 Task: Slide 18 - Resources.
Action: Mouse moved to (38, 101)
Screenshot: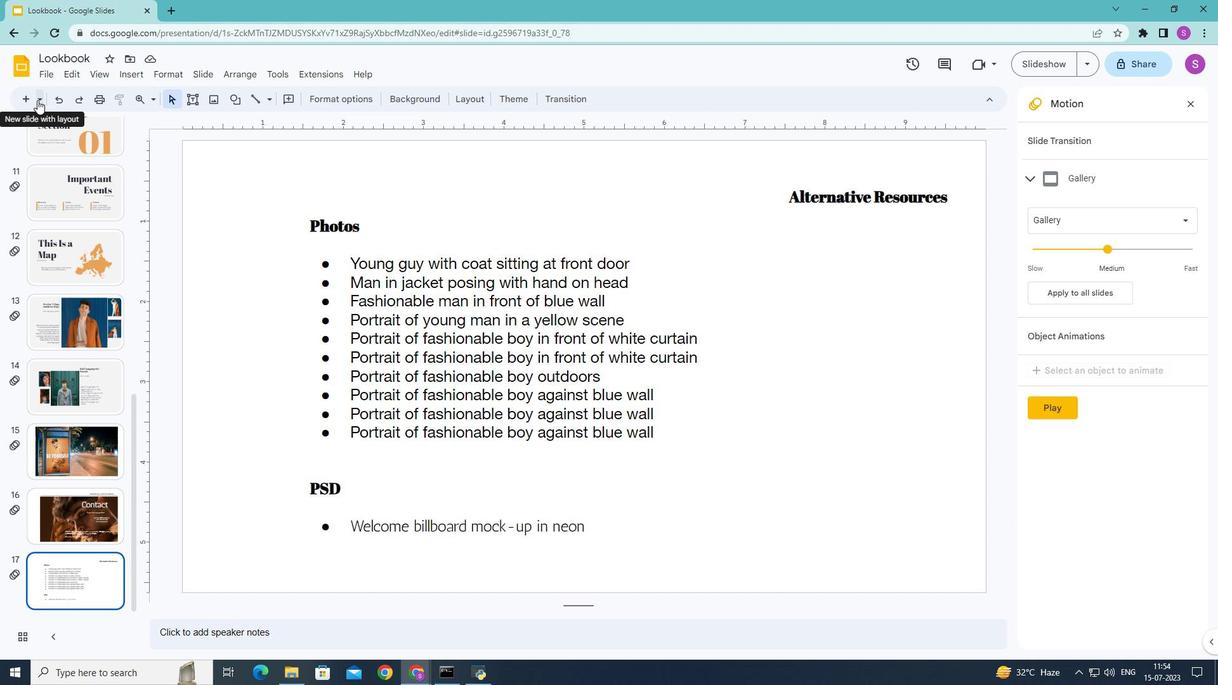 
Action: Mouse pressed left at (38, 101)
Screenshot: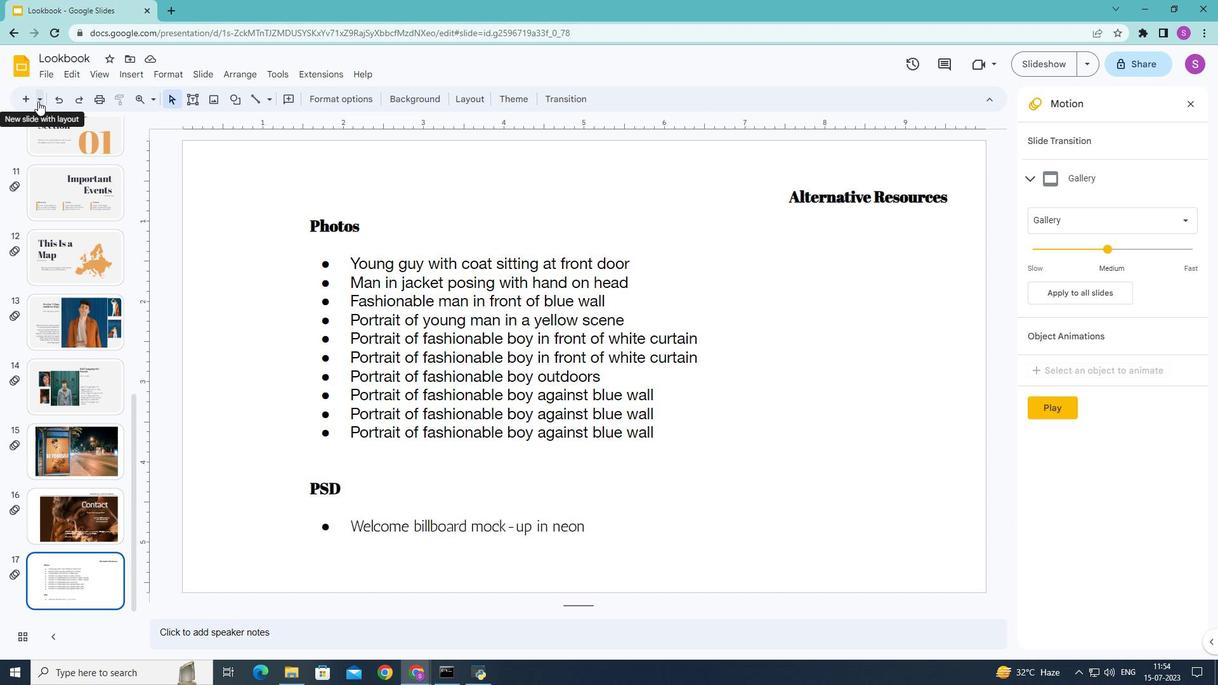 
Action: Mouse moved to (153, 330)
Screenshot: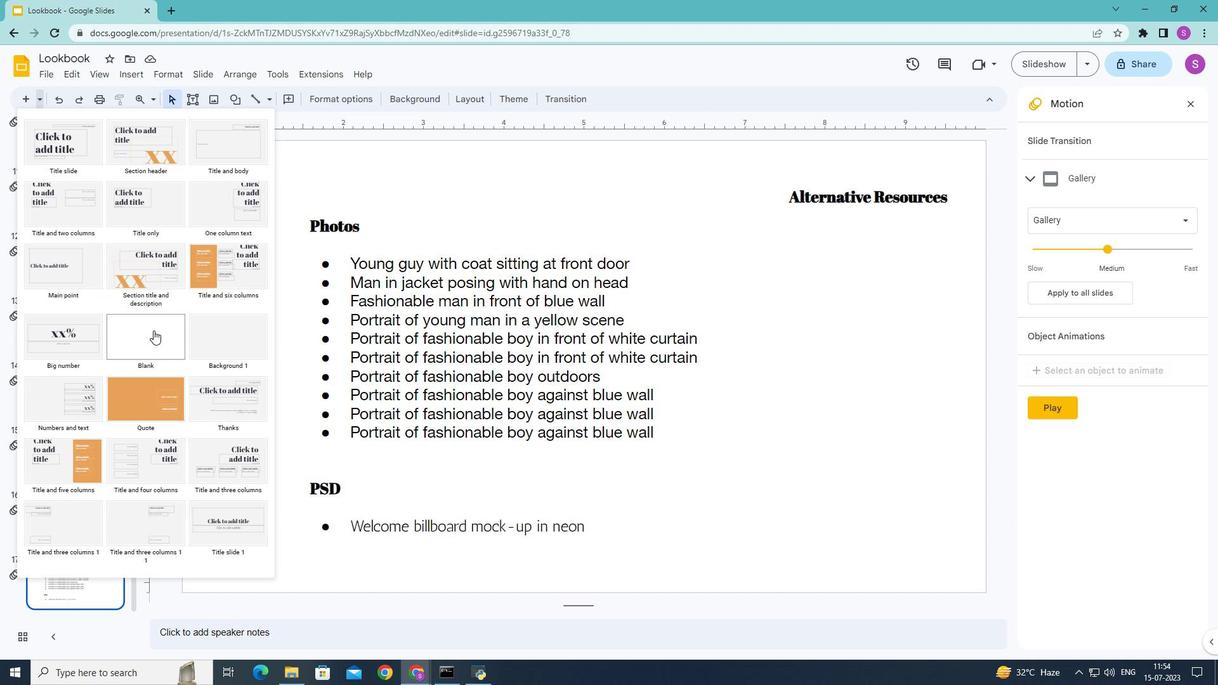 
Action: Mouse pressed left at (153, 330)
Screenshot: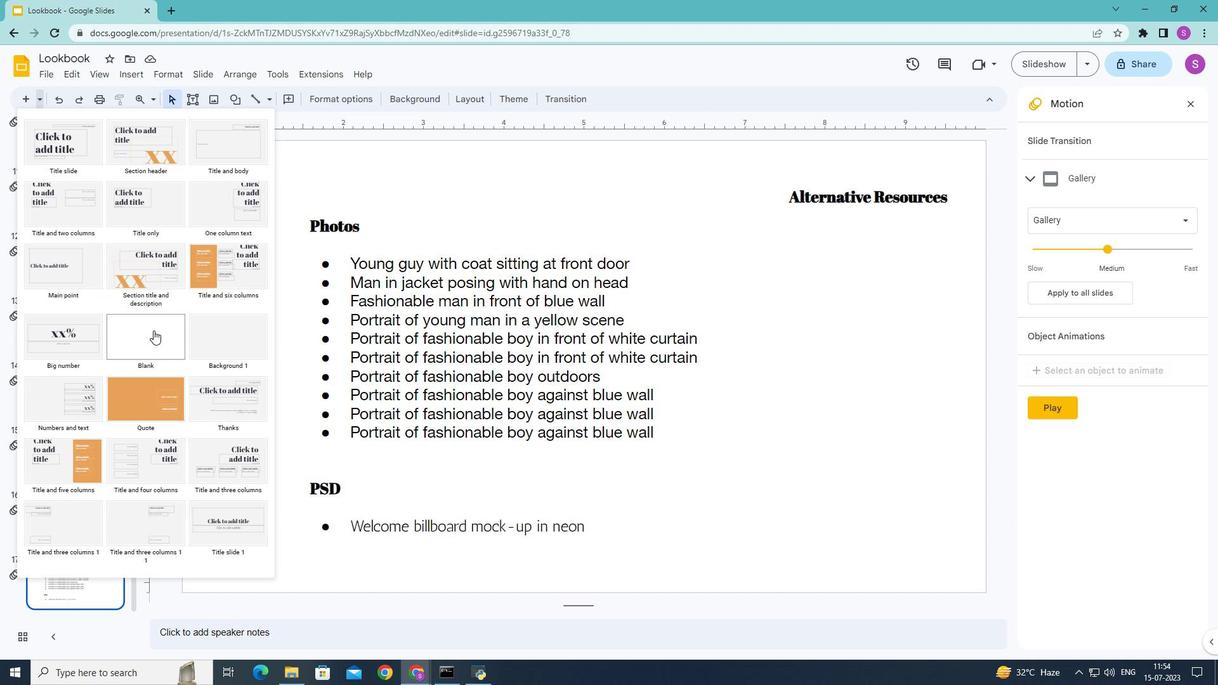 
Action: Mouse moved to (191, 102)
Screenshot: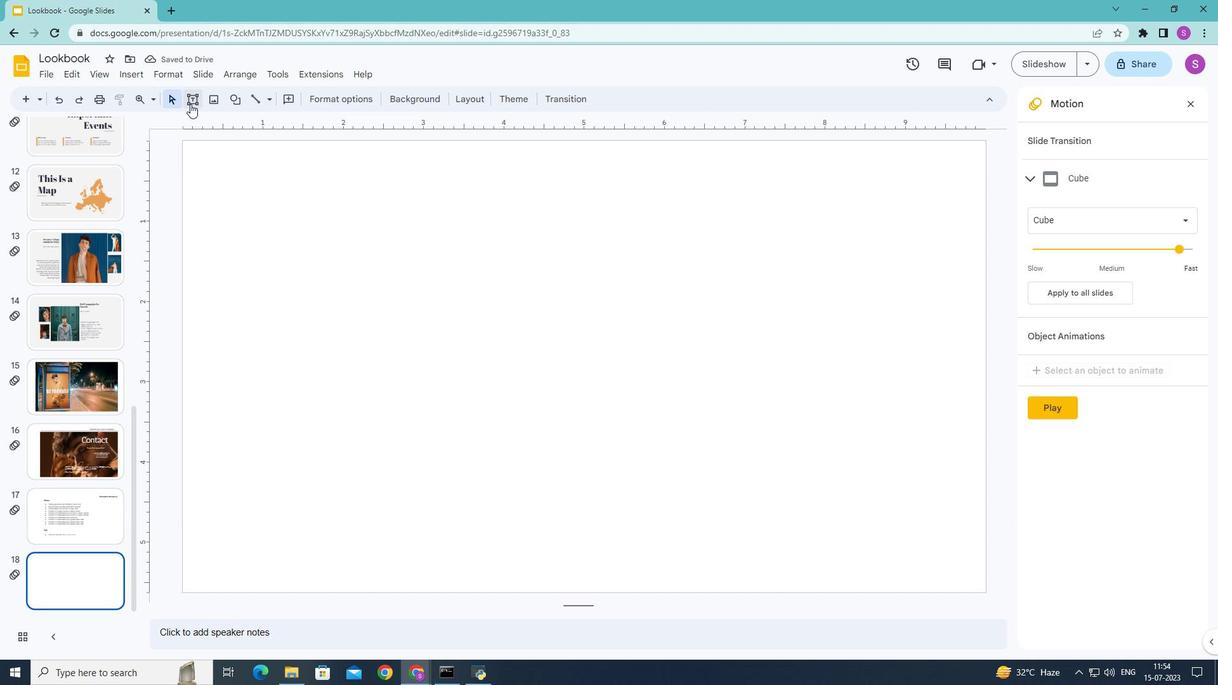 
Action: Mouse pressed left at (191, 102)
Screenshot: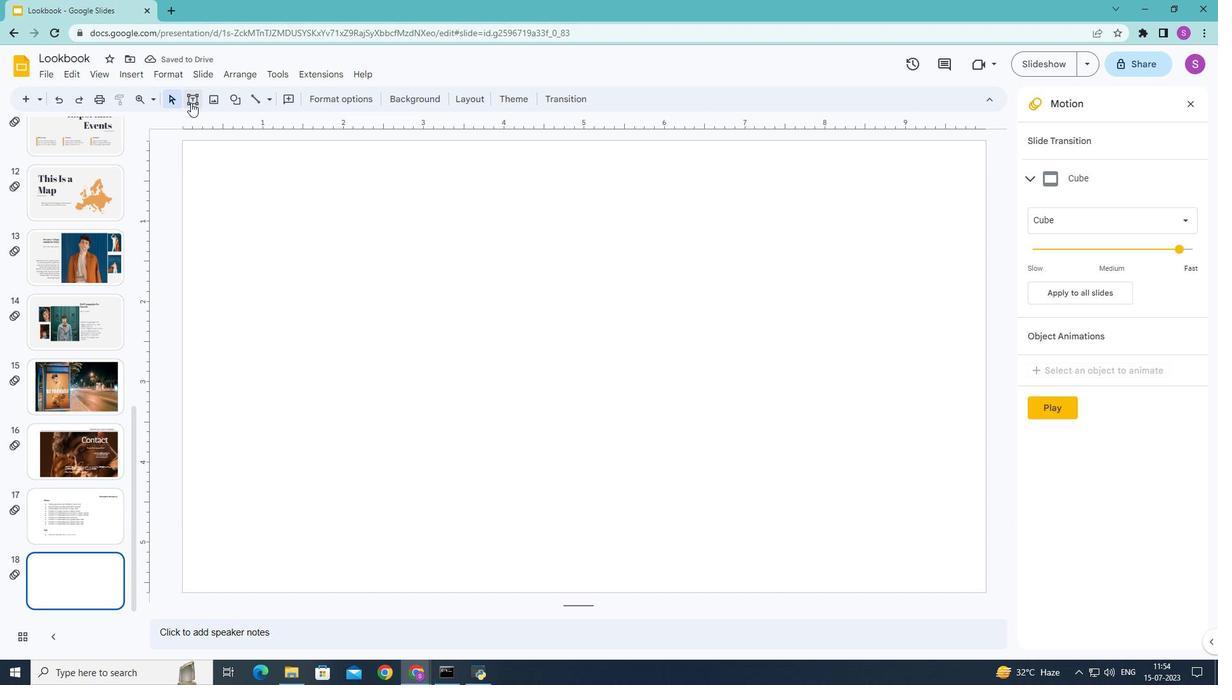 
Action: Mouse moved to (738, 180)
Screenshot: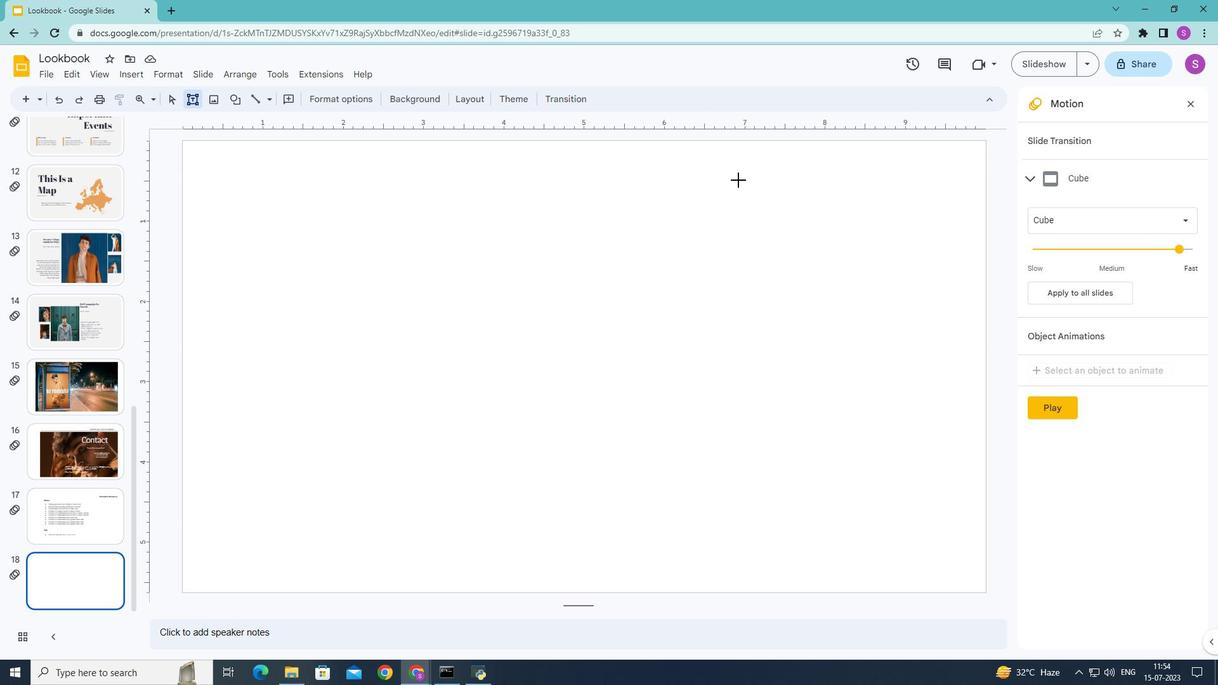 
Action: Mouse pressed left at (738, 180)
Screenshot: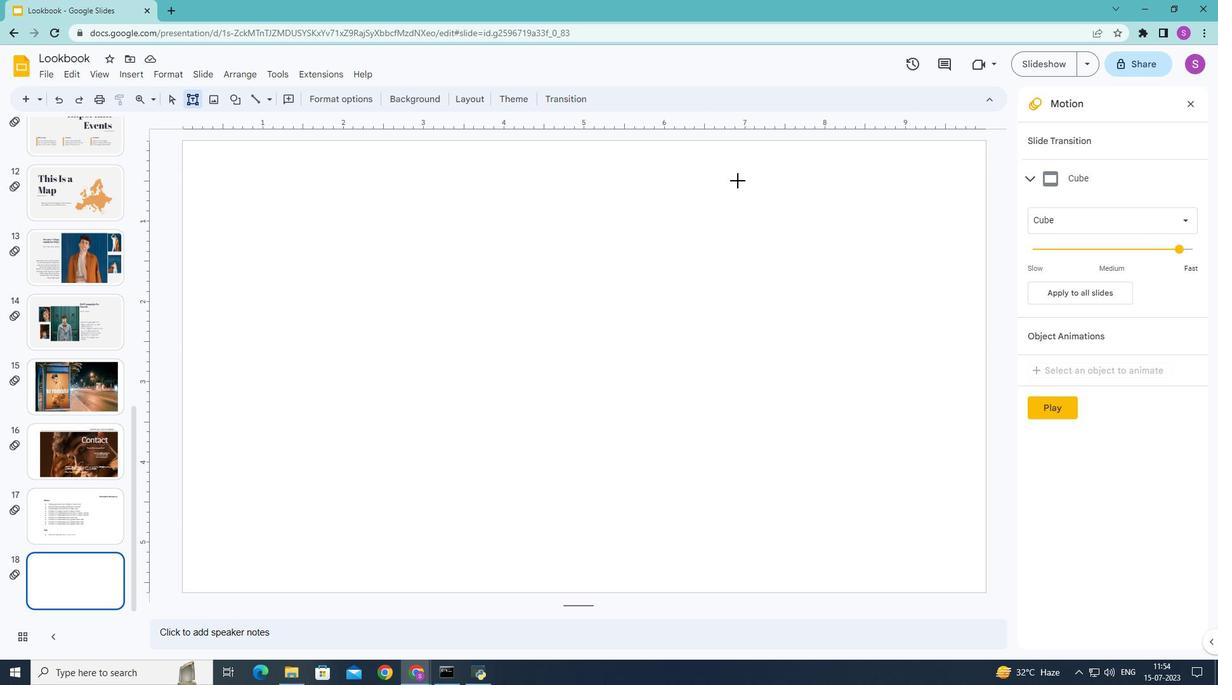 
Action: Mouse moved to (933, 249)
Screenshot: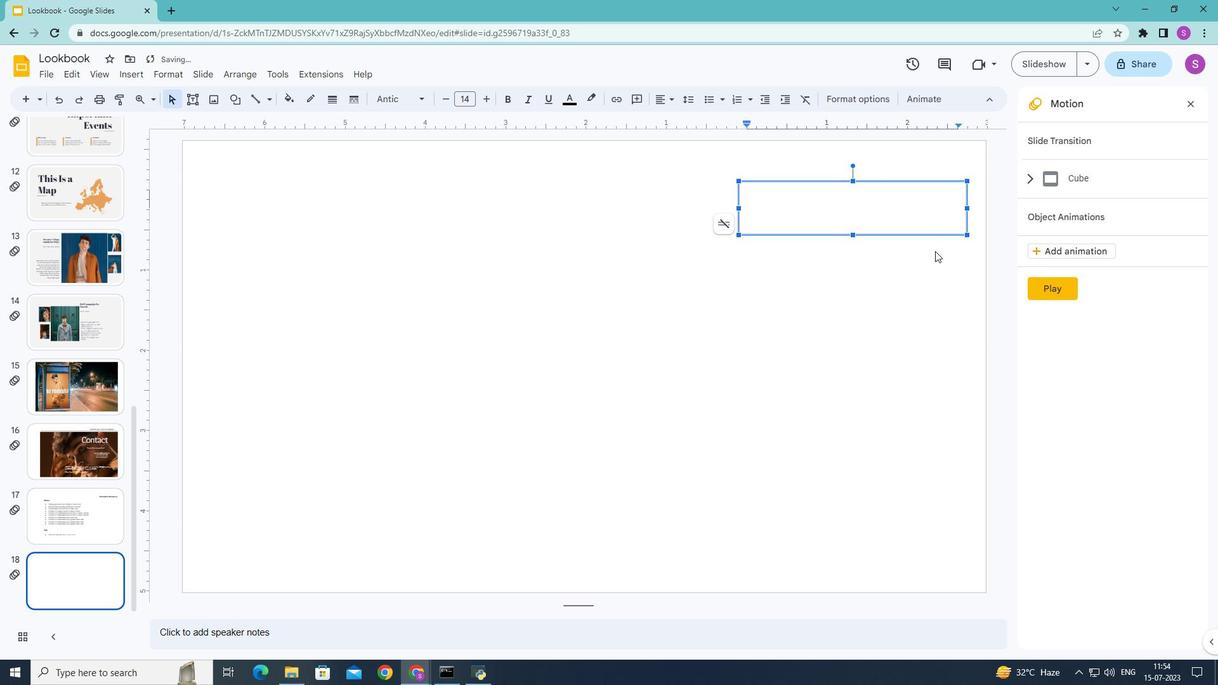 
Action: Key pressed <Key.shift>Resources
Screenshot: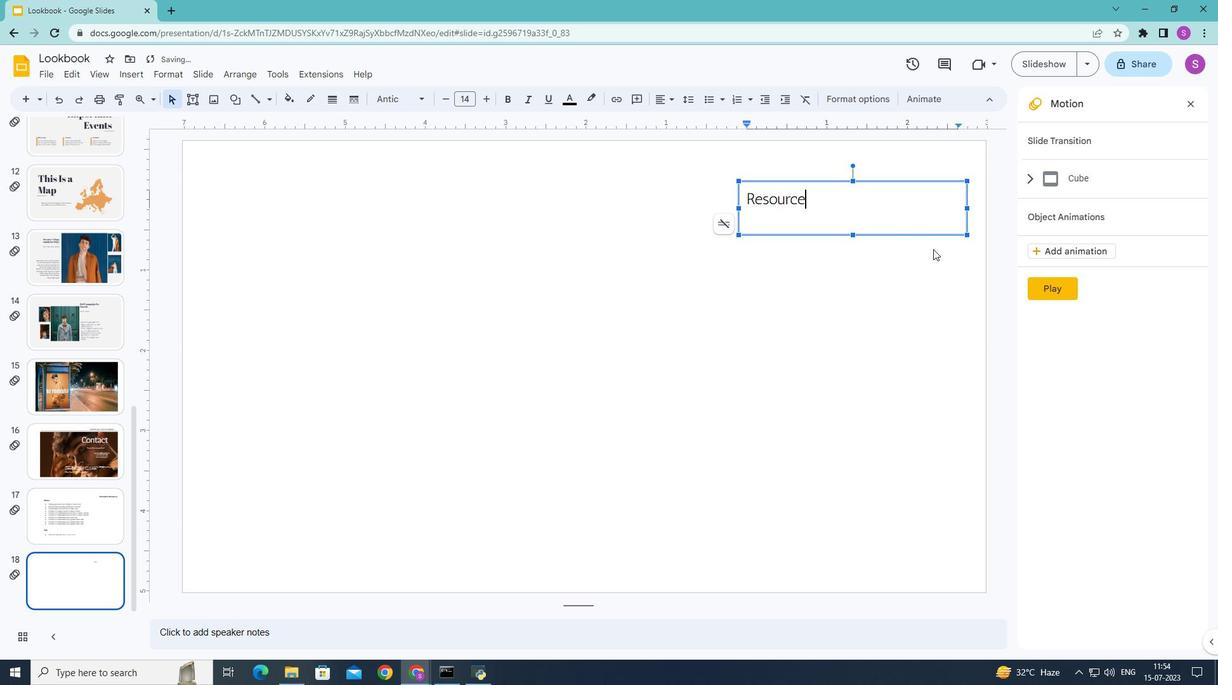 
Action: Mouse moved to (811, 198)
Screenshot: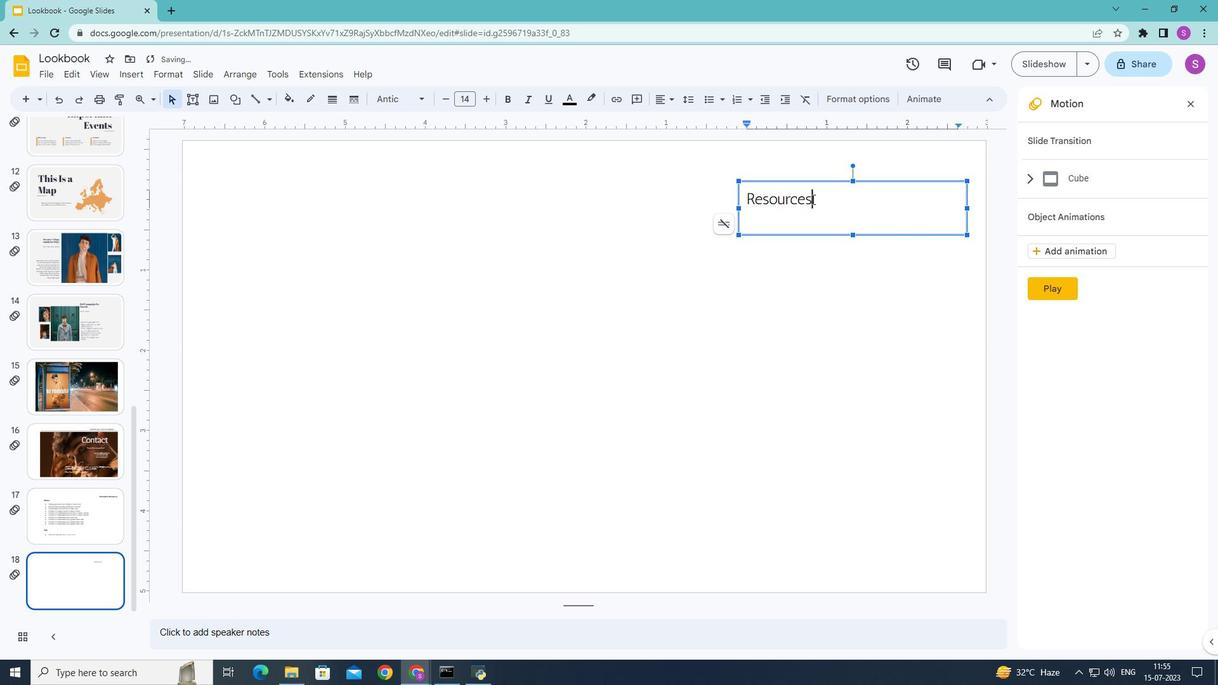 
Action: Mouse pressed left at (811, 198)
Screenshot: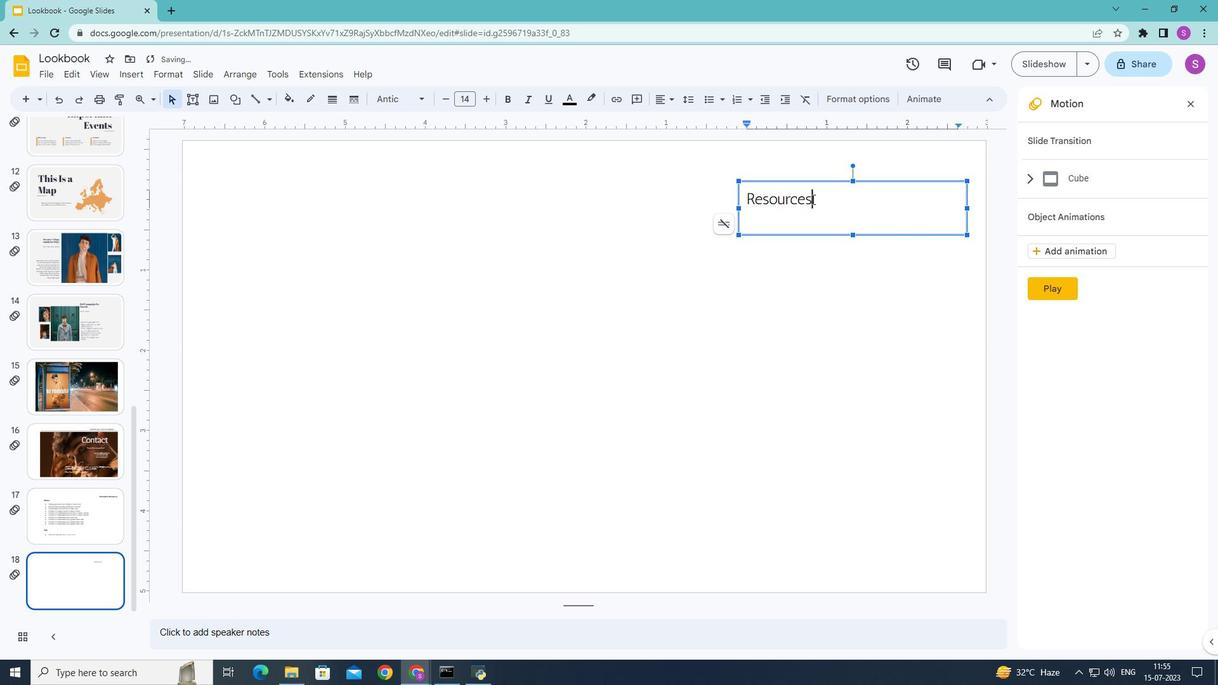 
Action: Mouse moved to (508, 100)
Screenshot: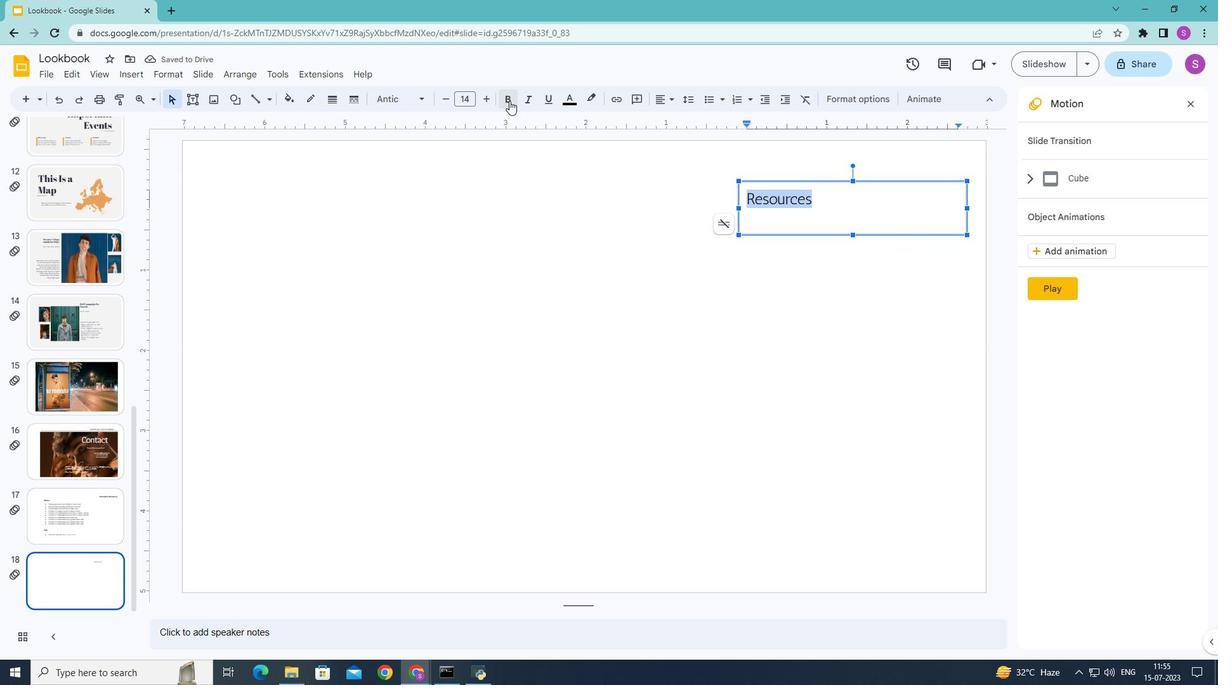 
Action: Mouse pressed left at (508, 100)
Screenshot: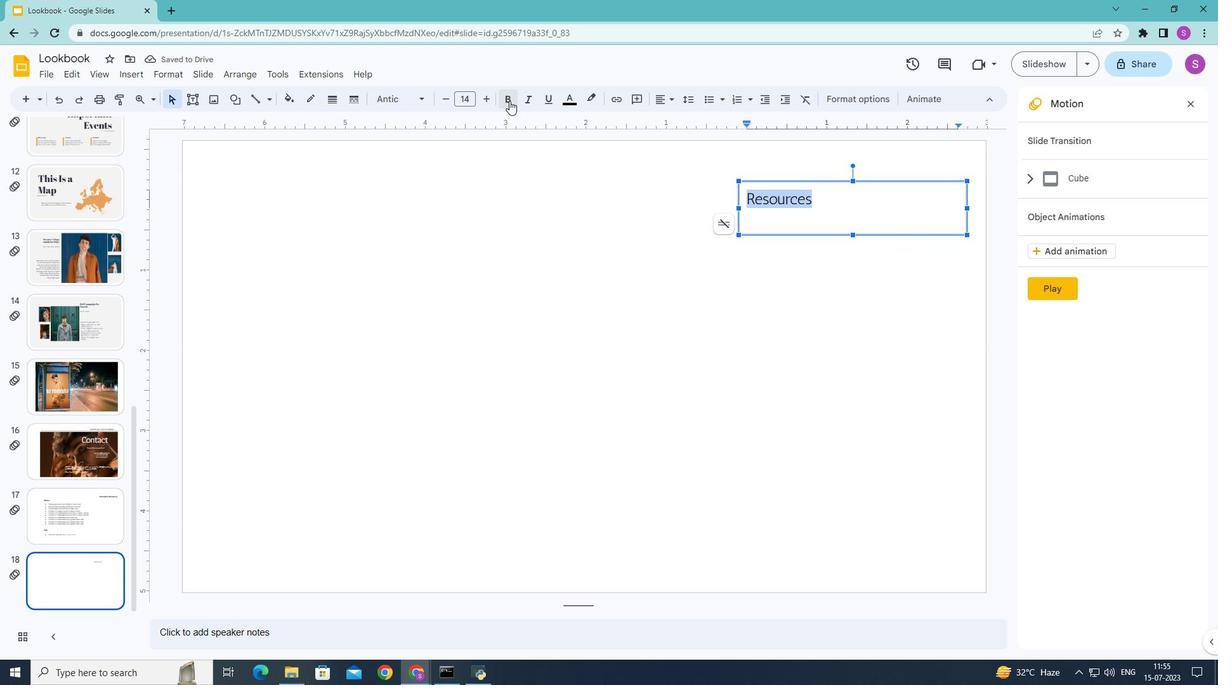 
Action: Mouse moved to (422, 98)
Screenshot: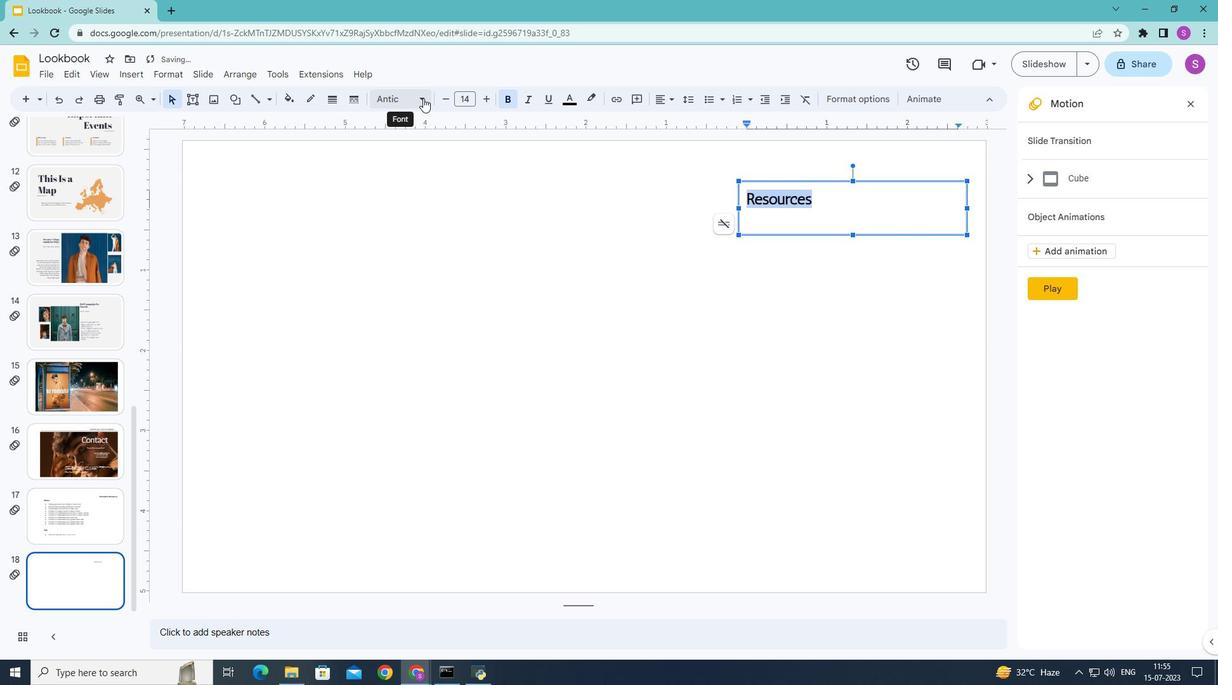 
Action: Mouse pressed left at (422, 98)
Screenshot: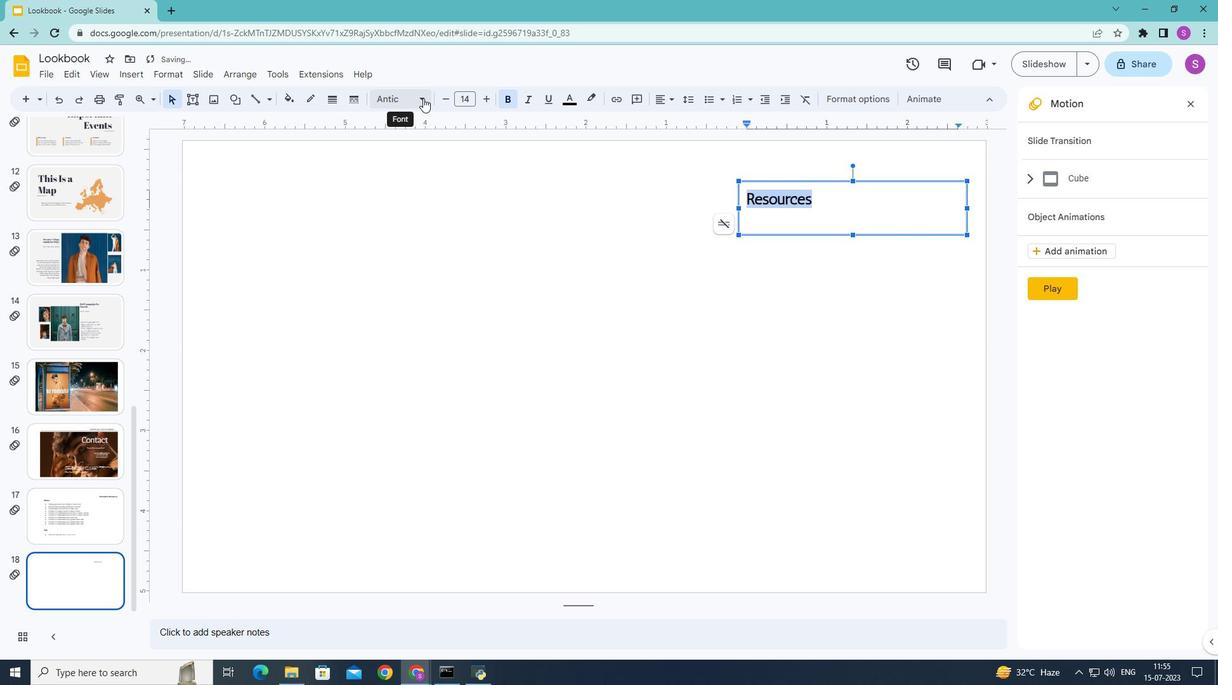 
Action: Mouse moved to (427, 282)
Screenshot: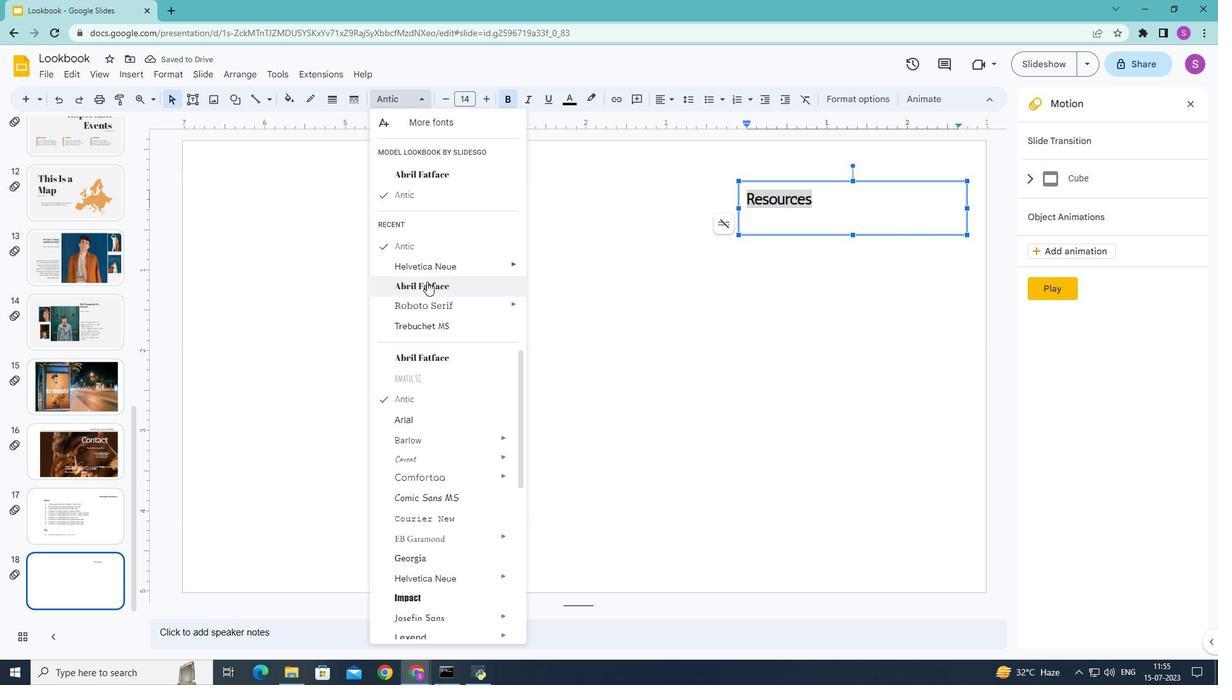 
Action: Mouse pressed left at (427, 282)
Screenshot: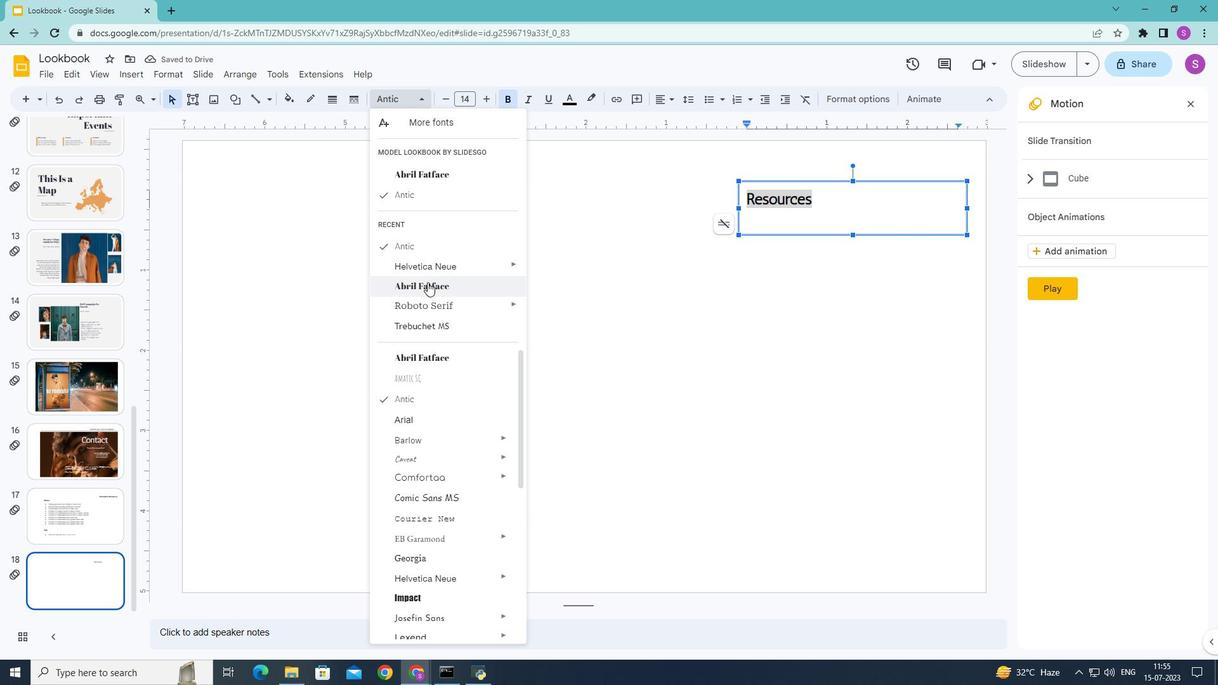 
Action: Mouse moved to (651, 312)
Screenshot: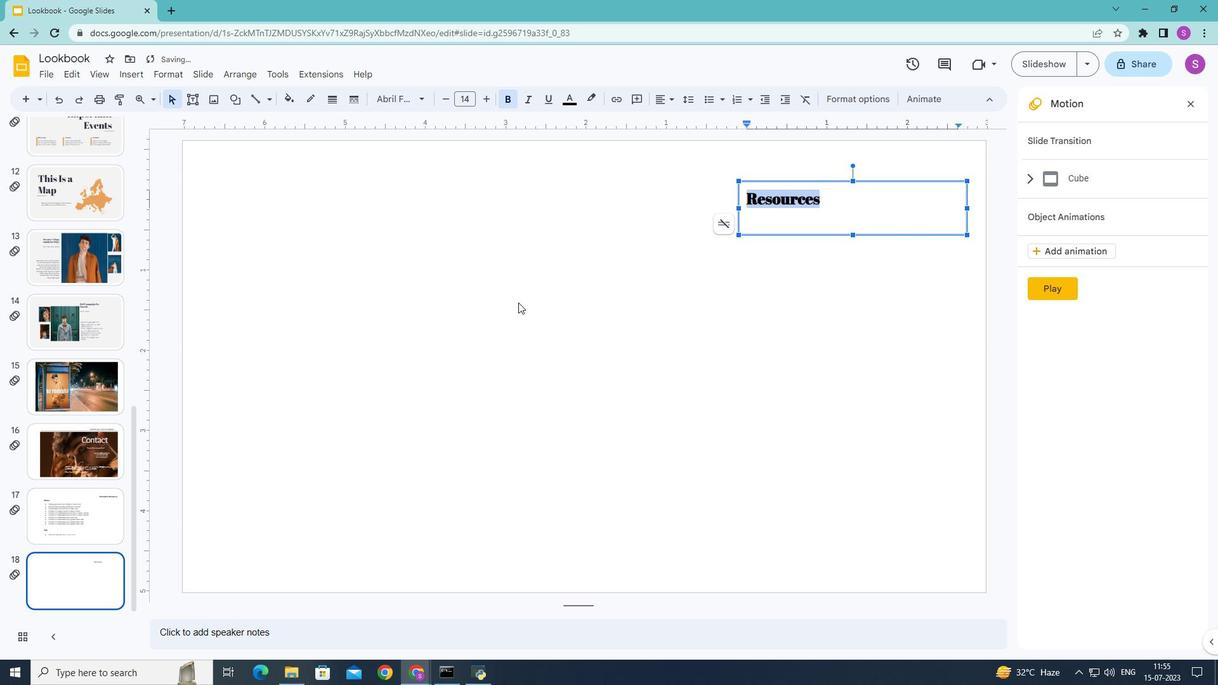 
Action: Mouse pressed left at (651, 312)
Screenshot: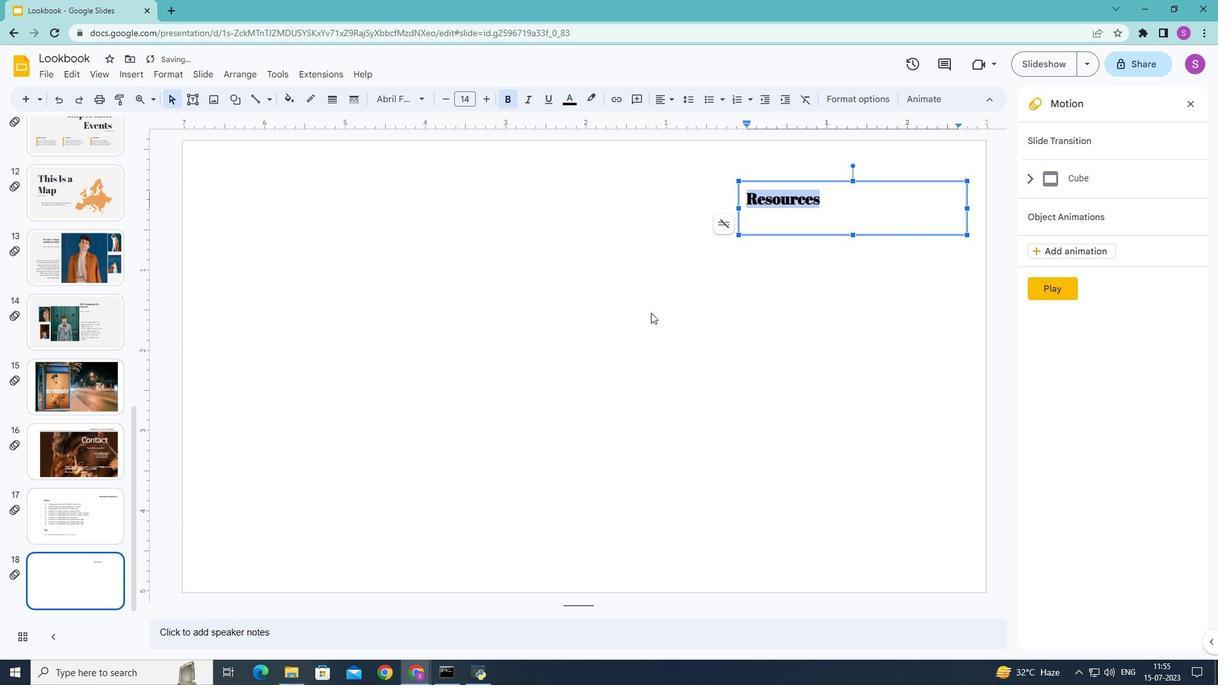 
Action: Mouse moved to (194, 102)
Screenshot: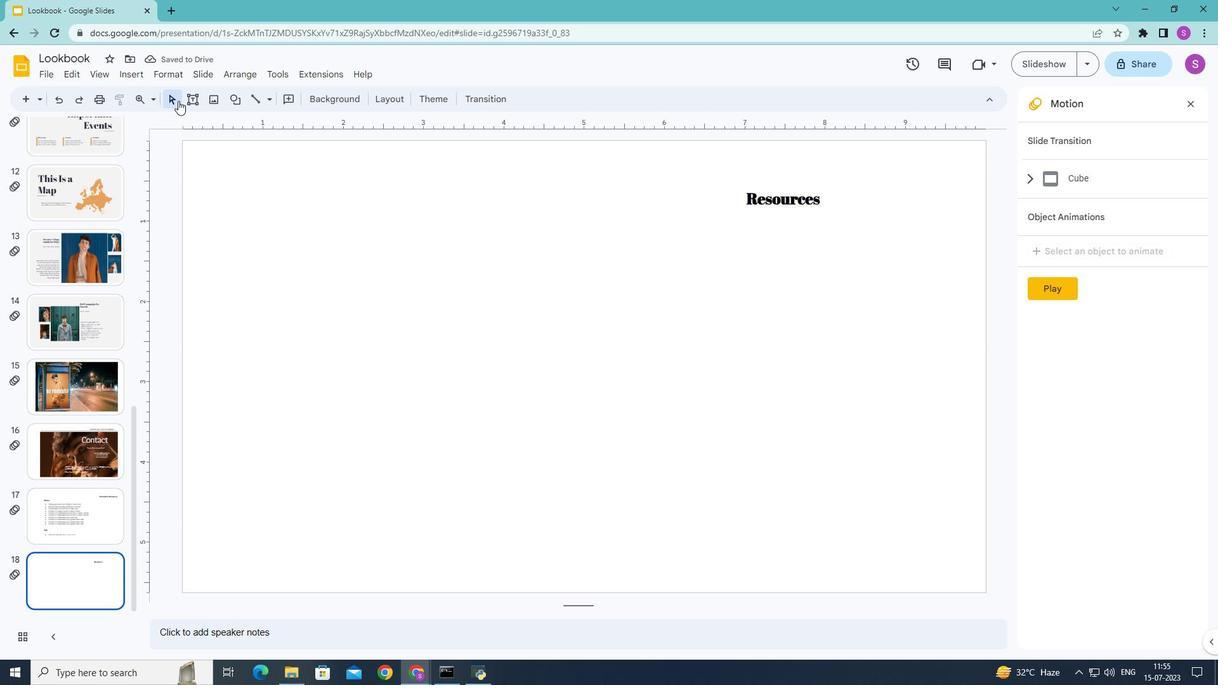 
Action: Mouse pressed left at (194, 102)
Screenshot: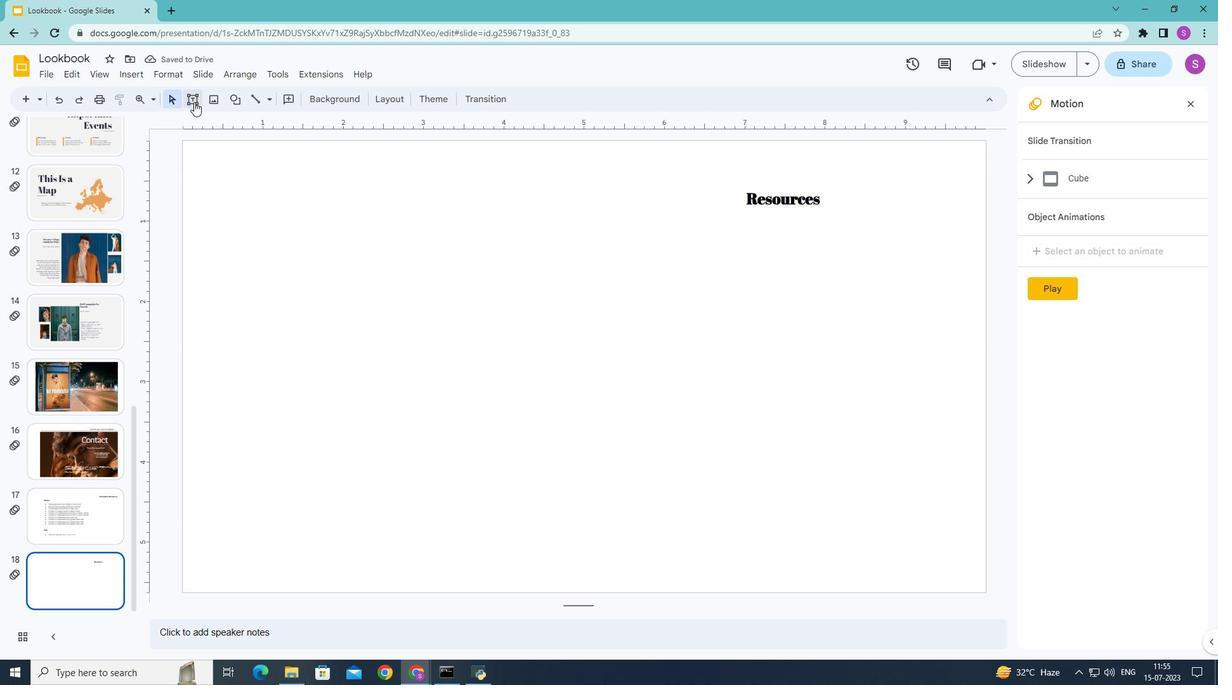 
Action: Mouse moved to (288, 222)
Screenshot: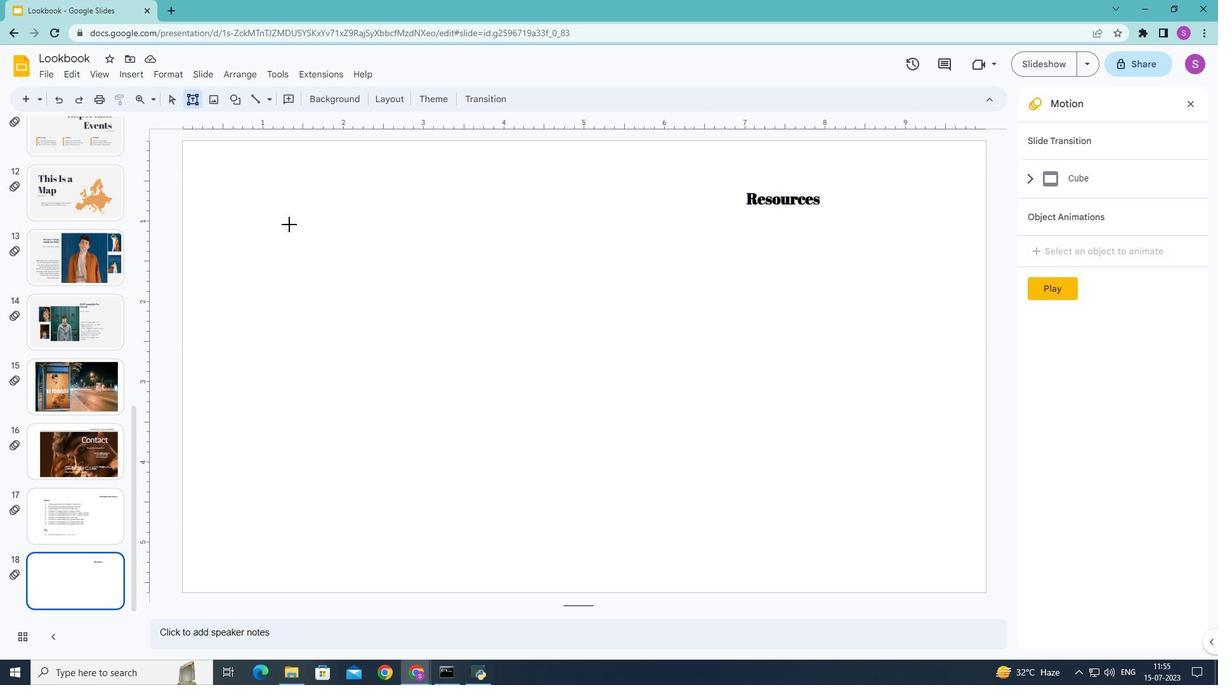
Action: Mouse pressed left at (288, 222)
Screenshot: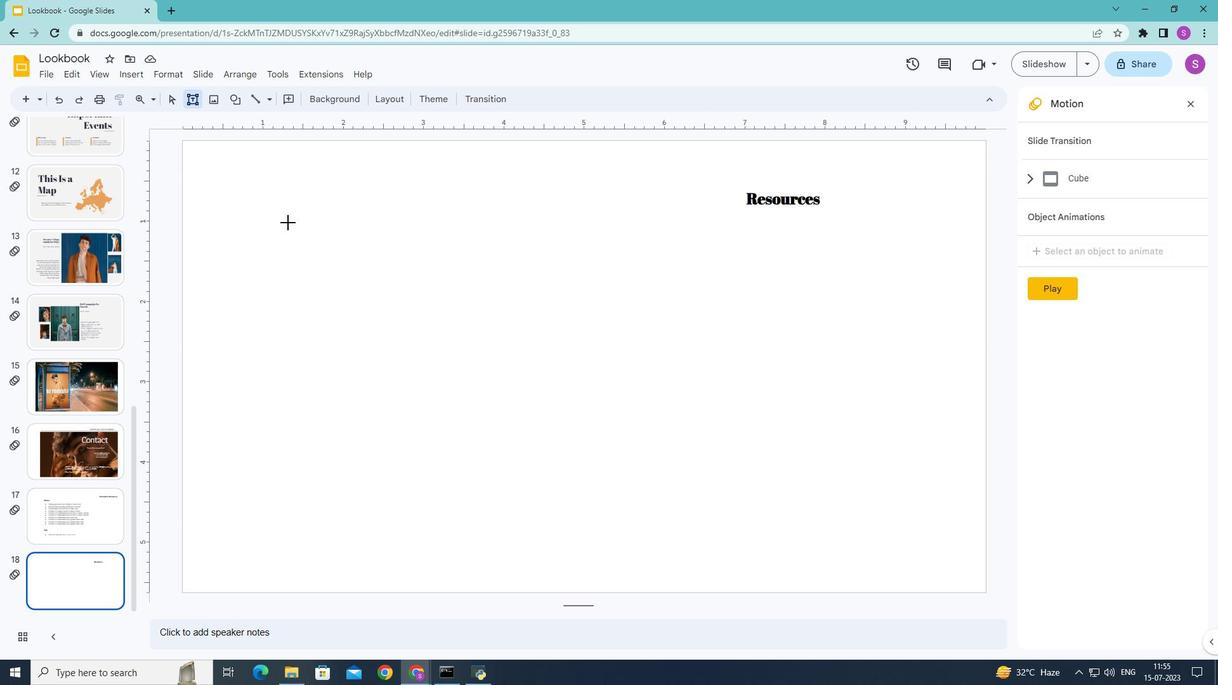 
Action: Mouse moved to (287, 244)
Screenshot: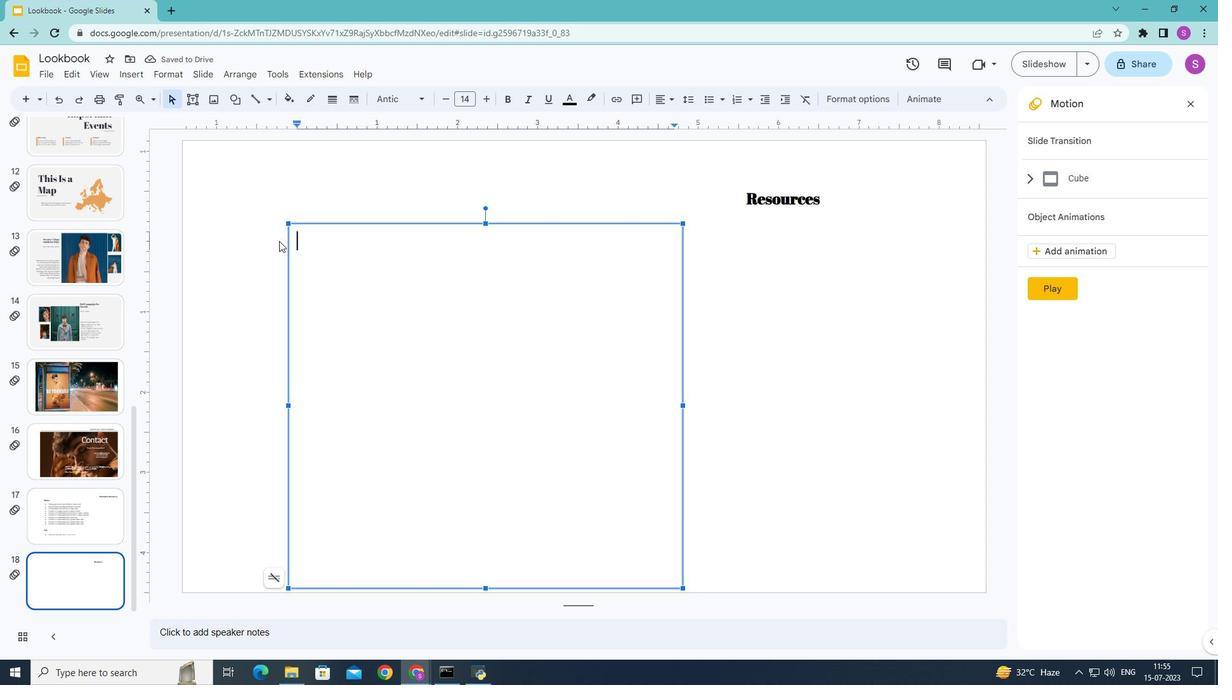 
Action: Key pressed <Key.shift>Photos<Key.enter><Key.enter>
Screenshot: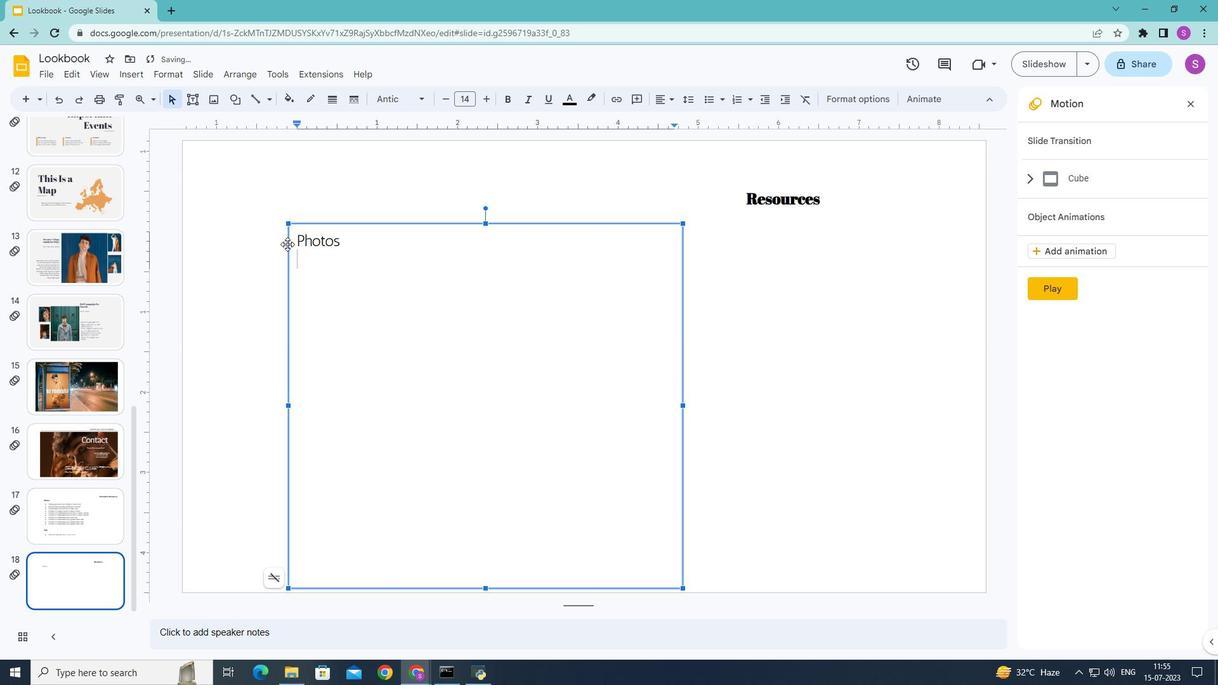 
Action: Mouse moved to (710, 101)
Screenshot: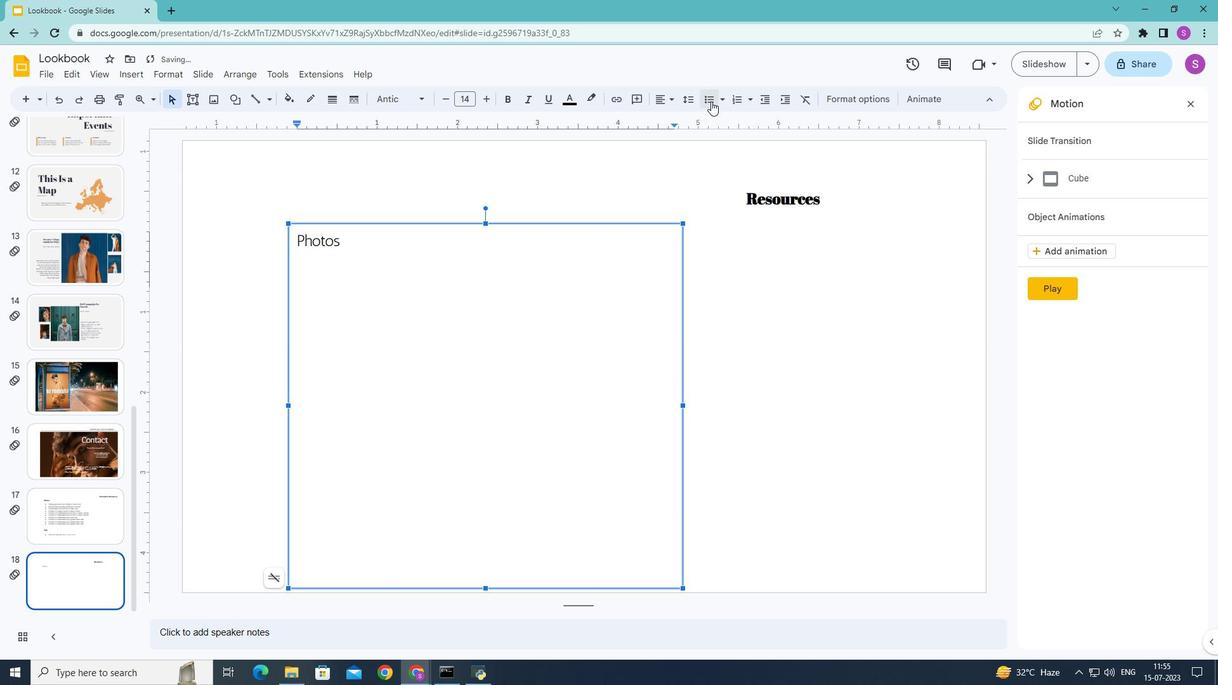 
Action: Mouse pressed left at (710, 101)
Screenshot: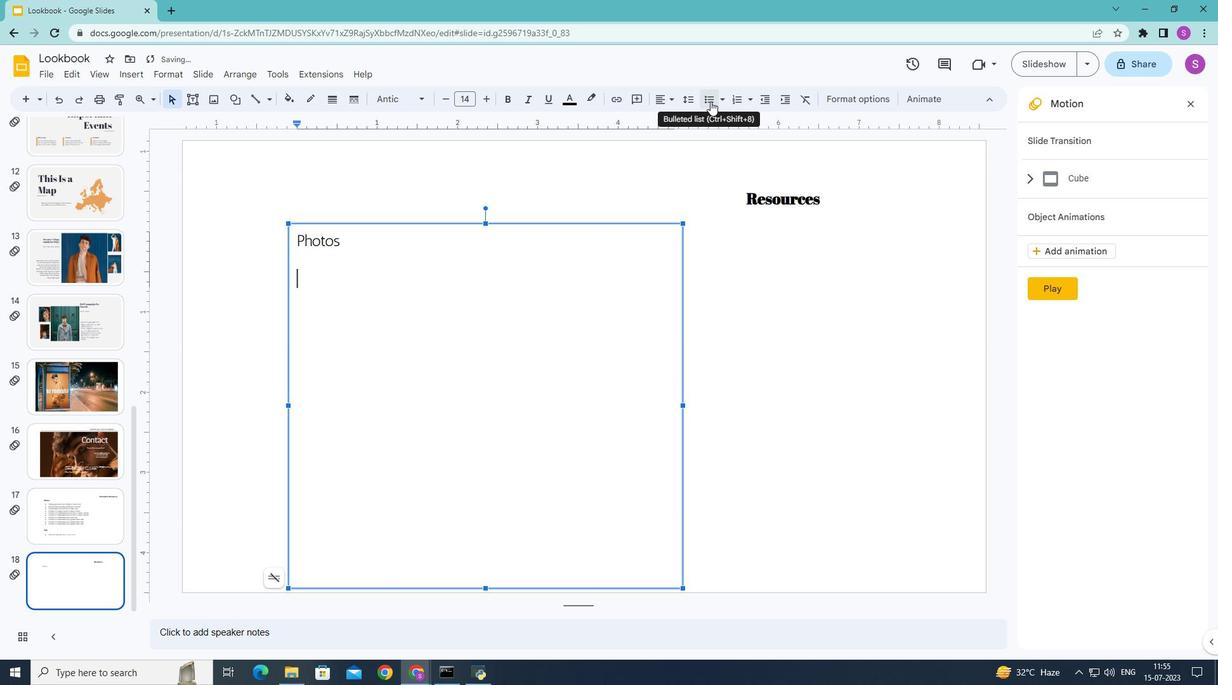 
Action: Mouse moved to (710, 100)
Screenshot: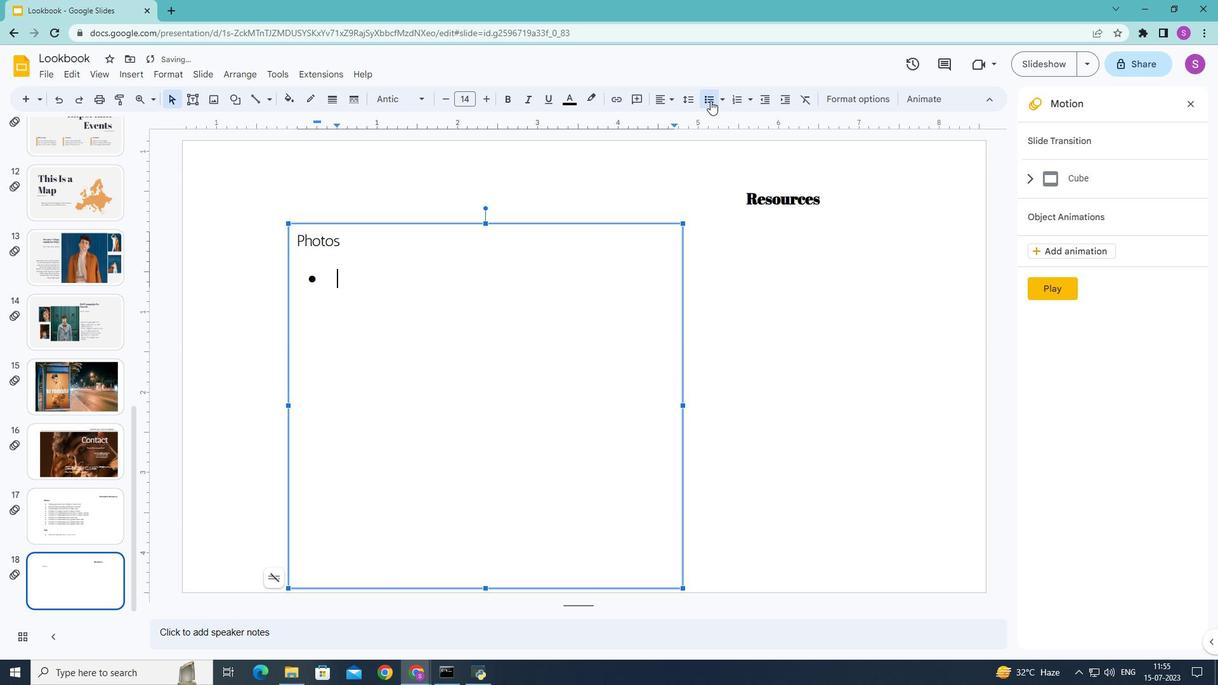 
Action: Key pressed <Key.shift>Portrait<Key.space>of<Key.space>young<Key.space>handsome<Key.space>man<Key.space>in<Key.space>a<Key.space>yellow<Key.space>scene<Key.enter><Key.shift>Young<Key.space>handsome<Key.space>man<Key.space>behind<Key.space>oal<Key.backspace><Key.backspace><Key.backspace>palm<Key.space>leaf<Key.space>in<Key.space>a<Key.space>yellow<Key.space>scene<Key.enter><Key.shift>Man<Key.space>with<Key.space>a<Key.space>retro<Key.space>camera<Key.space>in<Key.space>a<Key.space>yellow<Key.space>scene<Key.enter><Key.shift>Portrait<Key.space>of<Key.space>young<Key.space>man<Key.space>in<Key.space>a<Key.space>yellow<Key.space>scene<Key.enter><Key.shift>Poetrait<Key.space>of<Key.space>fashionable<Key.space>
Screenshot: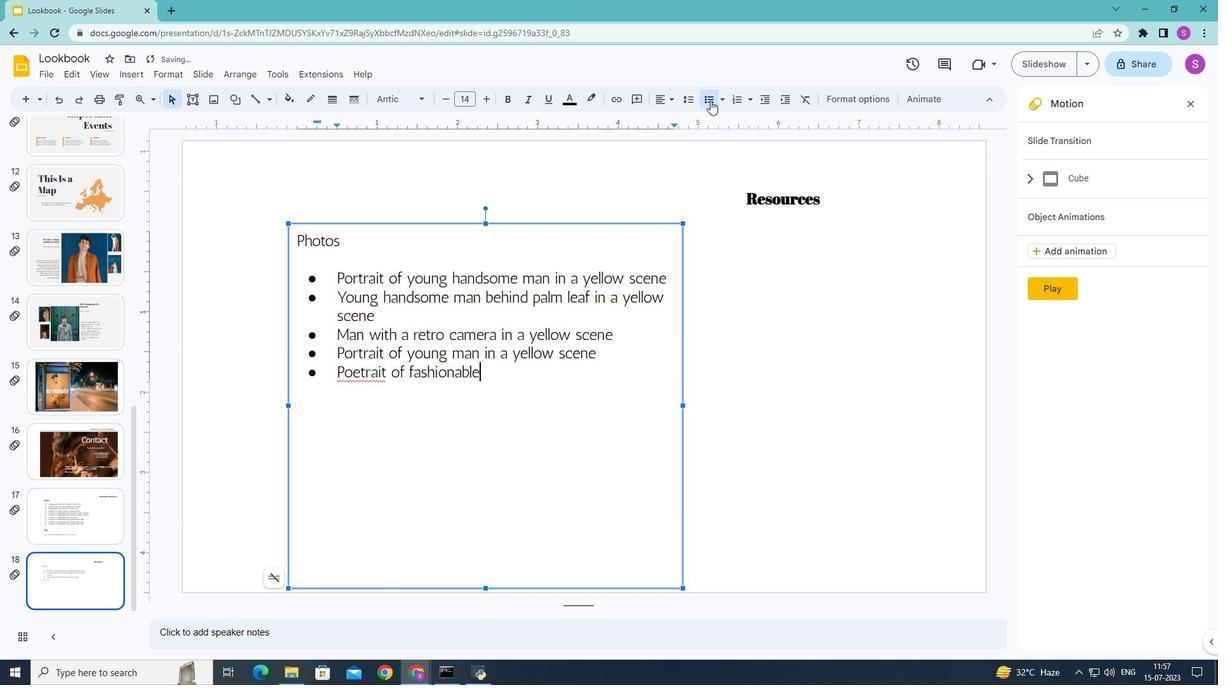 
Action: Mouse moved to (360, 372)
Screenshot: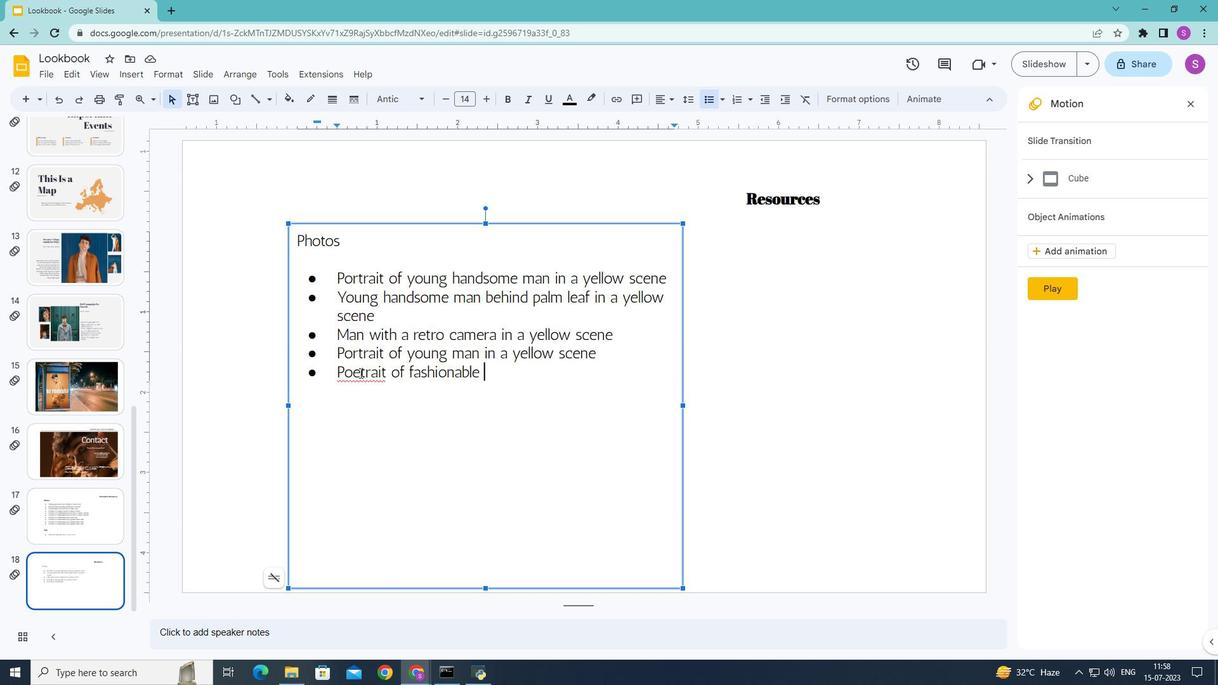 
Action: Mouse pressed left at (360, 372)
Screenshot: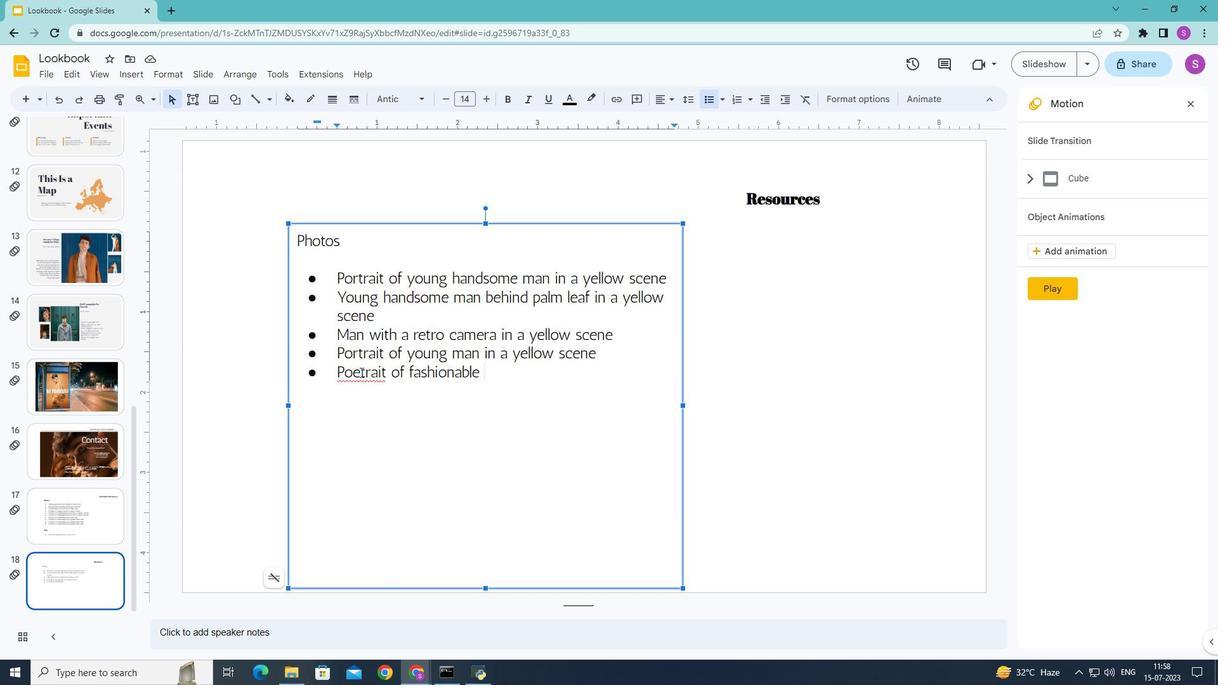 
Action: Mouse moved to (360, 372)
Screenshot: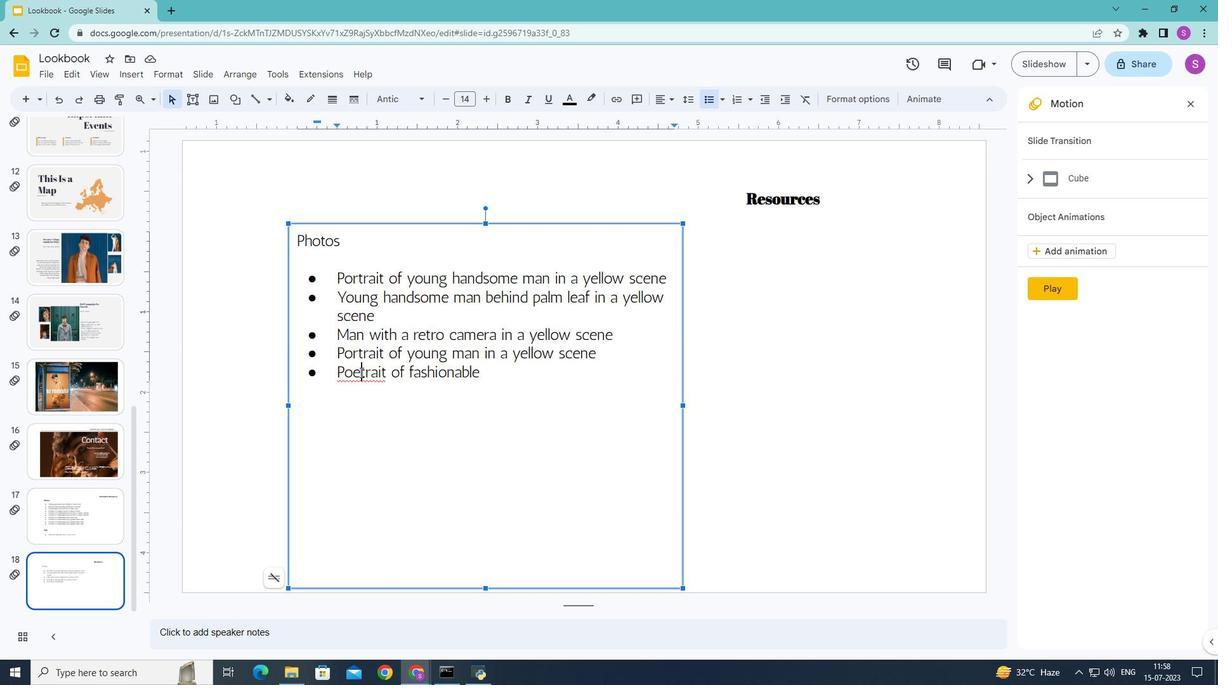 
Action: Key pressed <Key.backspace>r
Screenshot: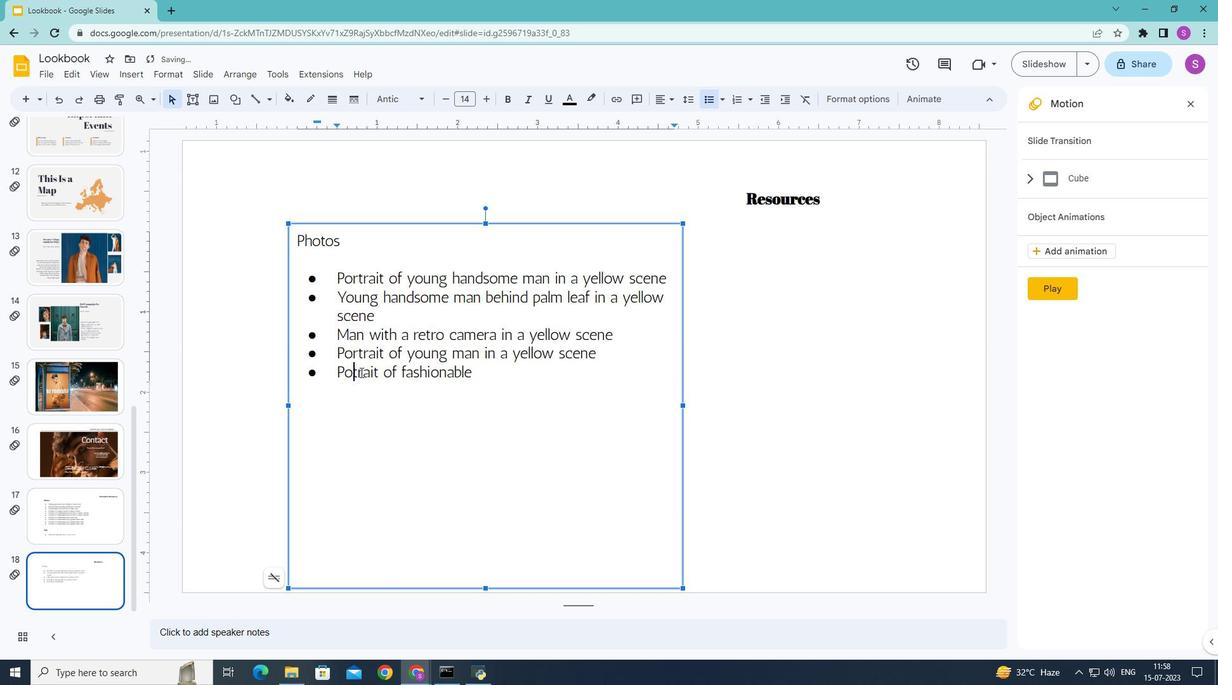 
Action: Mouse moved to (481, 371)
Screenshot: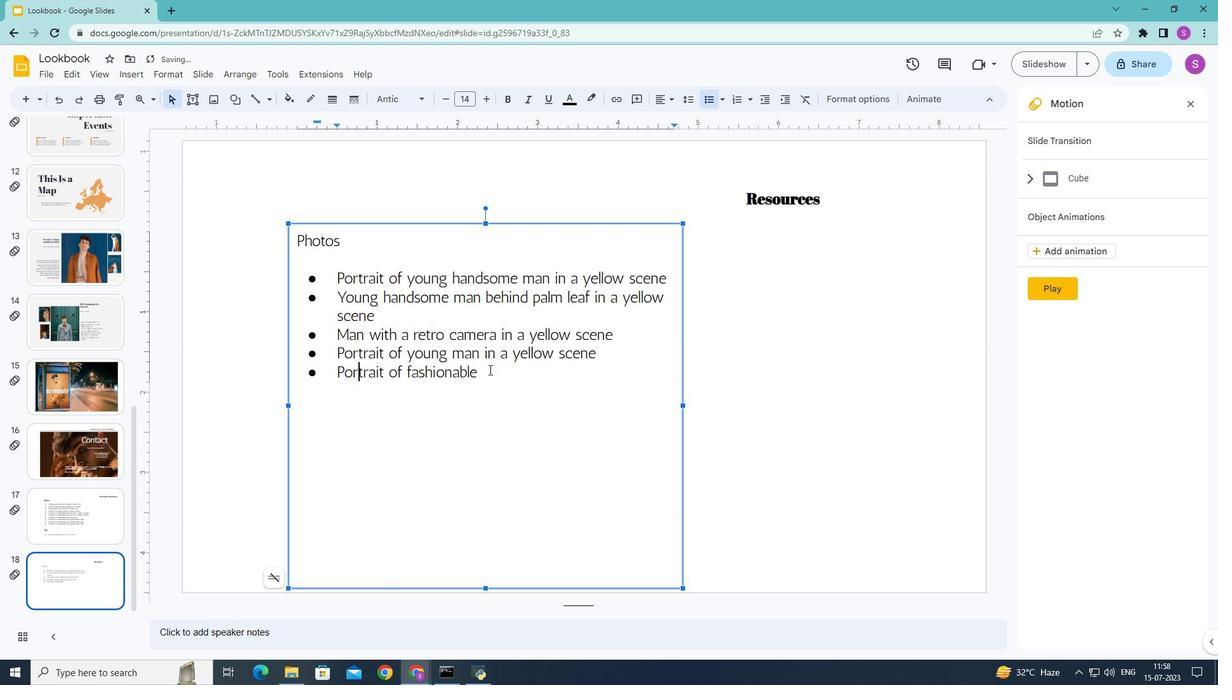 
Action: Mouse pressed left at (481, 371)
Screenshot: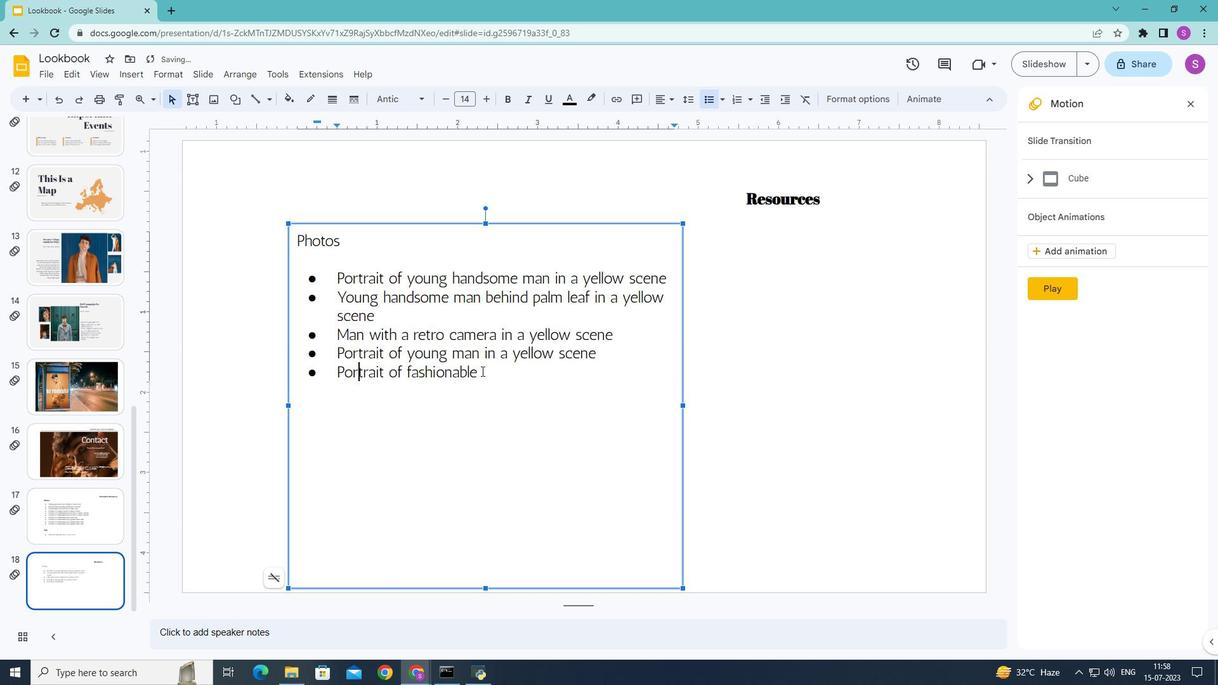 
Action: Key pressed boy<Key.space>against<Key.space>blue<Key.space>wall<Key.enter><Key.shift>Portrait<Key.space>of<Key.space>fashionable<Key.space>boy<Key.space>against<Key.space>blue<Key.space>wall<Key.enter><Key.shift>Portrait<Key.space>of<Key.space>fashionable<Key.space>boy<Key.space>against<Key.space>blue<Key.space>wall<Key.enter><Key.shift>Young<Key.space>male<Key.space>model<Key.space>posing<Key.space>serious<Key.space><Key.enter><Key.shift>Younge<Key.space>male<Key.space>mo
Screenshot: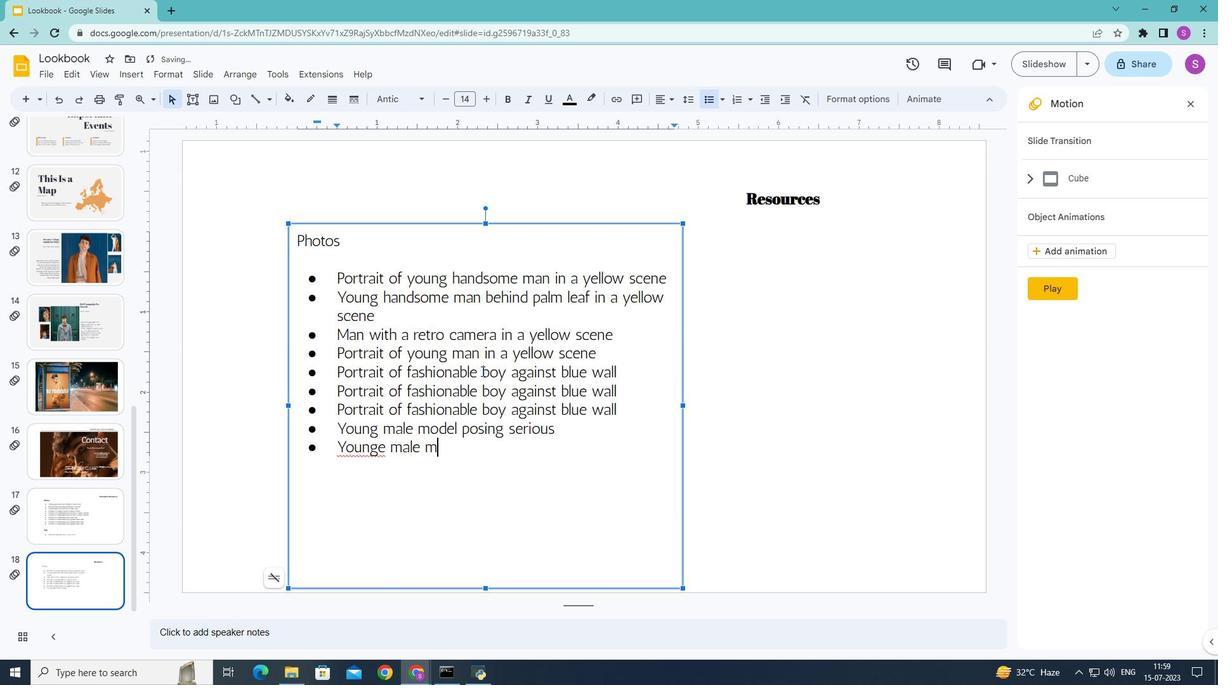 
Action: Mouse moved to (385, 446)
Screenshot: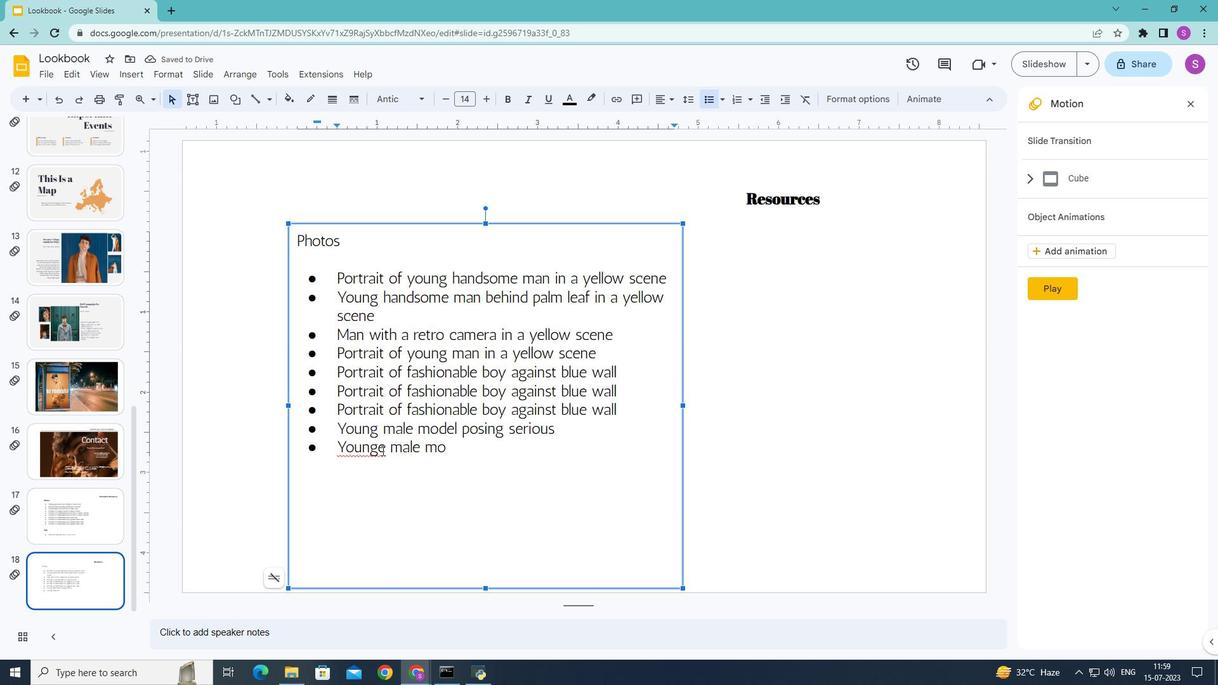 
Action: Mouse pressed left at (385, 446)
Screenshot: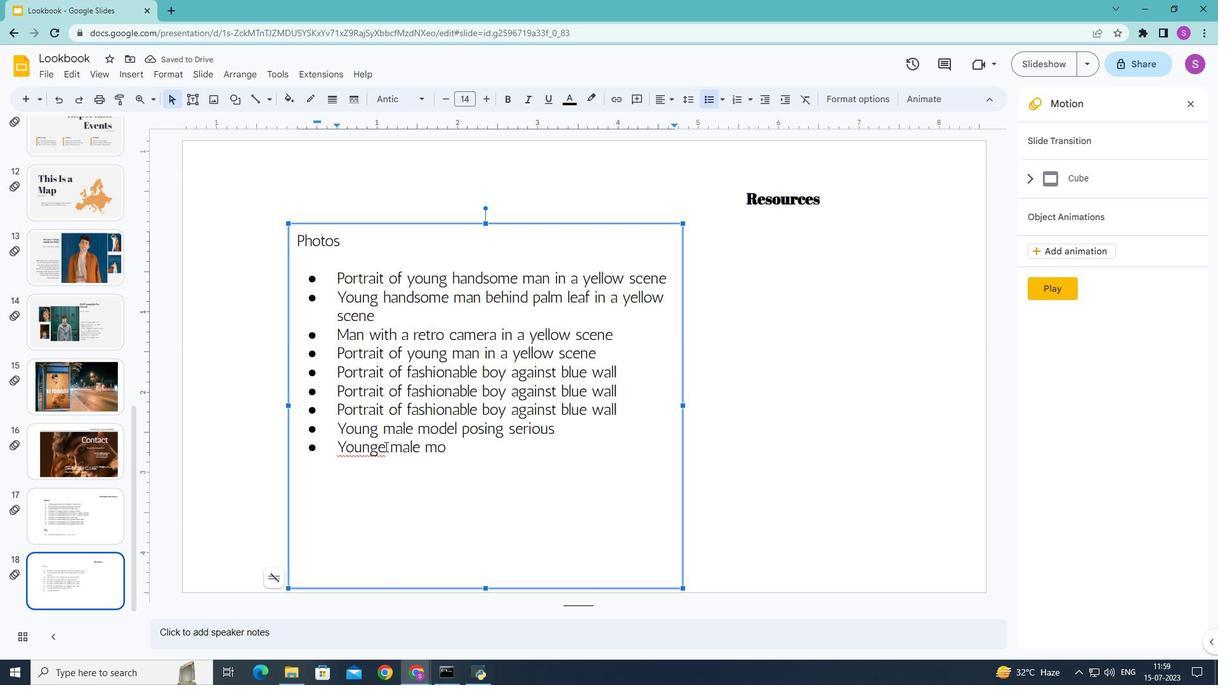
Action: Mouse moved to (387, 446)
Screenshot: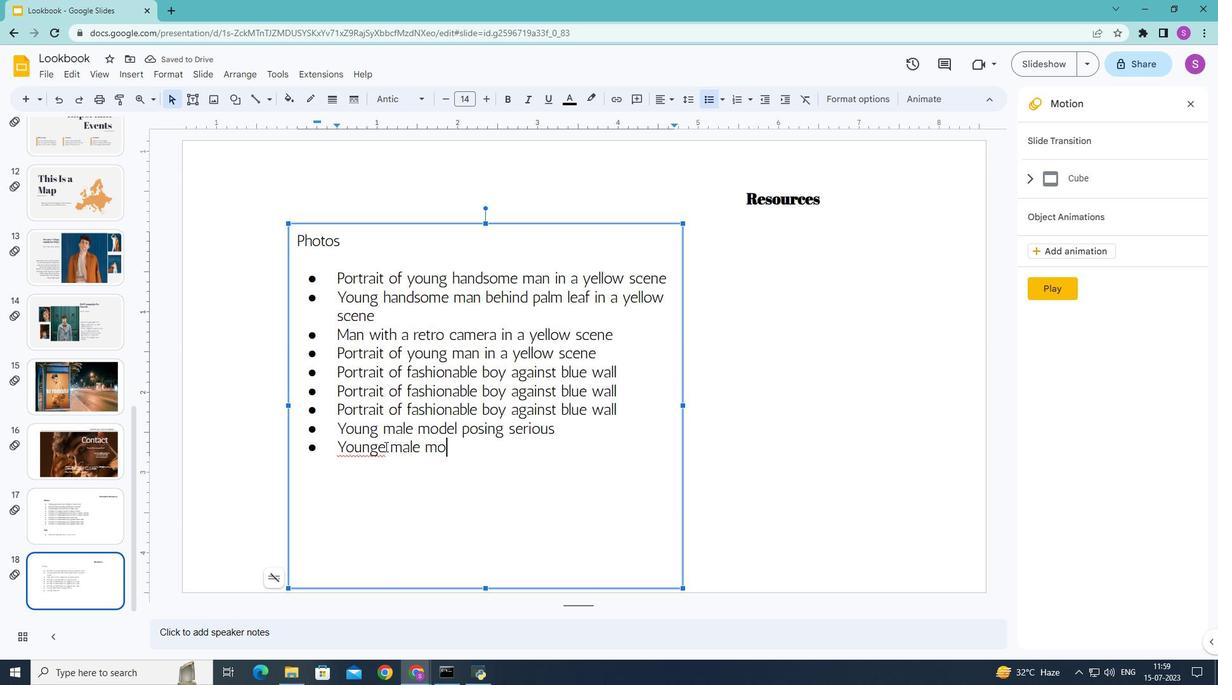 
Action: Key pressed <Key.backspace>
Screenshot: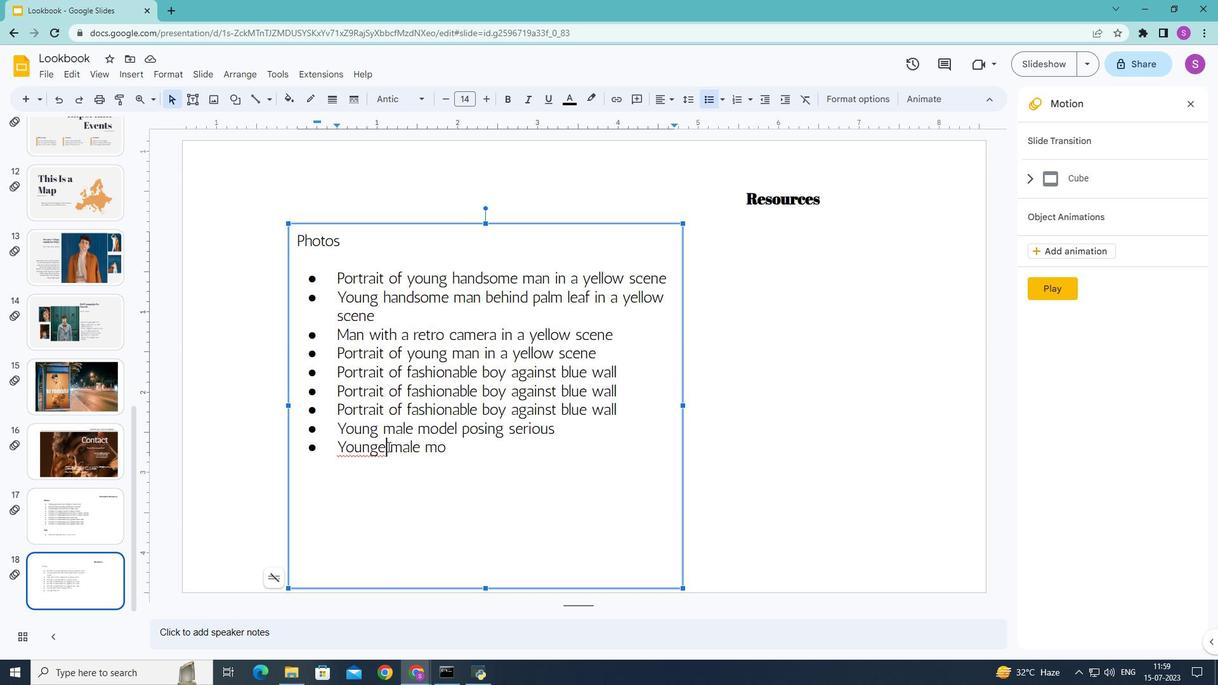 
Action: Mouse moved to (441, 451)
Screenshot: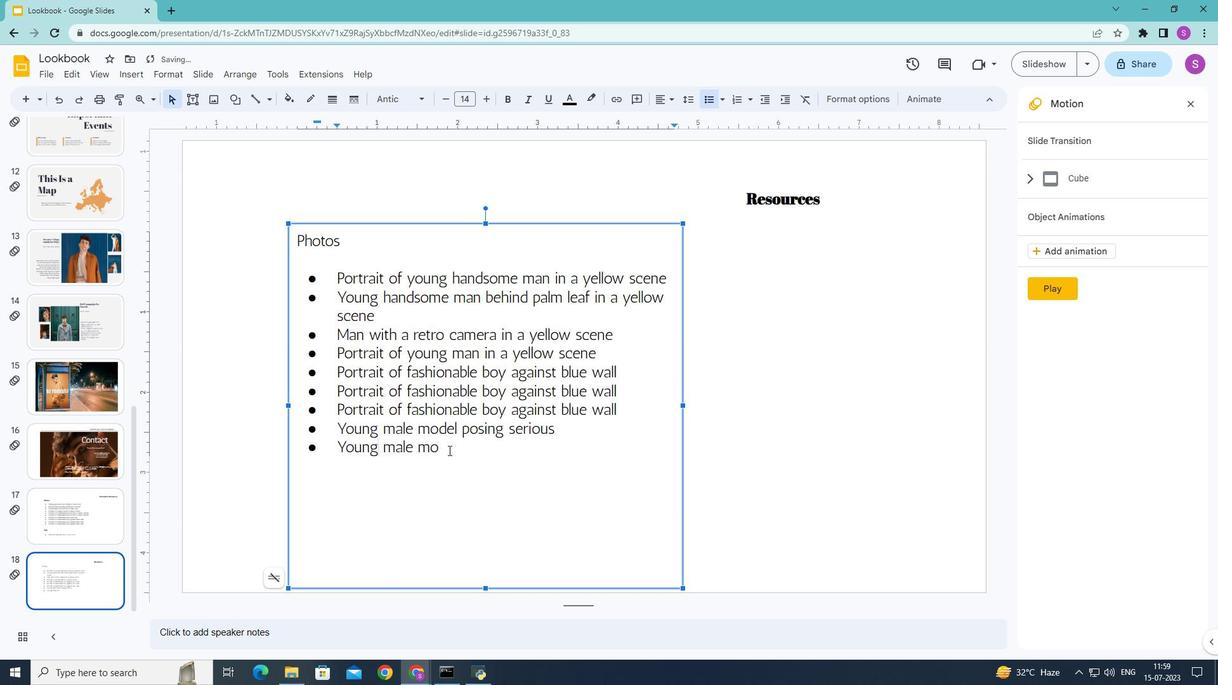 
Action: Mouse pressed left at (441, 451)
Screenshot: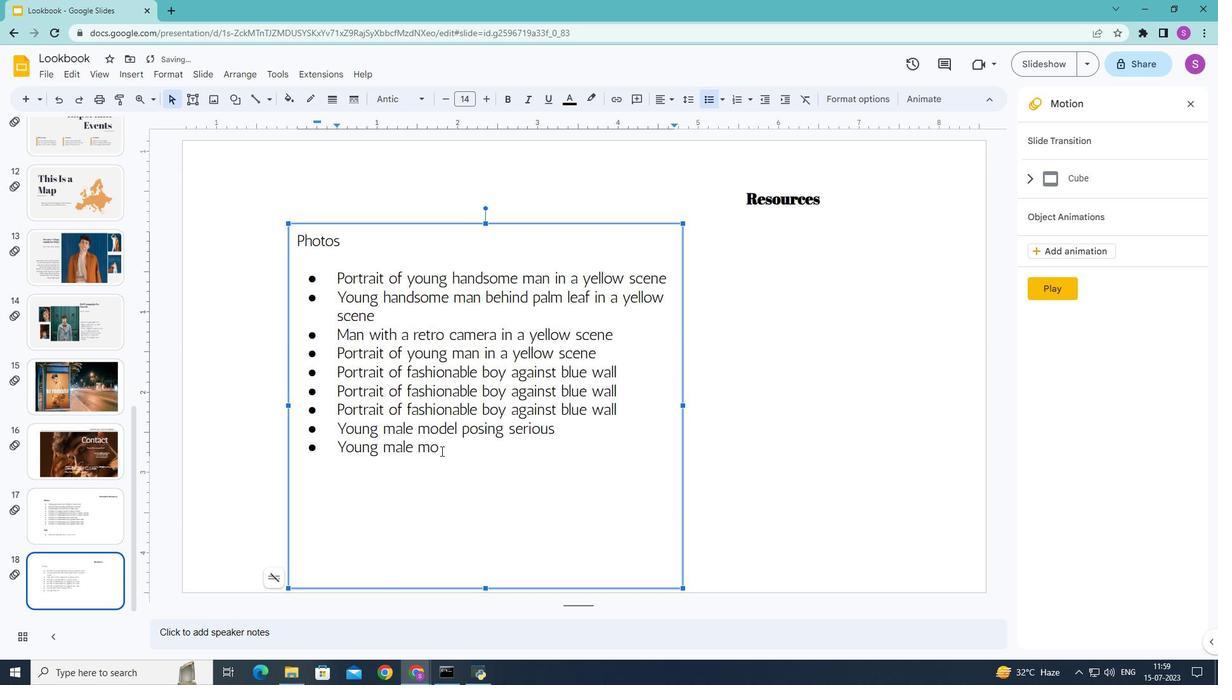 
Action: Key pressed del<Key.space>beside<Key.space>flowers<Key.enter><Key.shift>y<Key.backspace><Key.shift>Young<Key.space>man<Key.space>with<Key.space>long<Key.space>coat<Key.enter><Key.enter><Key.down><Key.enter><Key.enter><Key.shift>PSD<Key.enter><Key.enter>
Screenshot: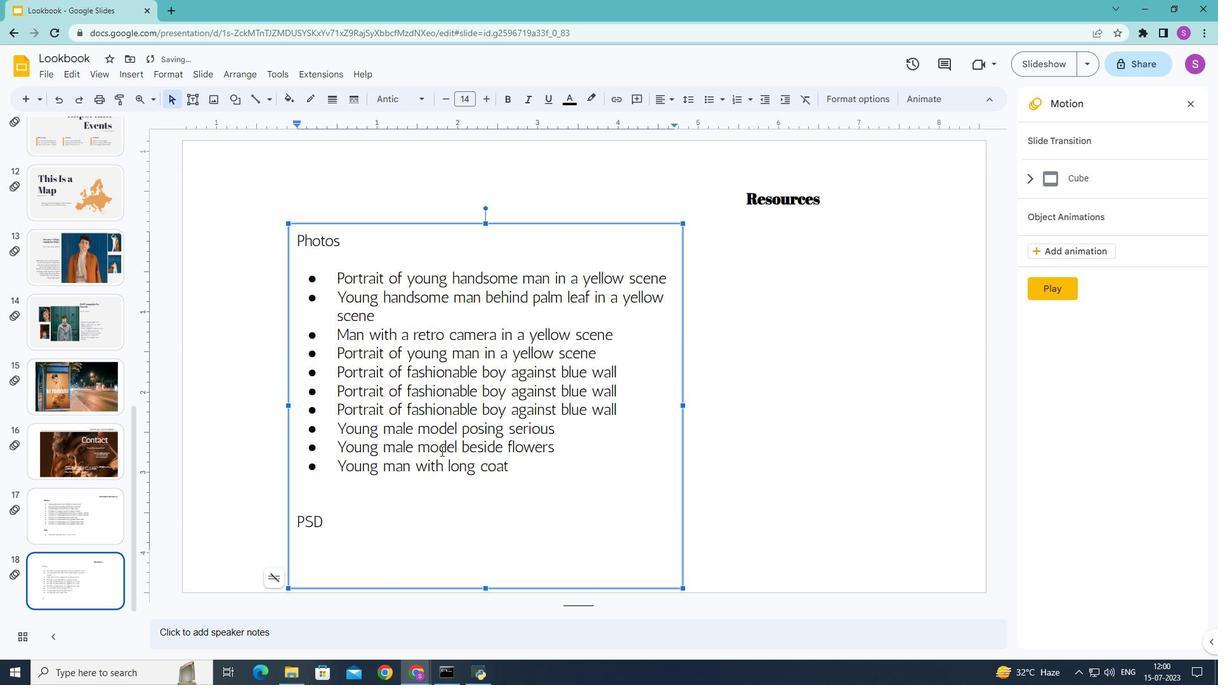 
Action: Mouse moved to (710, 97)
Screenshot: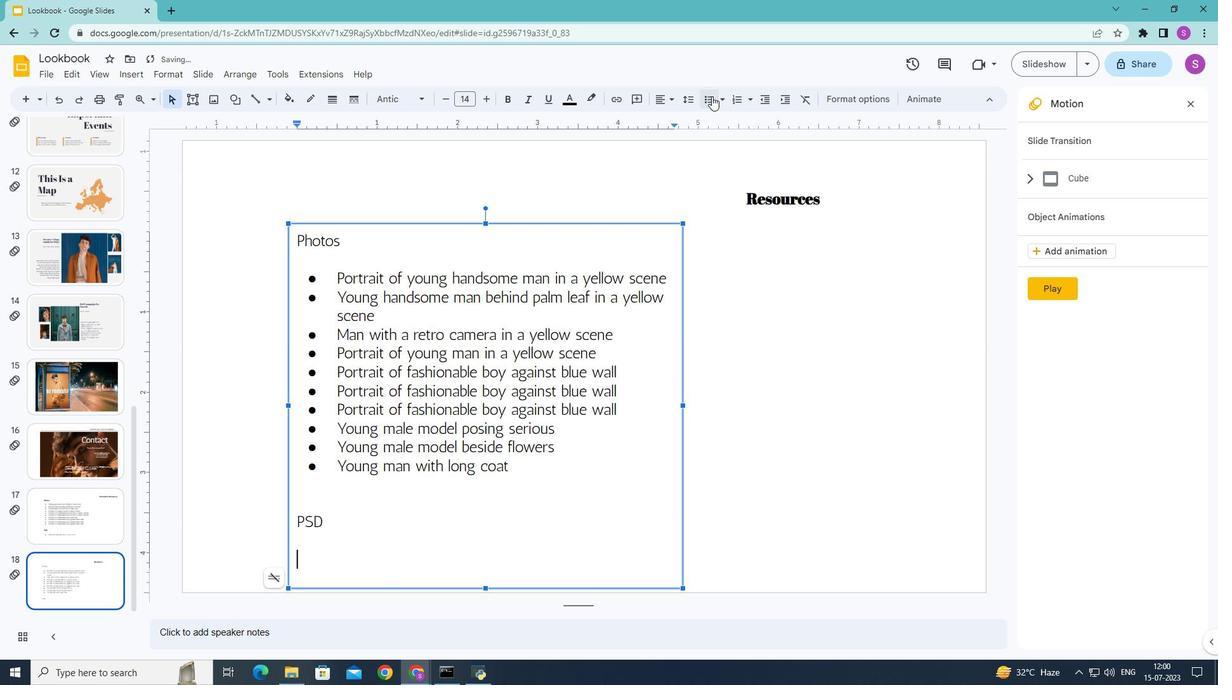 
Action: Mouse pressed left at (710, 97)
Screenshot: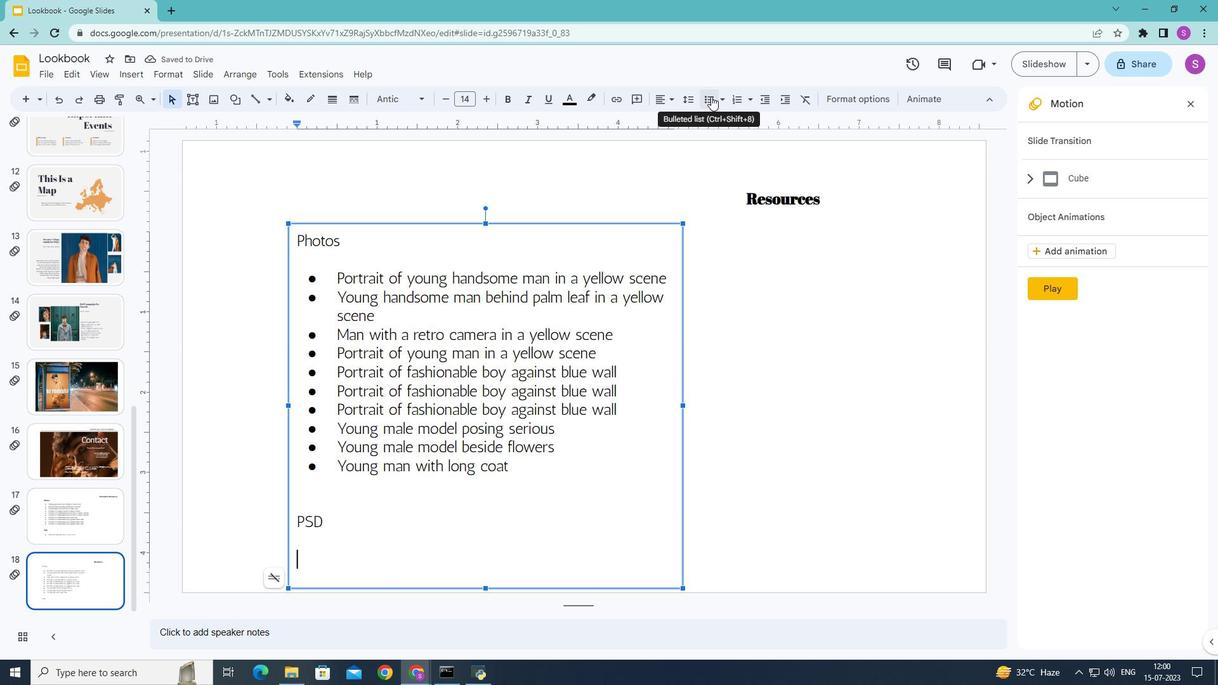 
Action: Mouse moved to (739, 373)
Screenshot: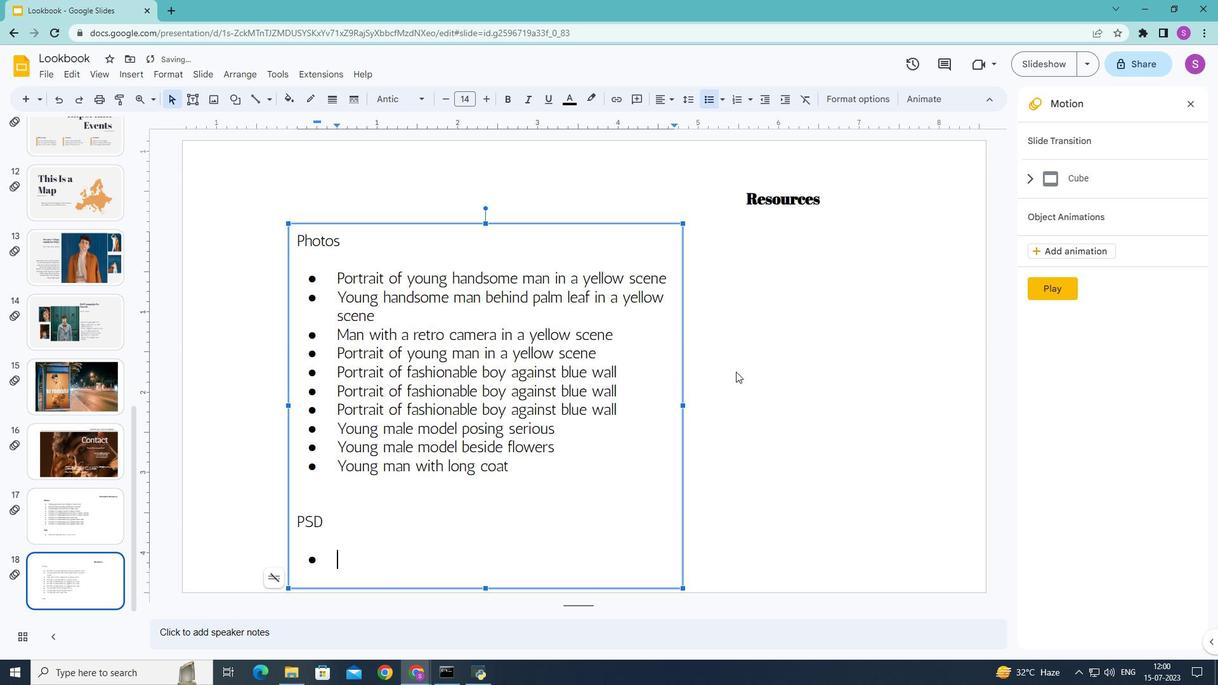 
Action: Key pressed <Key.shift>Billboard<Key.space>mockup<Key.space>at<Key.space>bus<Key.space>stop<Key.space>at<Key.space>night
Screenshot: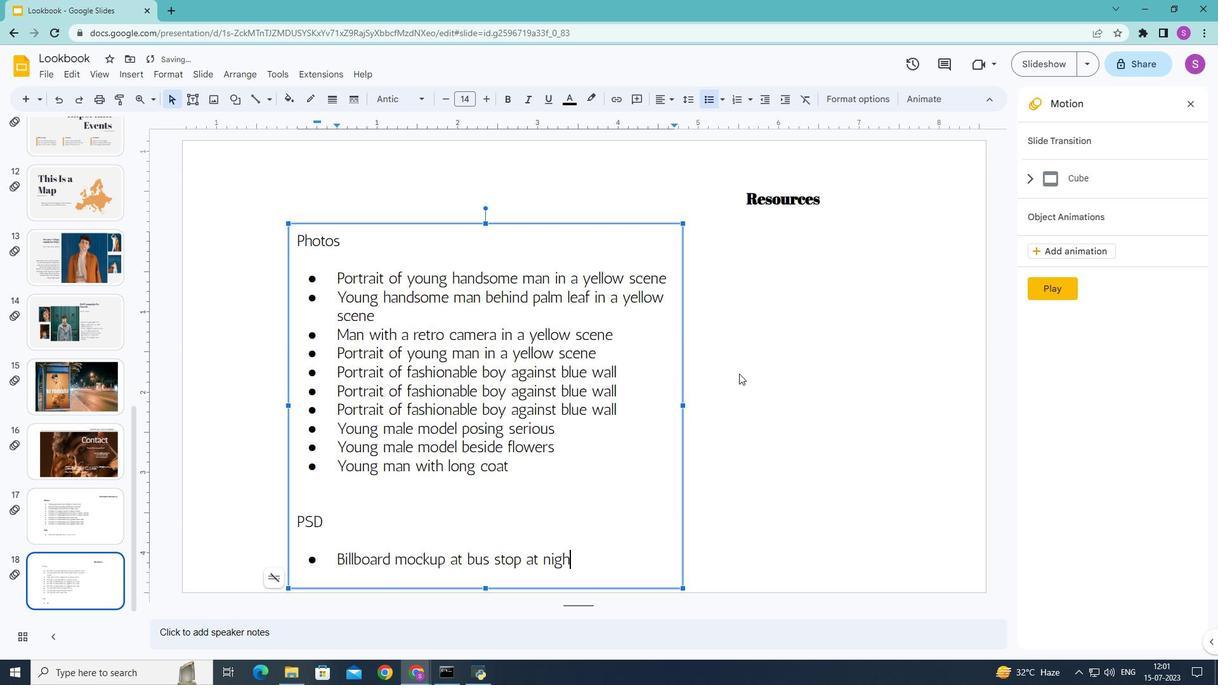 
Action: Mouse moved to (338, 241)
Screenshot: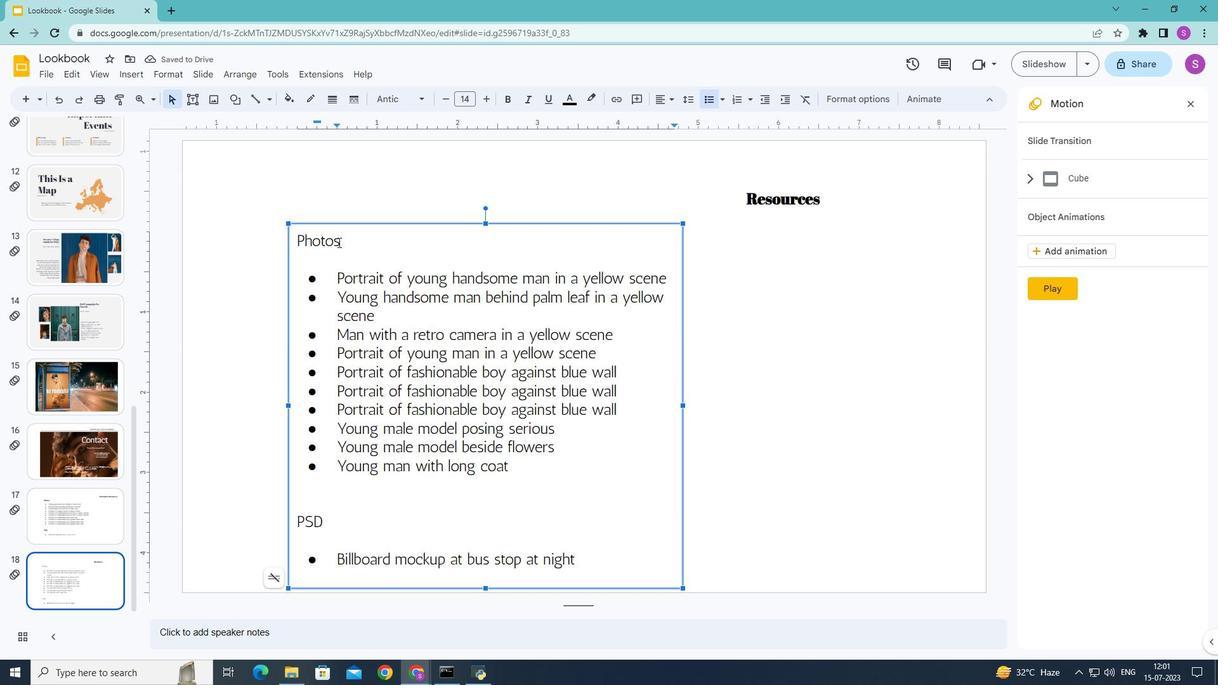 
Action: Mouse pressed left at (338, 241)
Screenshot: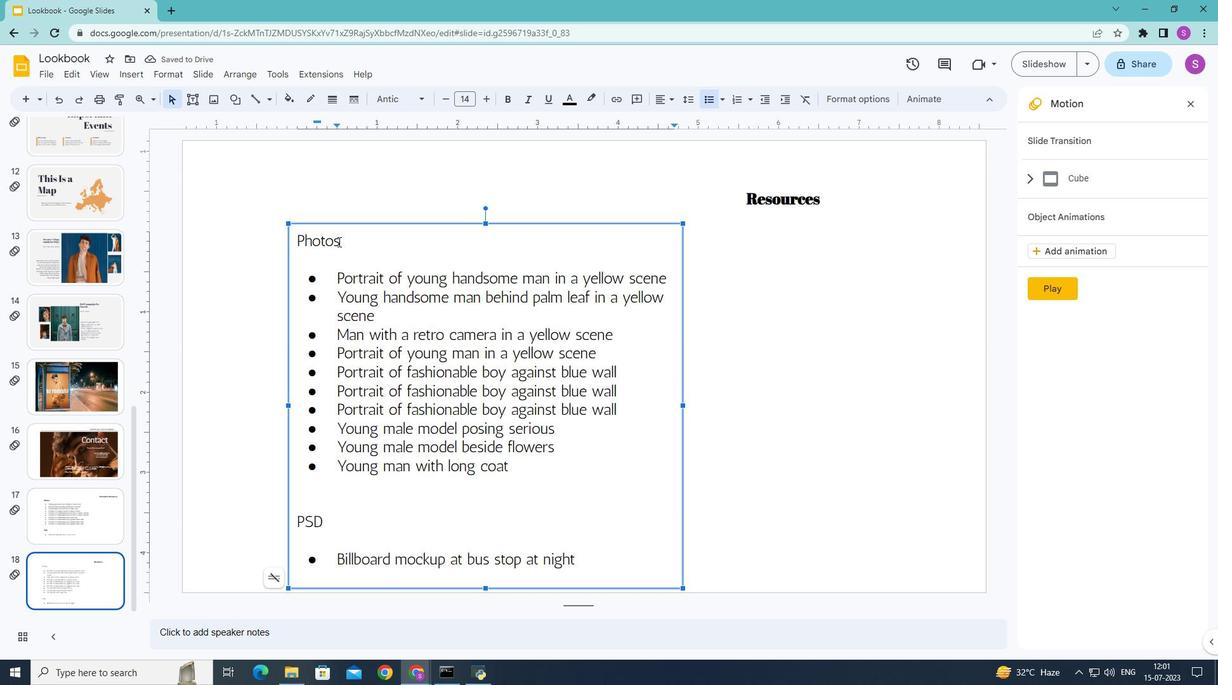 
Action: Mouse moved to (507, 100)
Screenshot: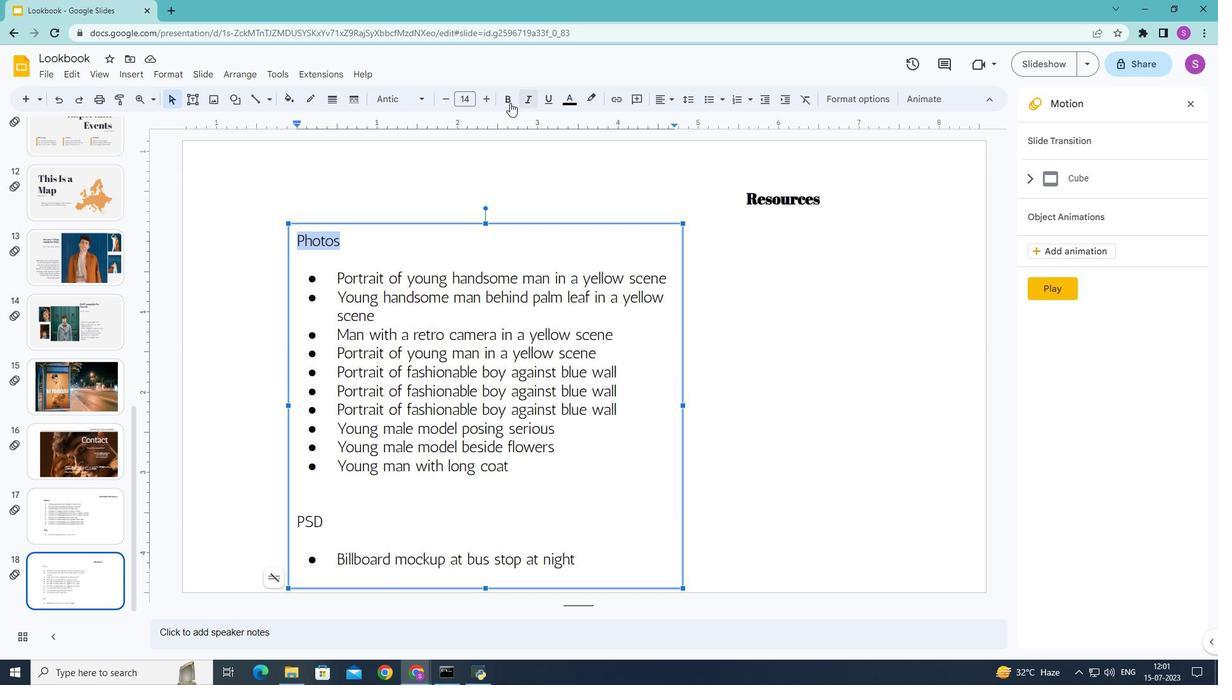 
Action: Mouse pressed left at (507, 100)
Screenshot: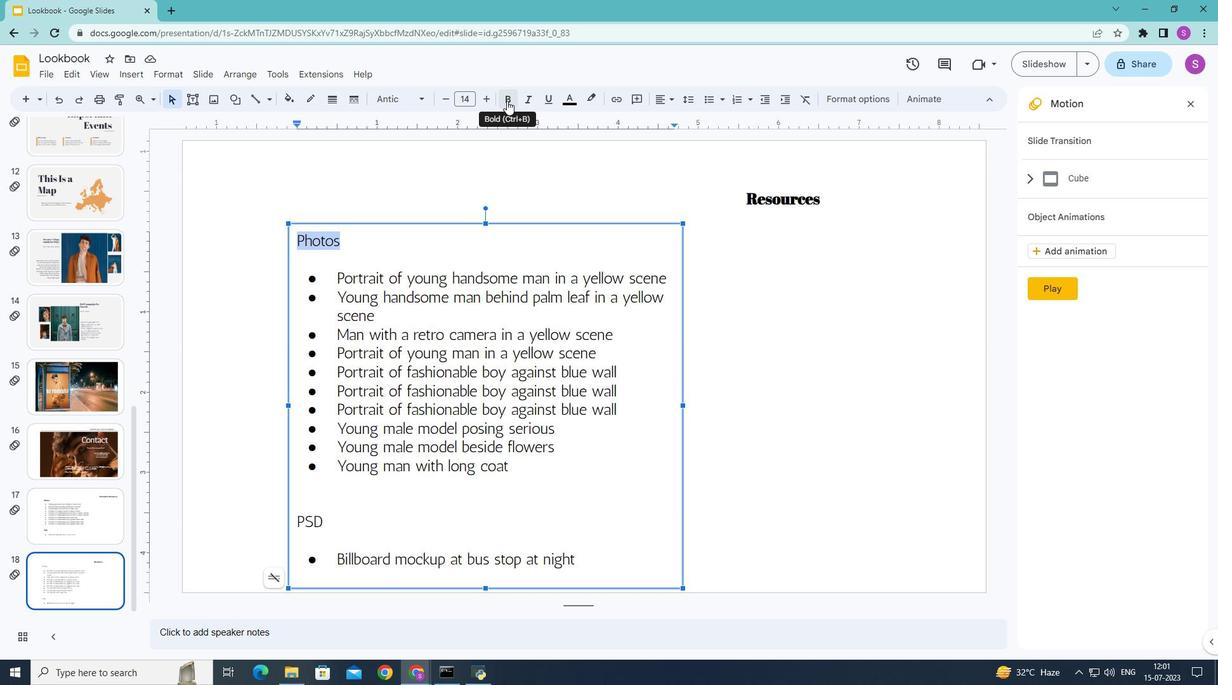 
Action: Mouse moved to (412, 97)
Screenshot: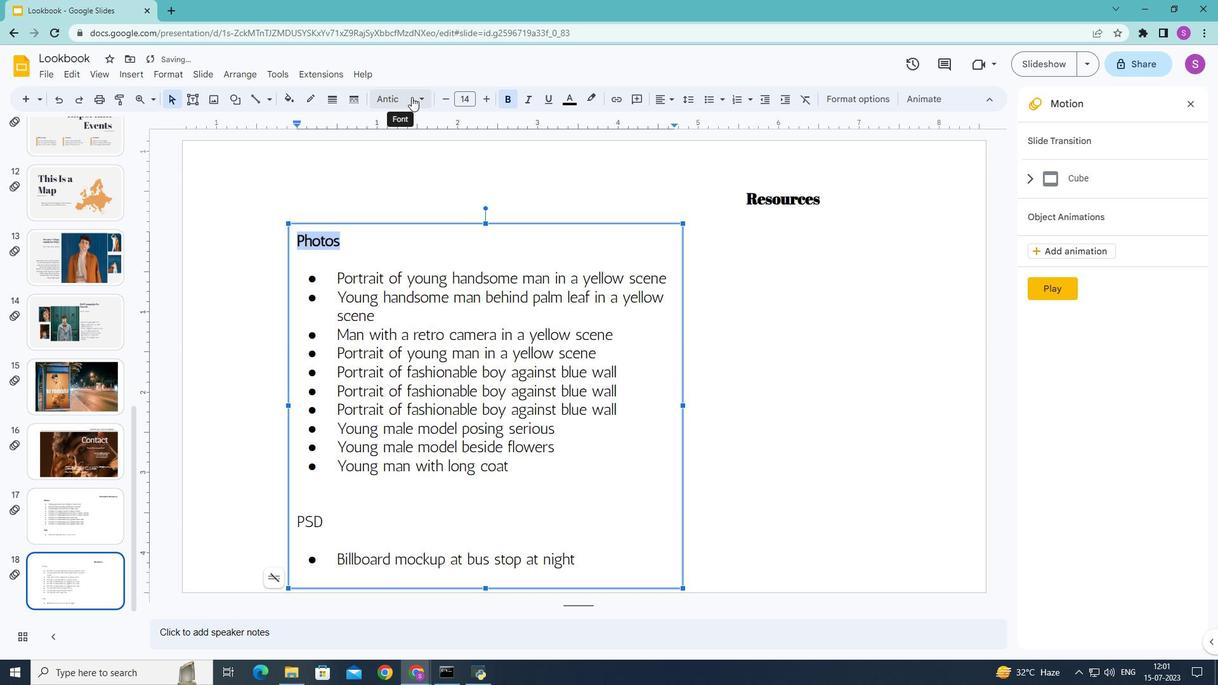 
Action: Mouse pressed left at (412, 97)
Screenshot: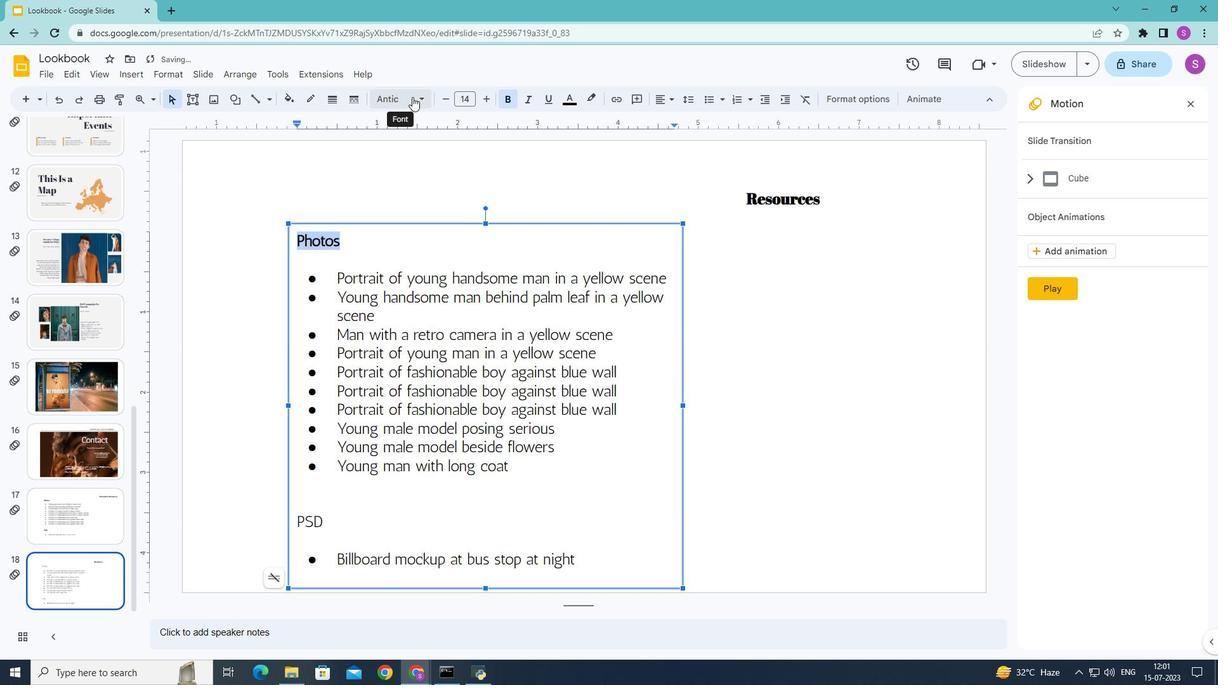 
Action: Mouse moved to (432, 241)
Screenshot: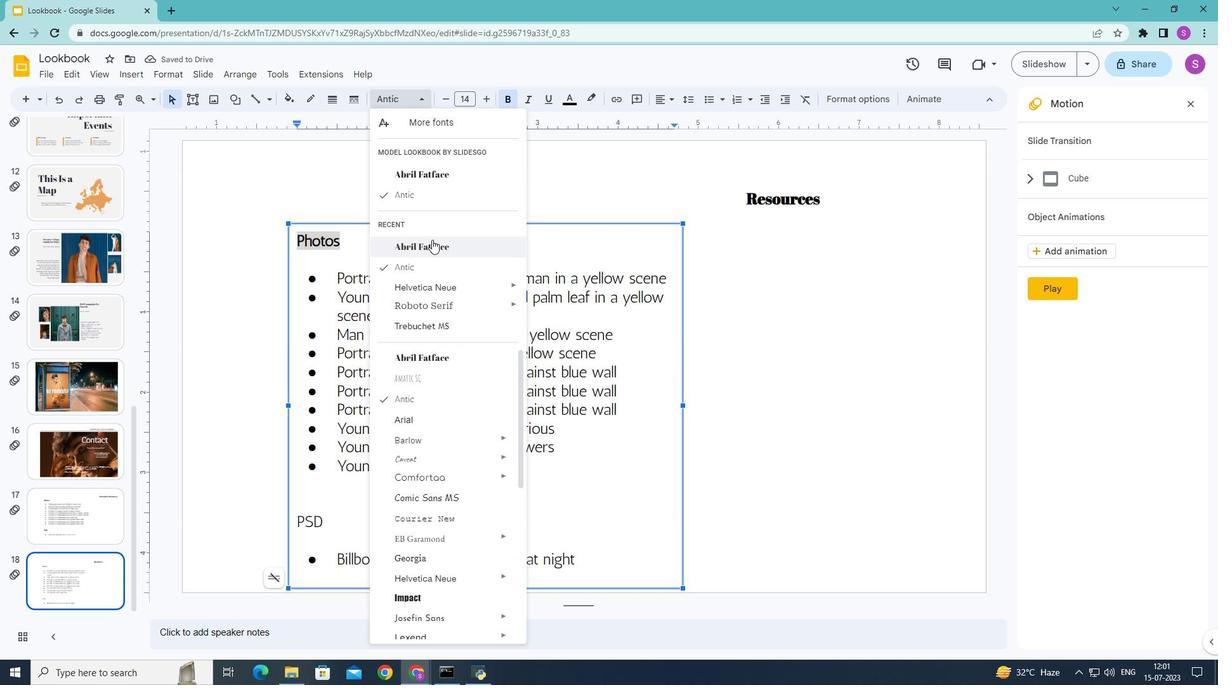 
Action: Mouse pressed left at (432, 241)
Screenshot: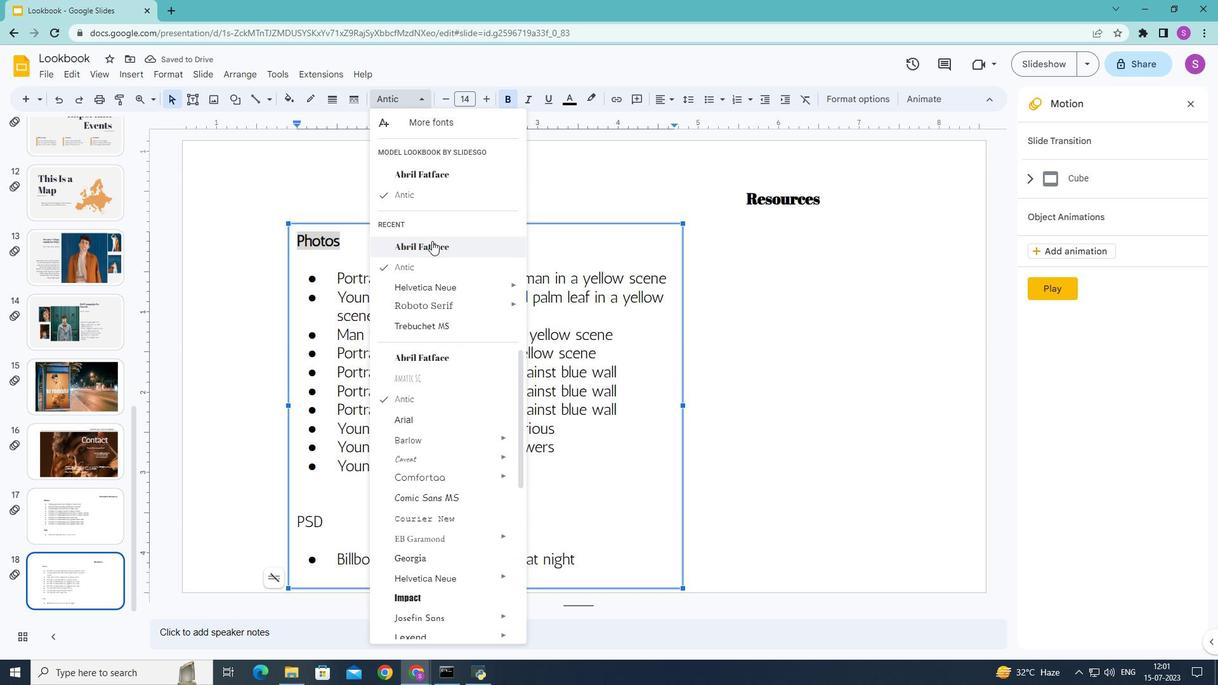 
Action: Mouse moved to (430, 190)
Screenshot: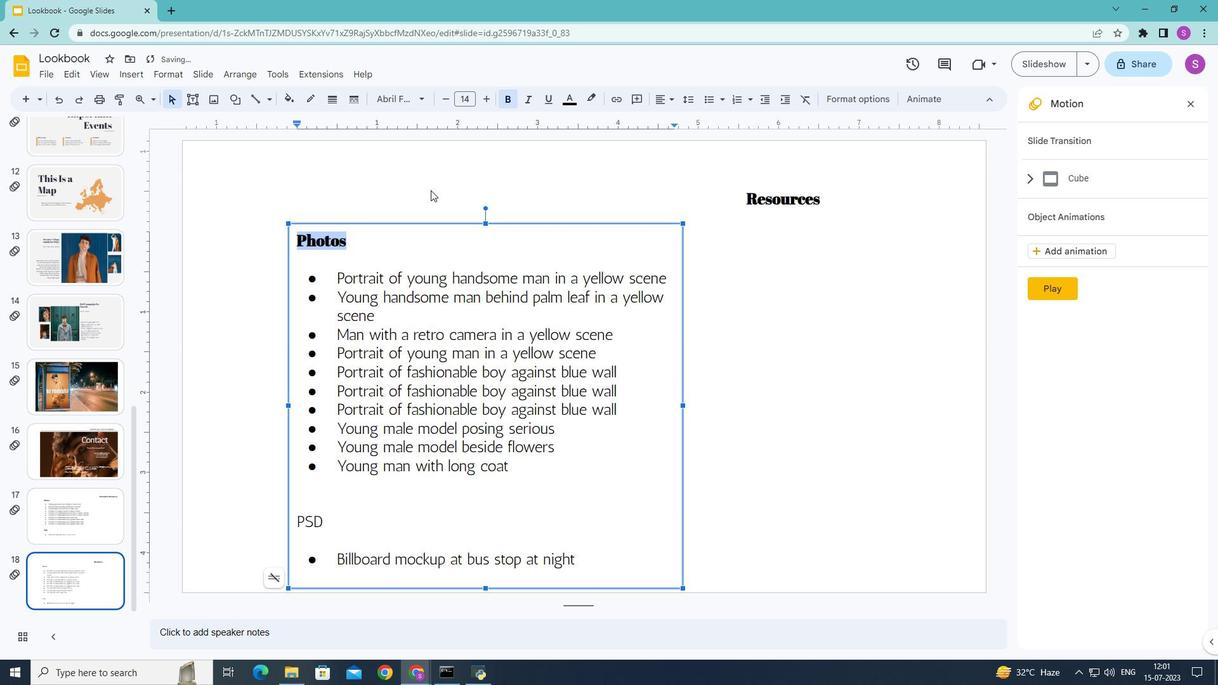 
Action: Mouse pressed left at (430, 190)
Screenshot: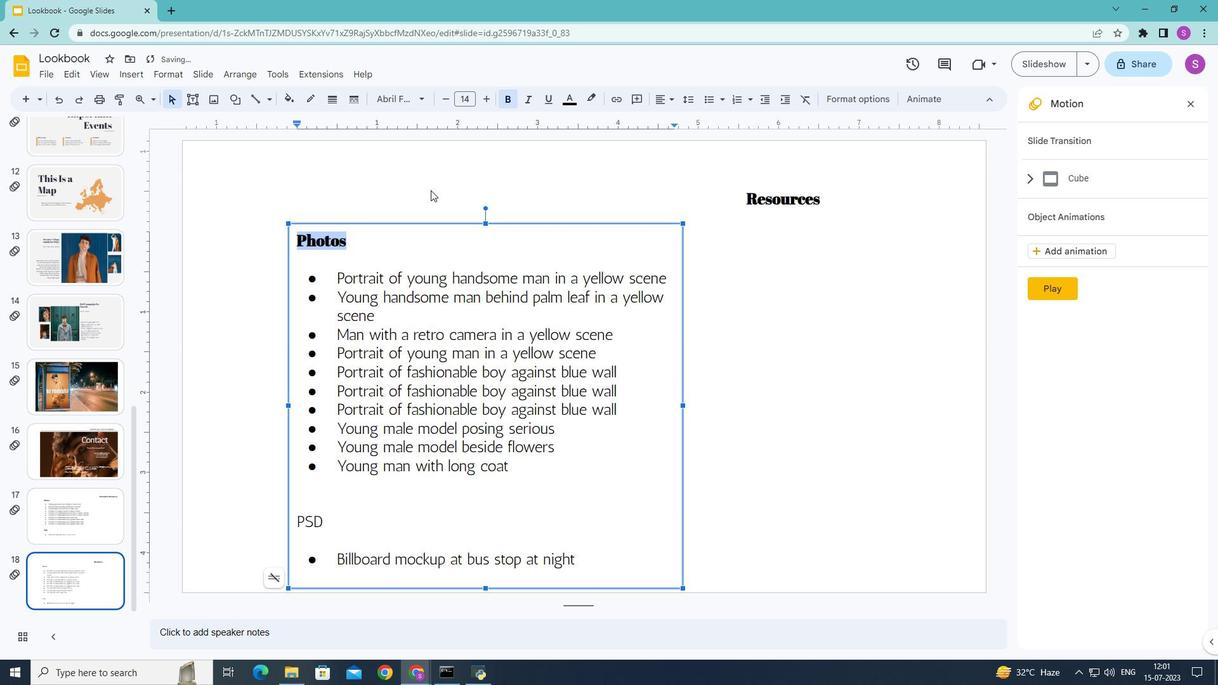 
Action: Mouse moved to (323, 520)
Screenshot: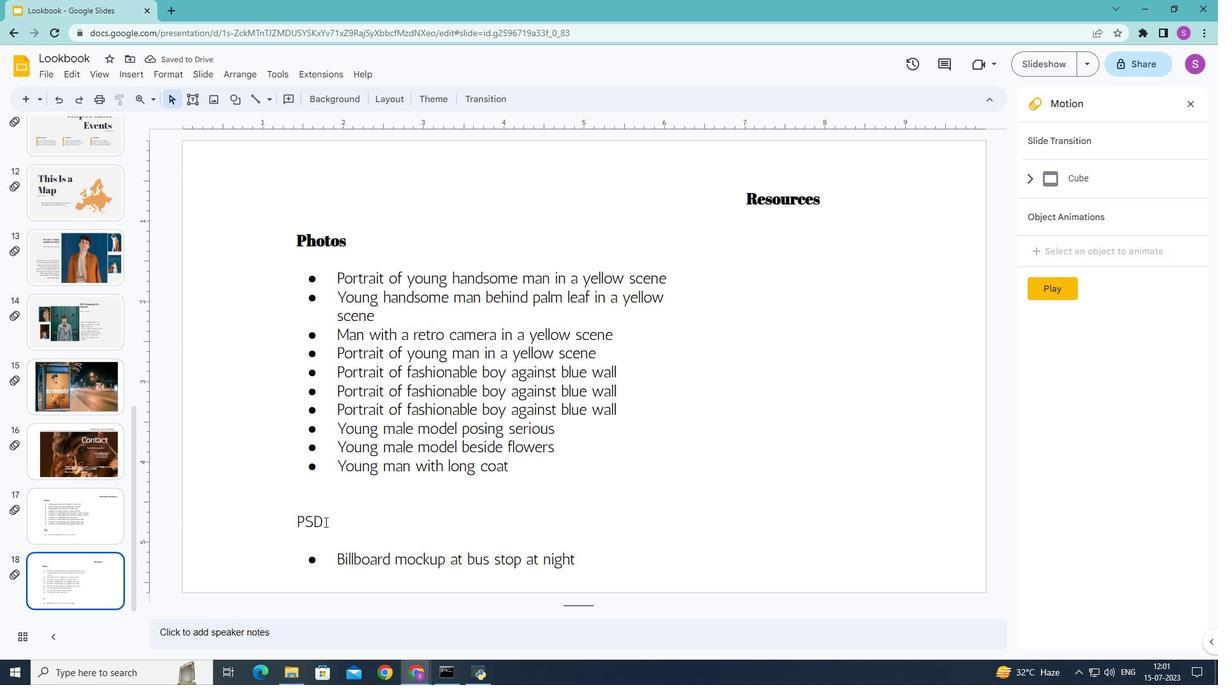 
Action: Mouse pressed left at (323, 520)
Screenshot: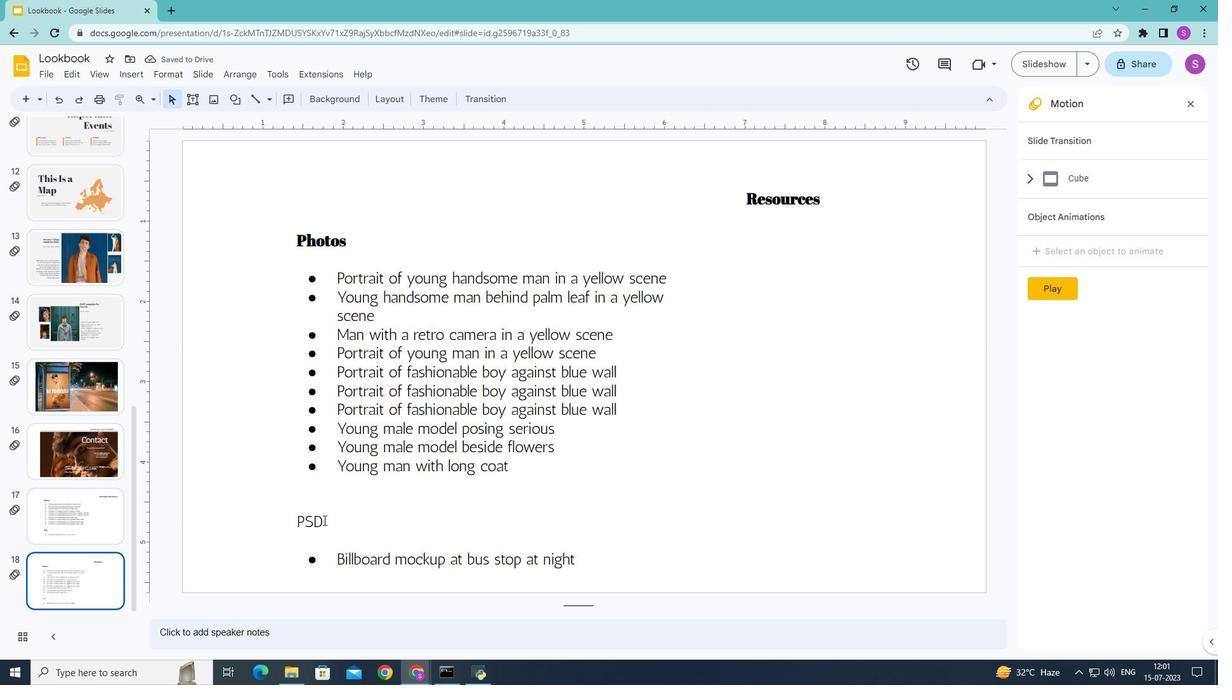 
Action: Mouse moved to (423, 96)
Screenshot: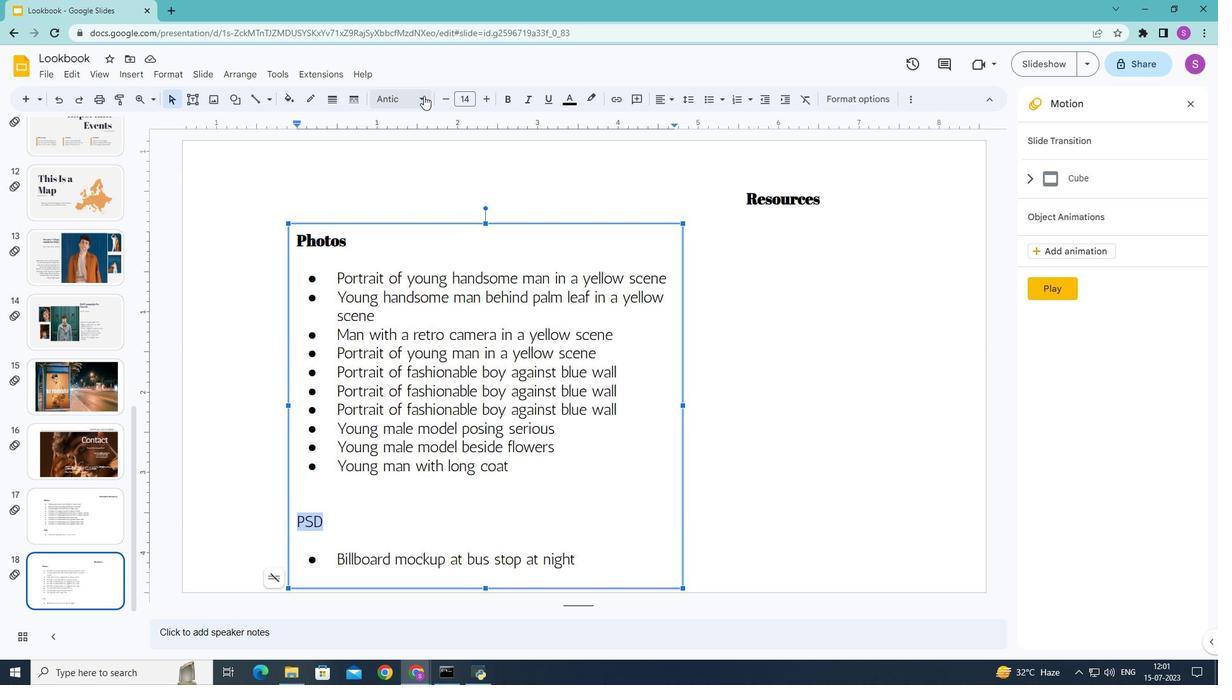 
Action: Mouse pressed left at (423, 96)
Screenshot: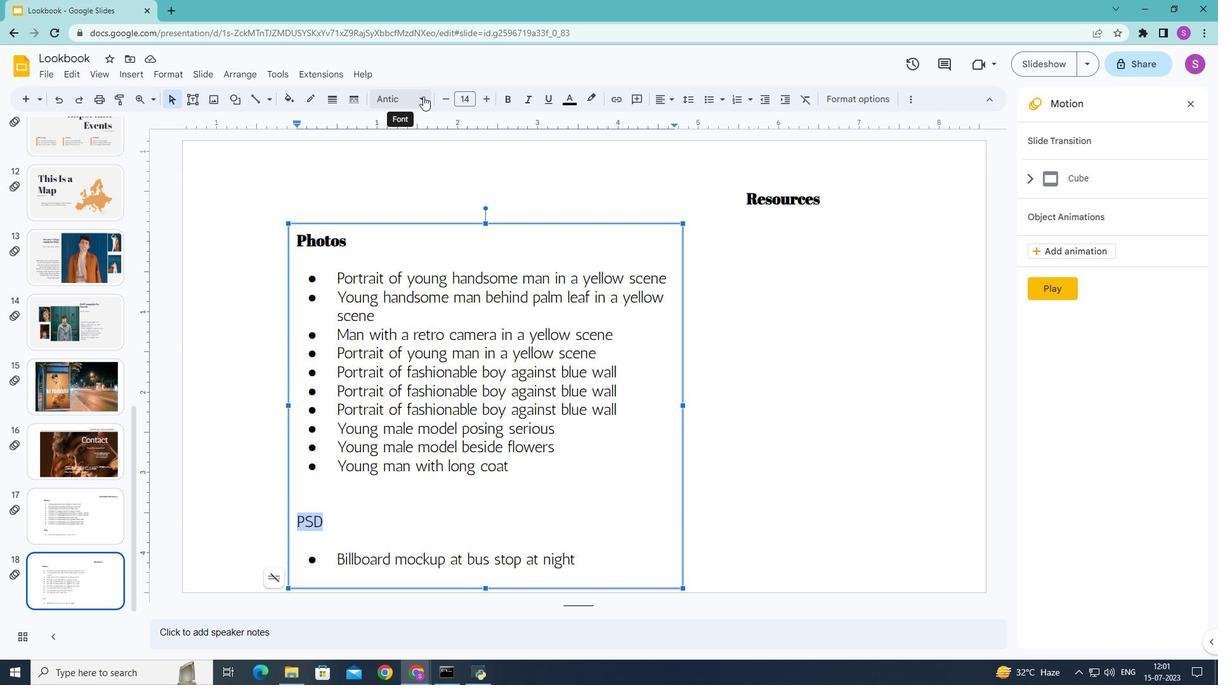 
Action: Mouse moved to (425, 248)
Screenshot: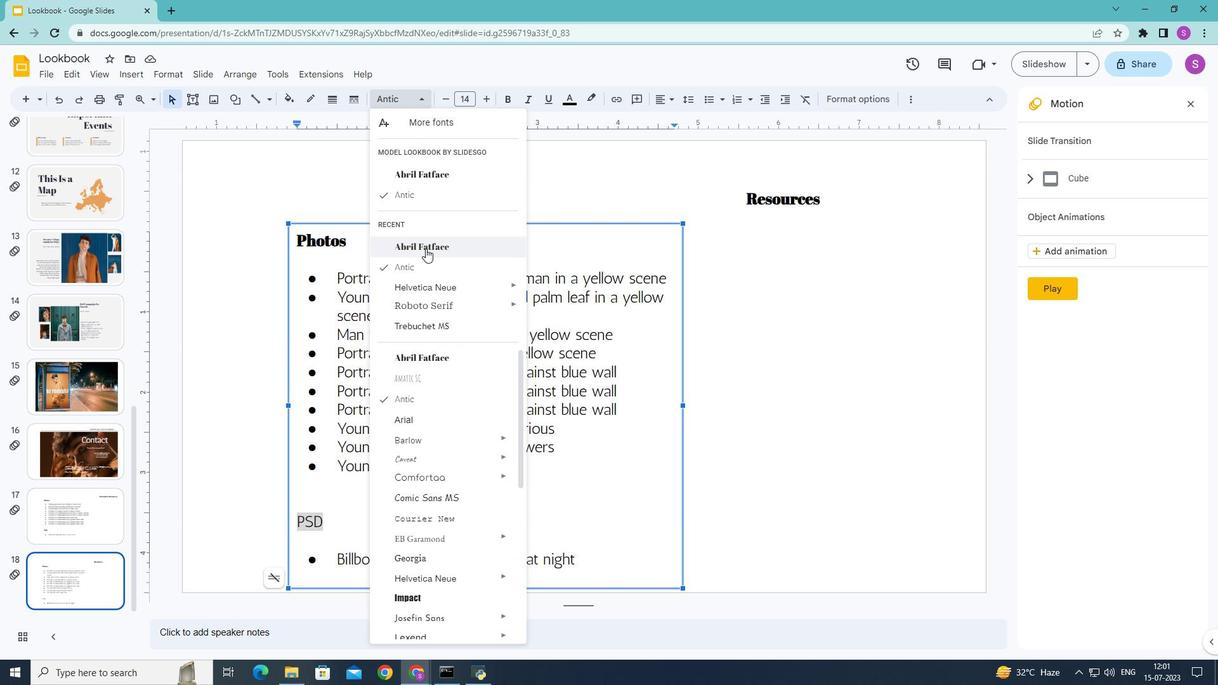 
Action: Mouse pressed left at (425, 248)
Screenshot: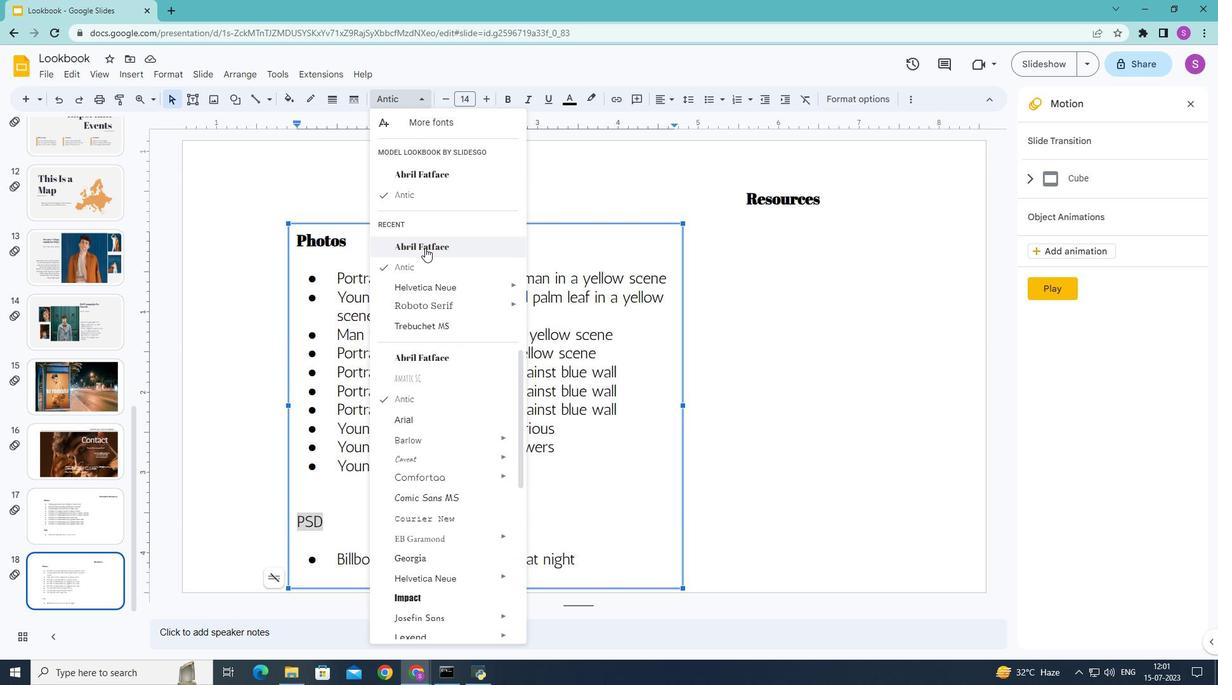 
Action: Mouse moved to (683, 405)
Screenshot: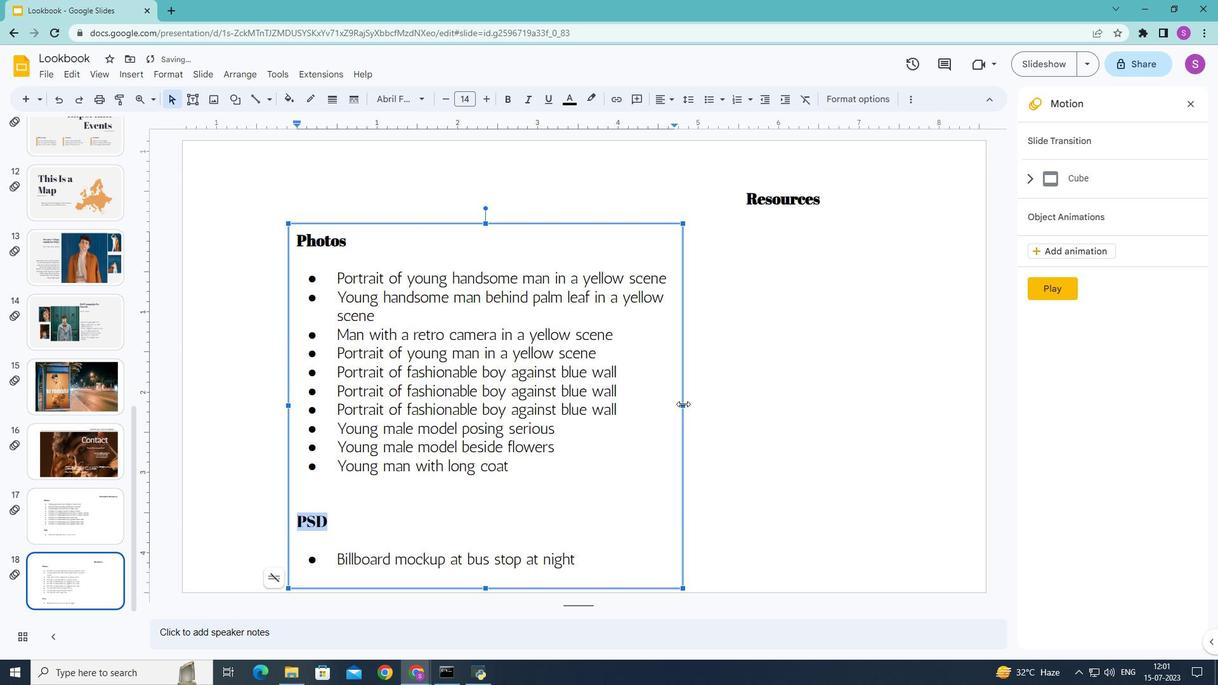 
Action: Mouse pressed left at (683, 405)
Screenshot: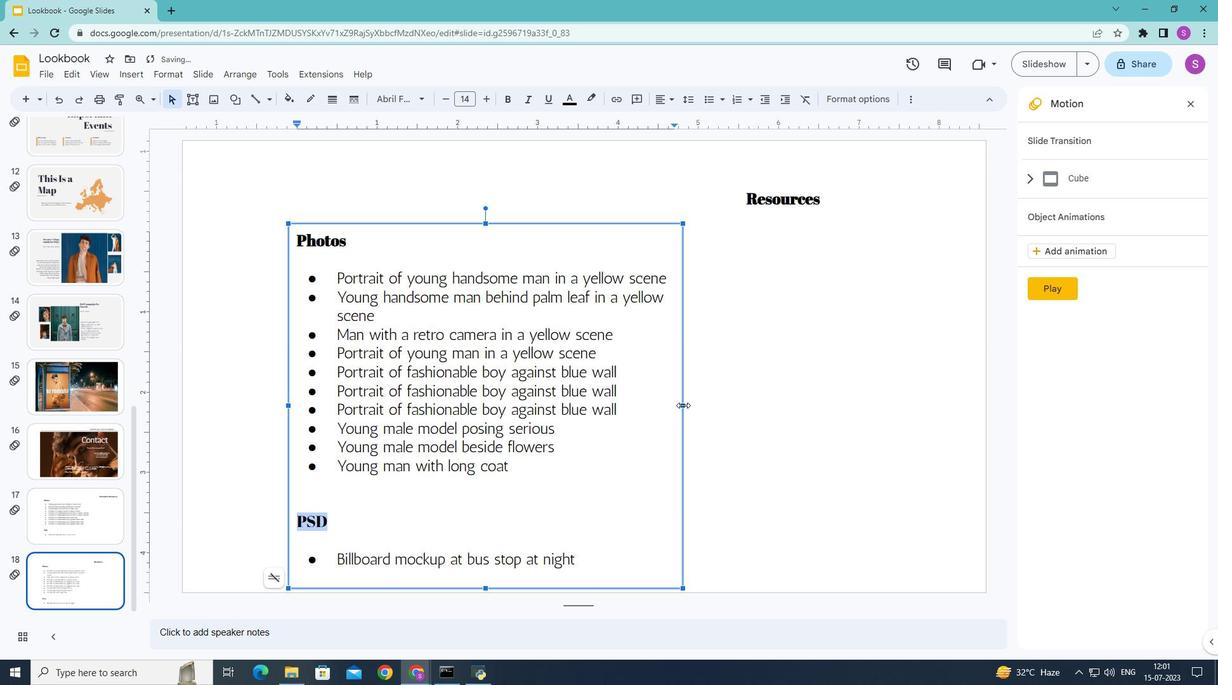
Action: Mouse moved to (544, 177)
Screenshot: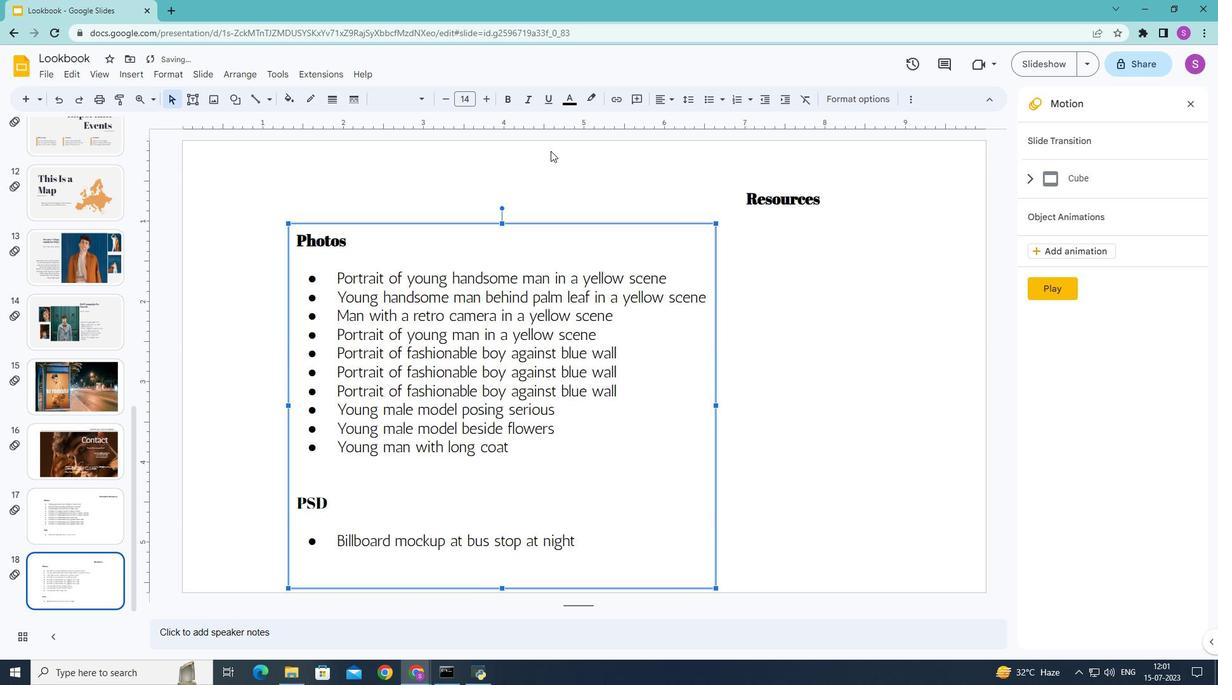 
Action: Mouse pressed left at (544, 177)
Screenshot: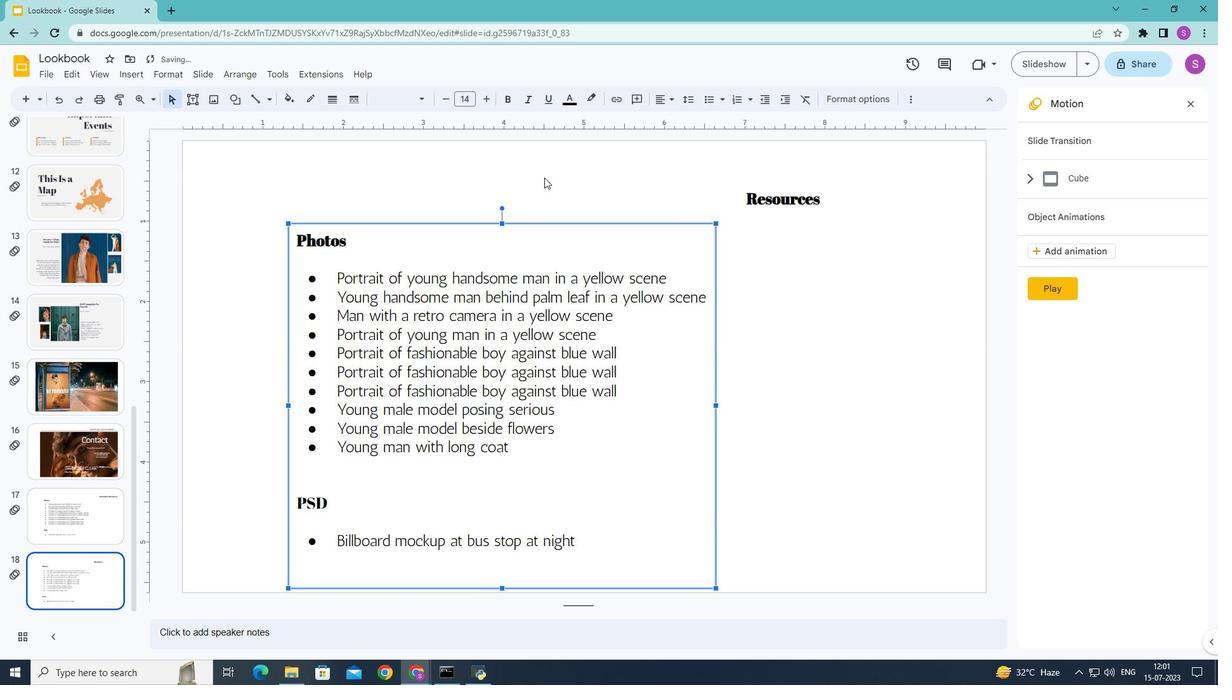 
Action: Mouse moved to (508, 444)
Screenshot: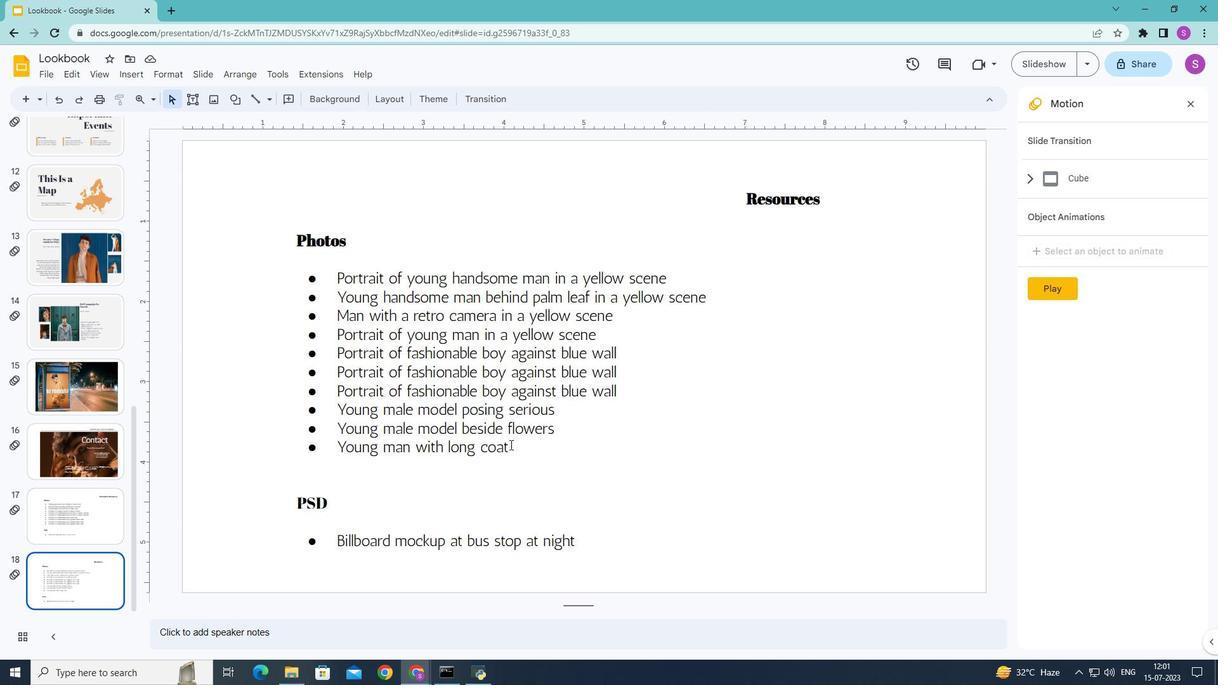 
Action: Mouse pressed left at (508, 444)
Screenshot: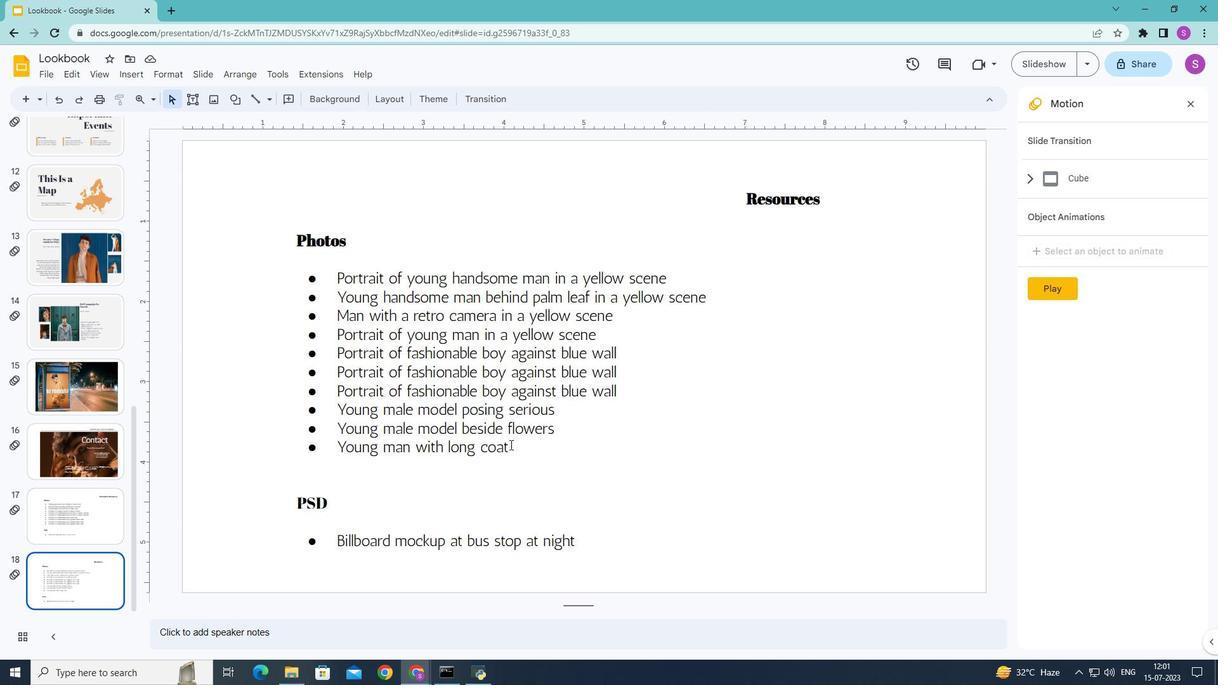 
Action: Mouse moved to (420, 100)
Screenshot: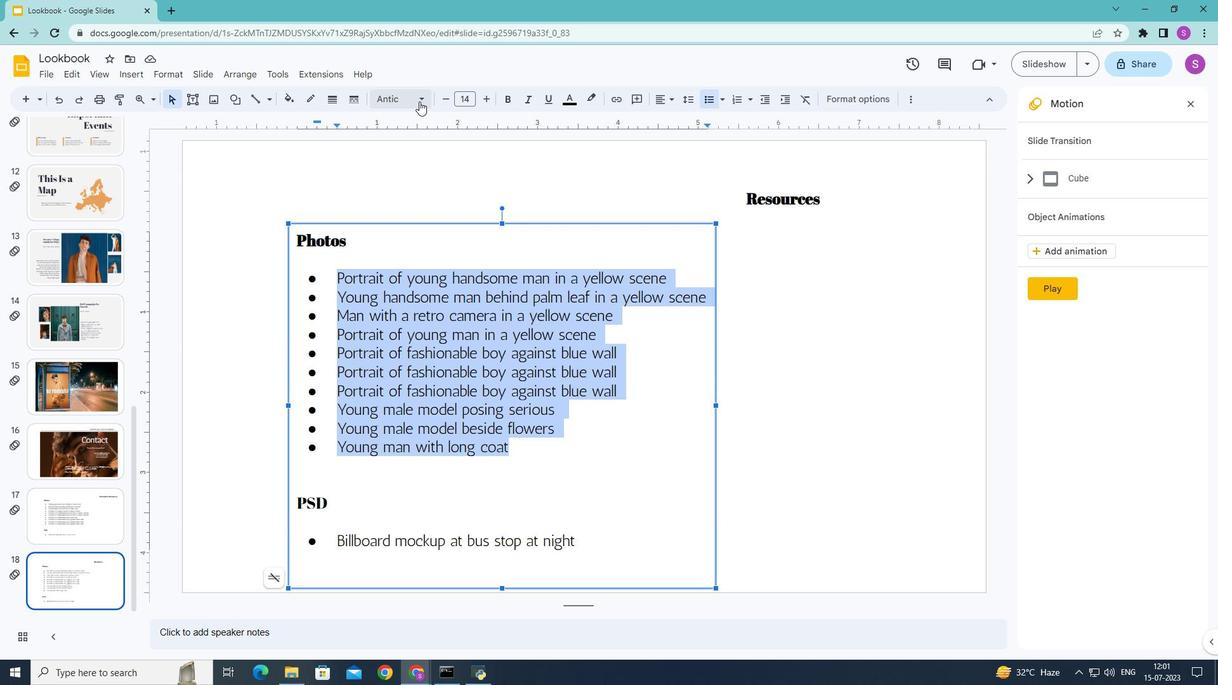 
Action: Mouse pressed left at (420, 100)
Screenshot: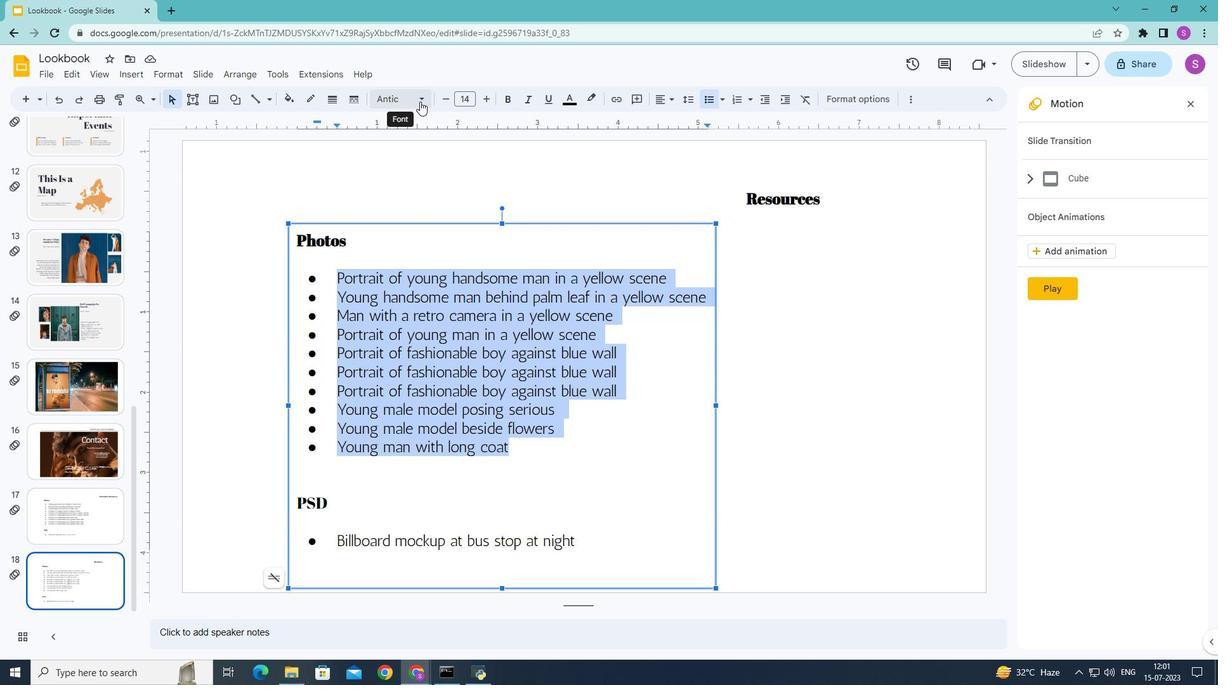 
Action: Mouse moved to (437, 289)
Screenshot: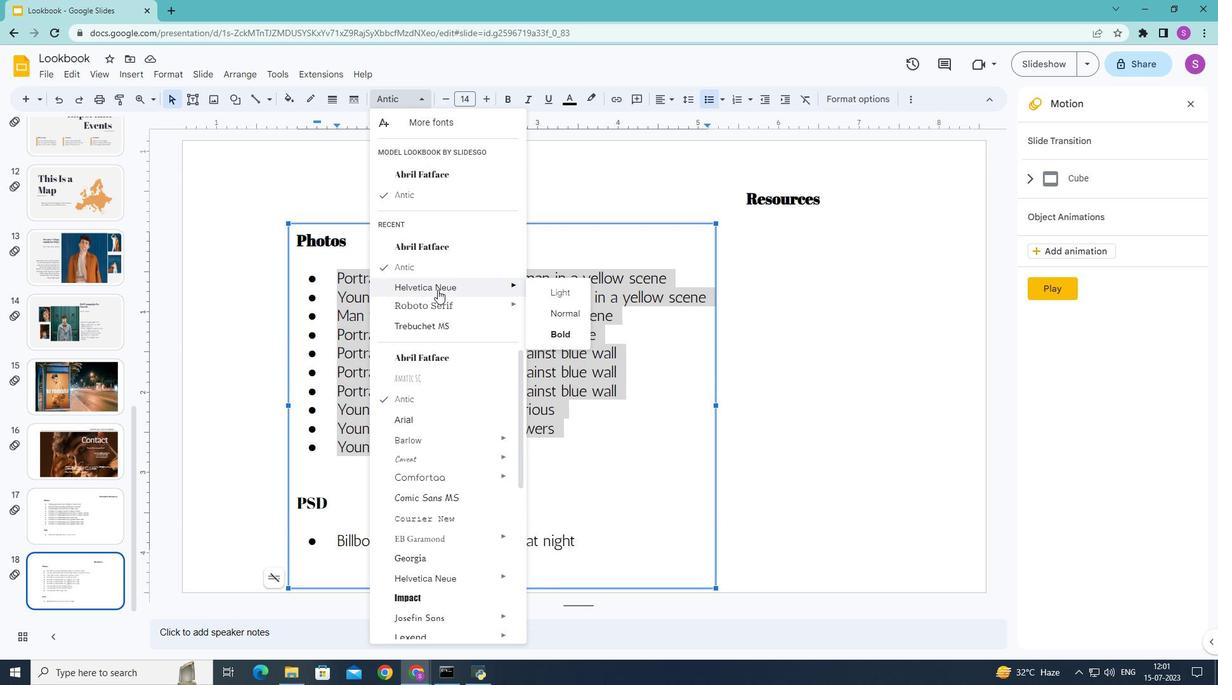 
Action: Mouse pressed left at (437, 289)
Screenshot: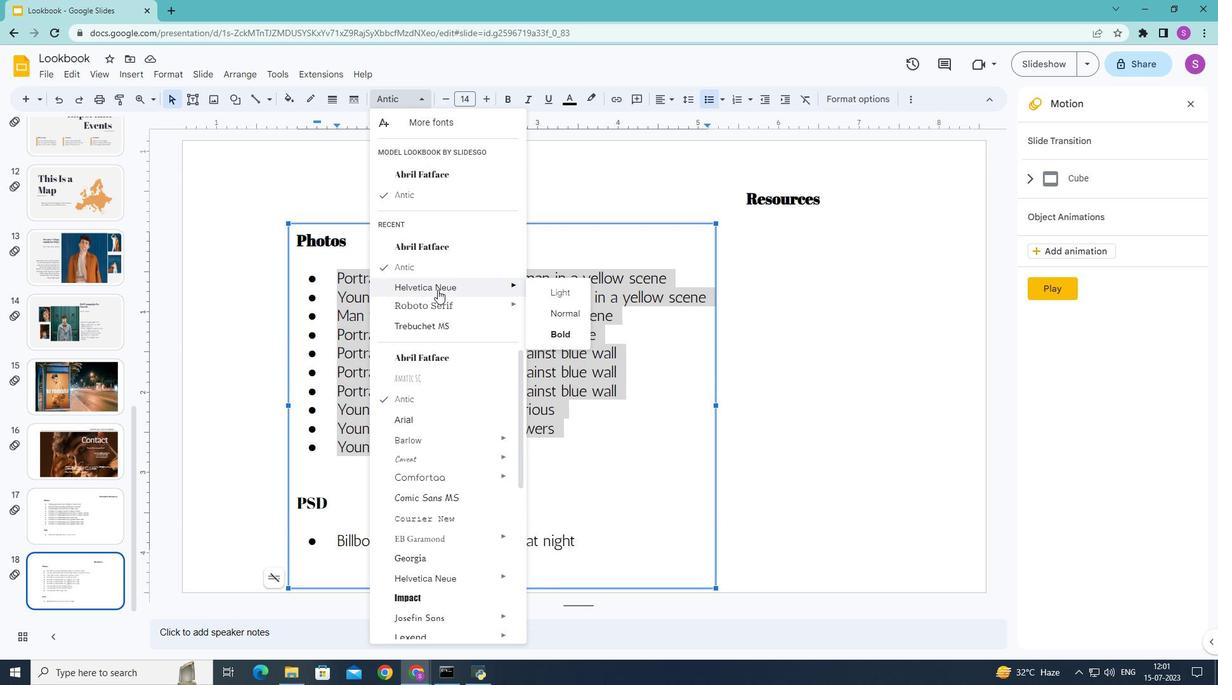 
Action: Mouse moved to (472, 148)
Screenshot: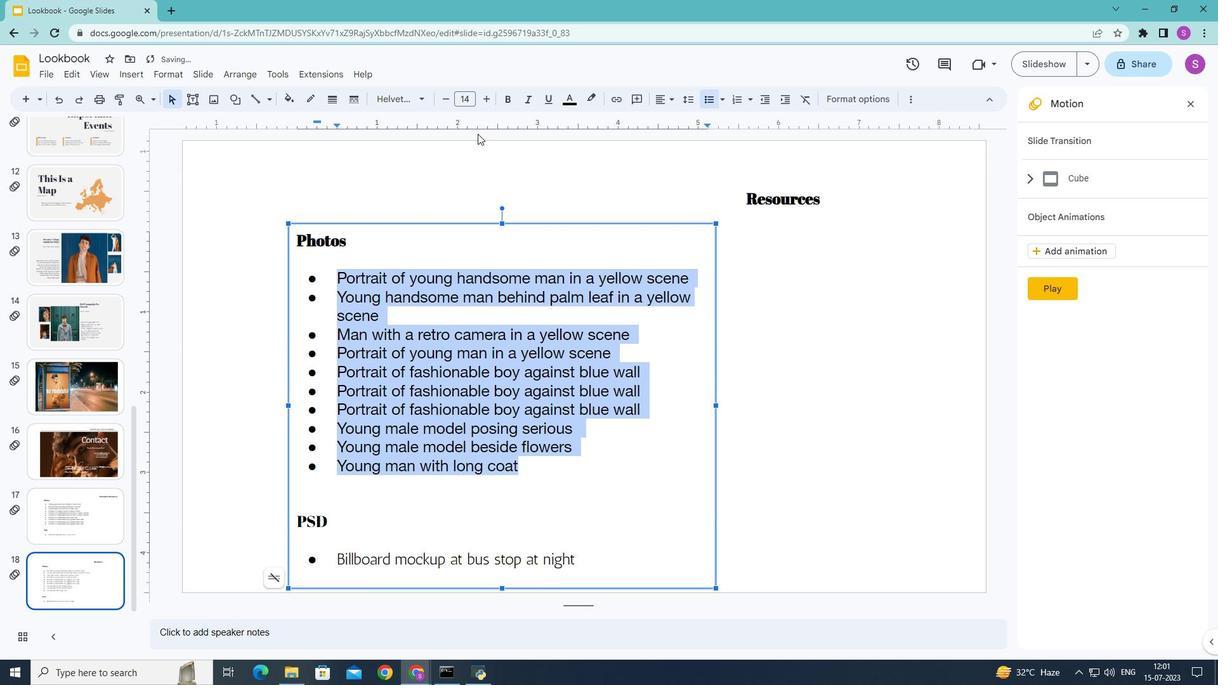 
Action: Mouse pressed left at (472, 148)
Screenshot: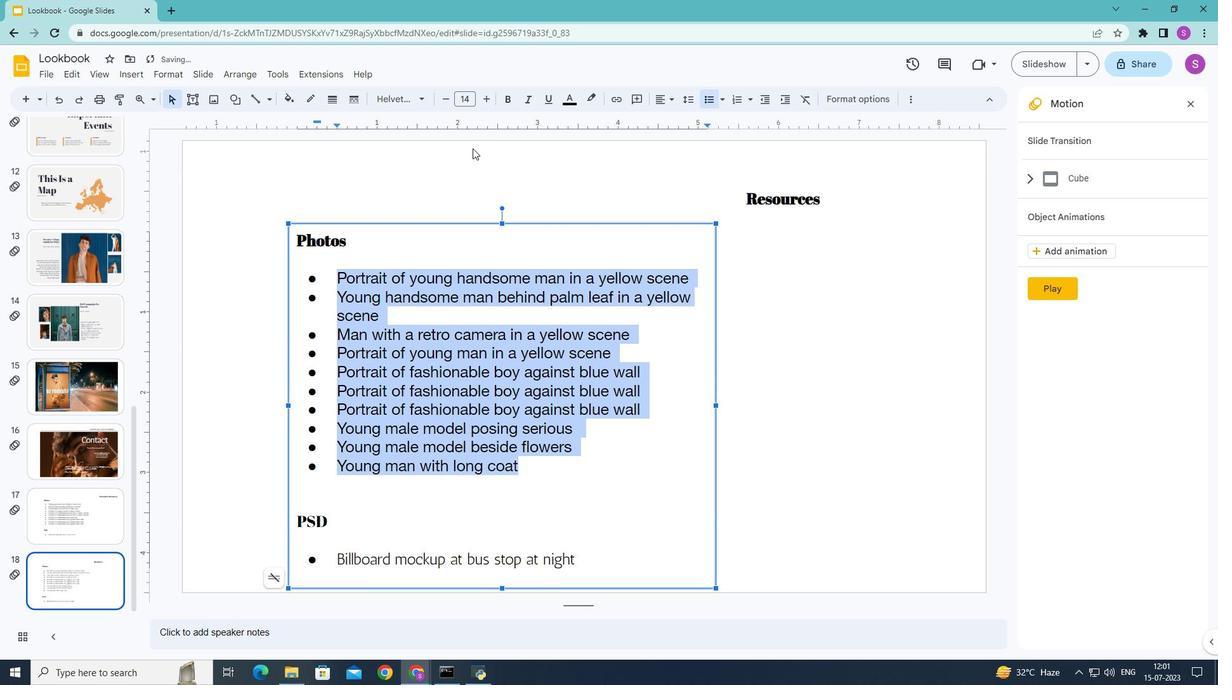 
Action: Mouse moved to (519, 458)
Screenshot: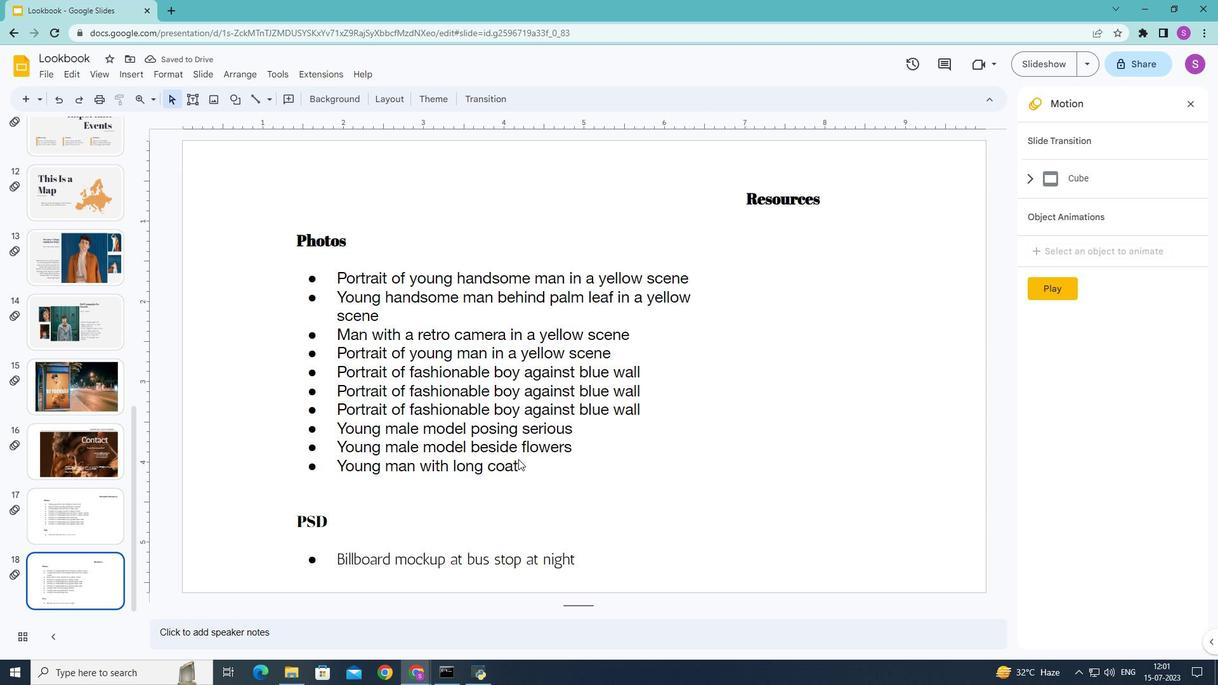 
Action: Mouse pressed left at (519, 458)
Screenshot: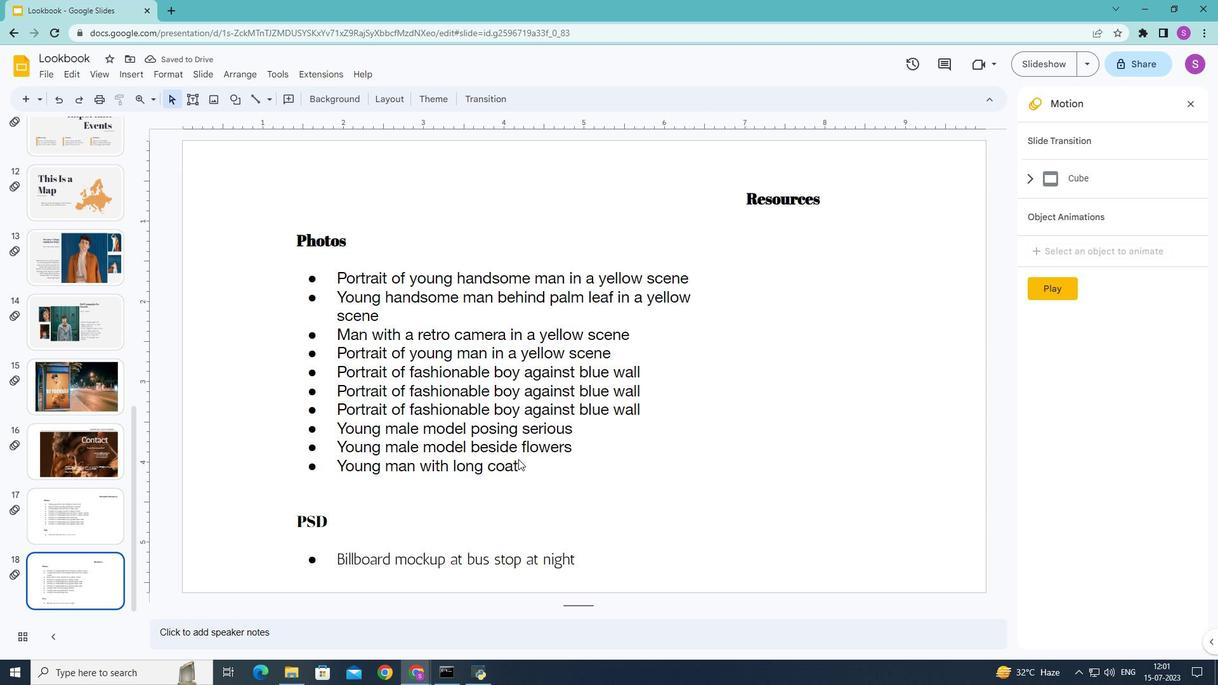 
Action: Mouse moved to (519, 465)
Screenshot: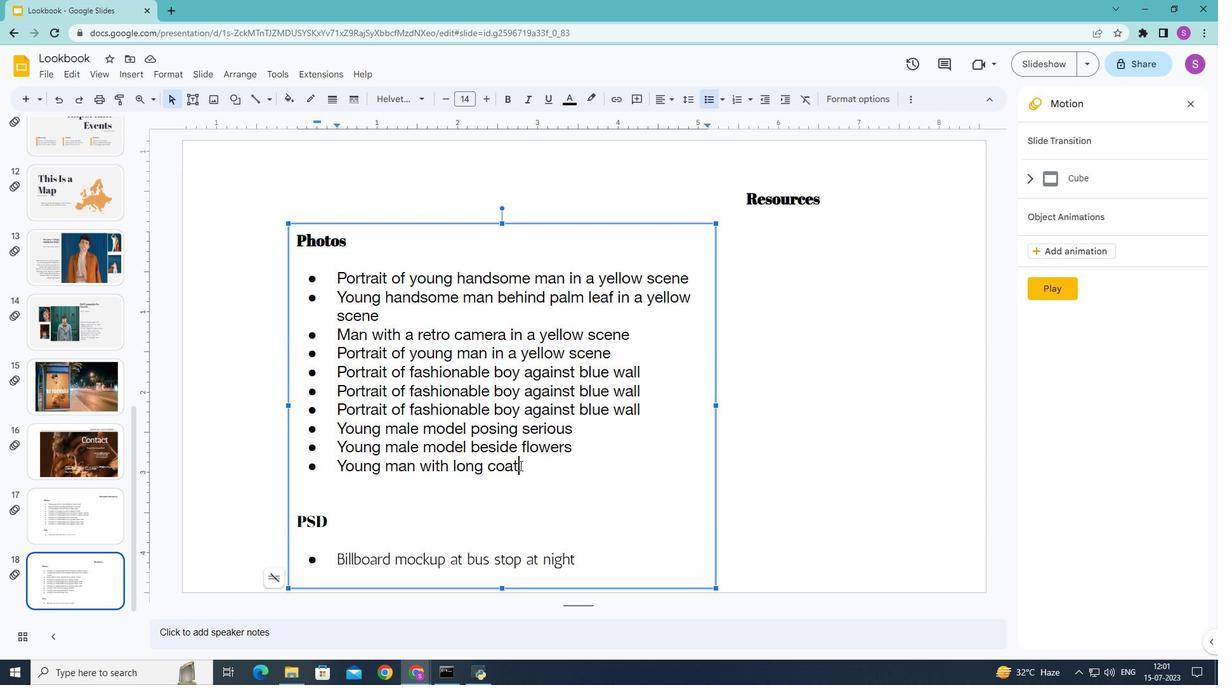 
Action: Mouse pressed left at (519, 465)
Screenshot: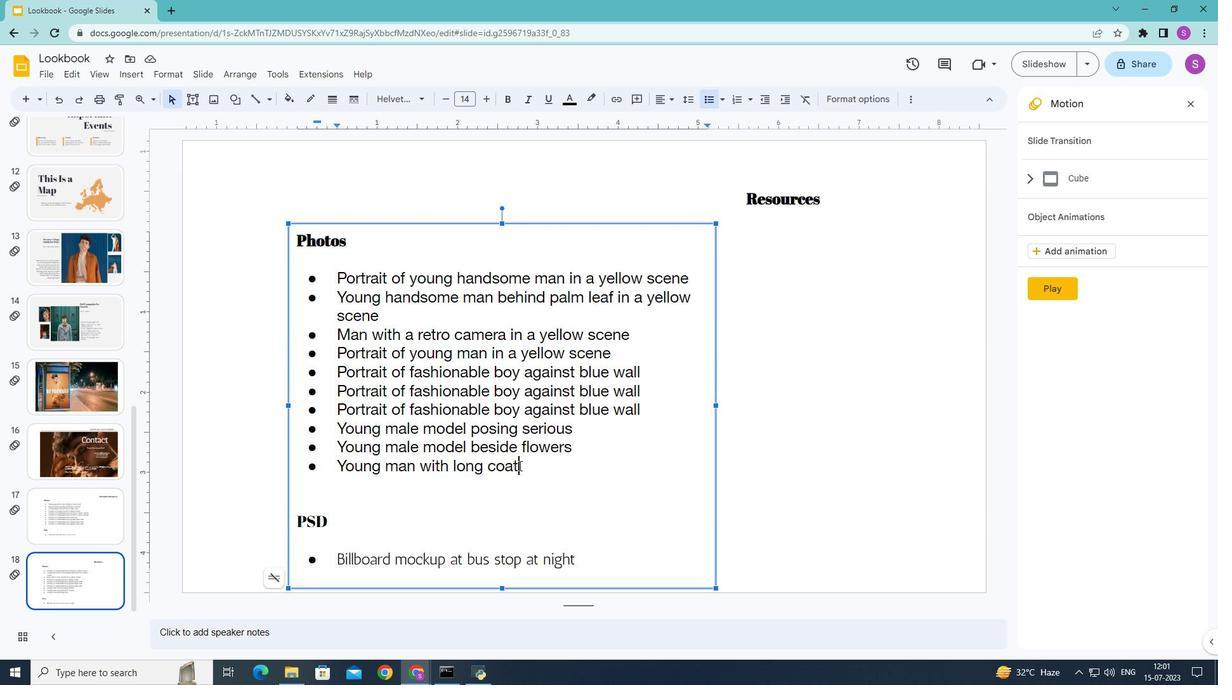 
Action: Mouse moved to (443, 99)
Screenshot: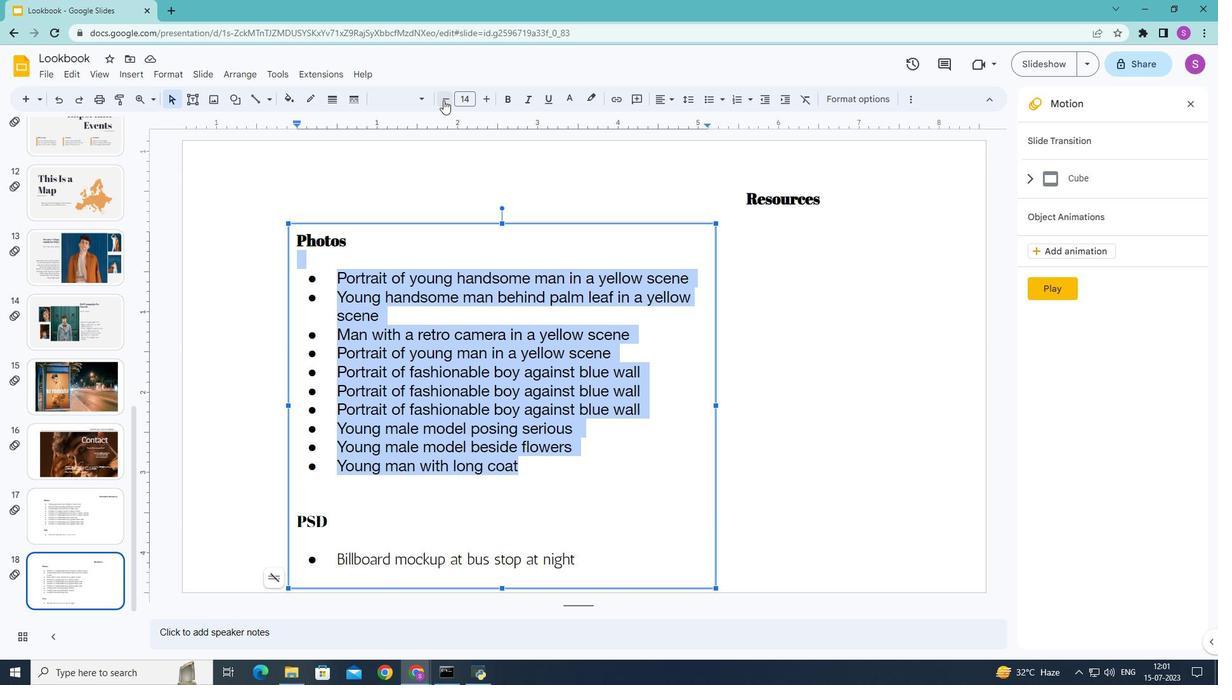 
Action: Mouse pressed left at (443, 99)
Screenshot: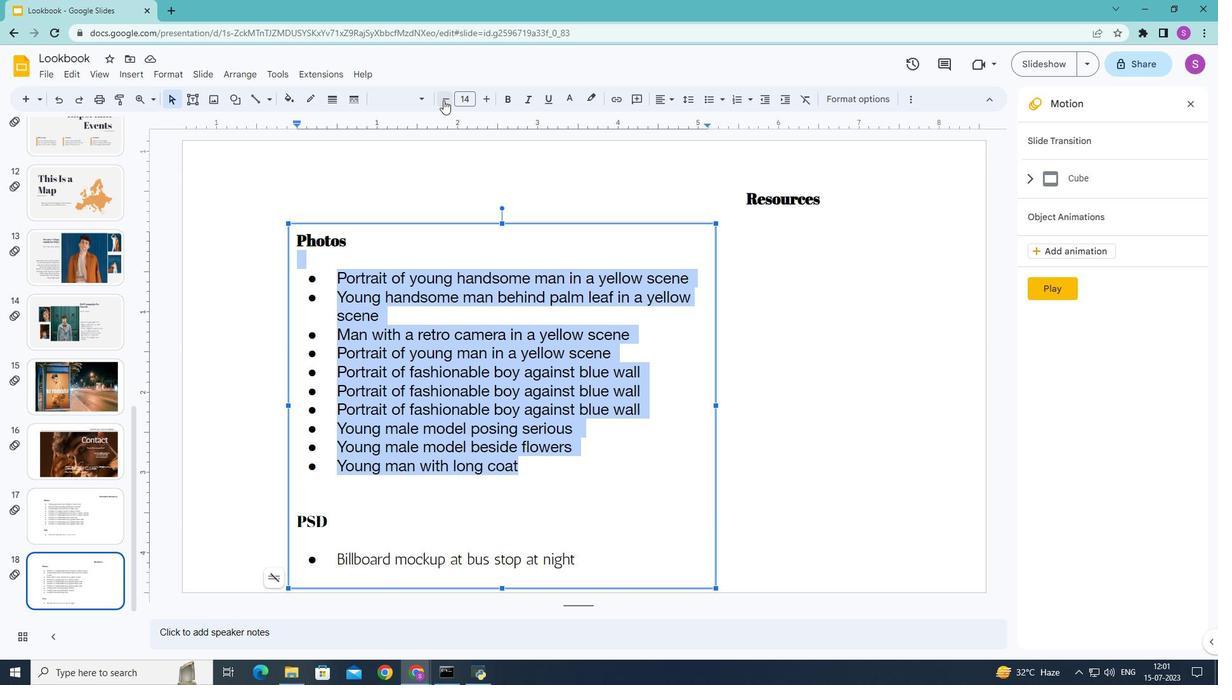 
Action: Mouse pressed left at (443, 99)
Screenshot: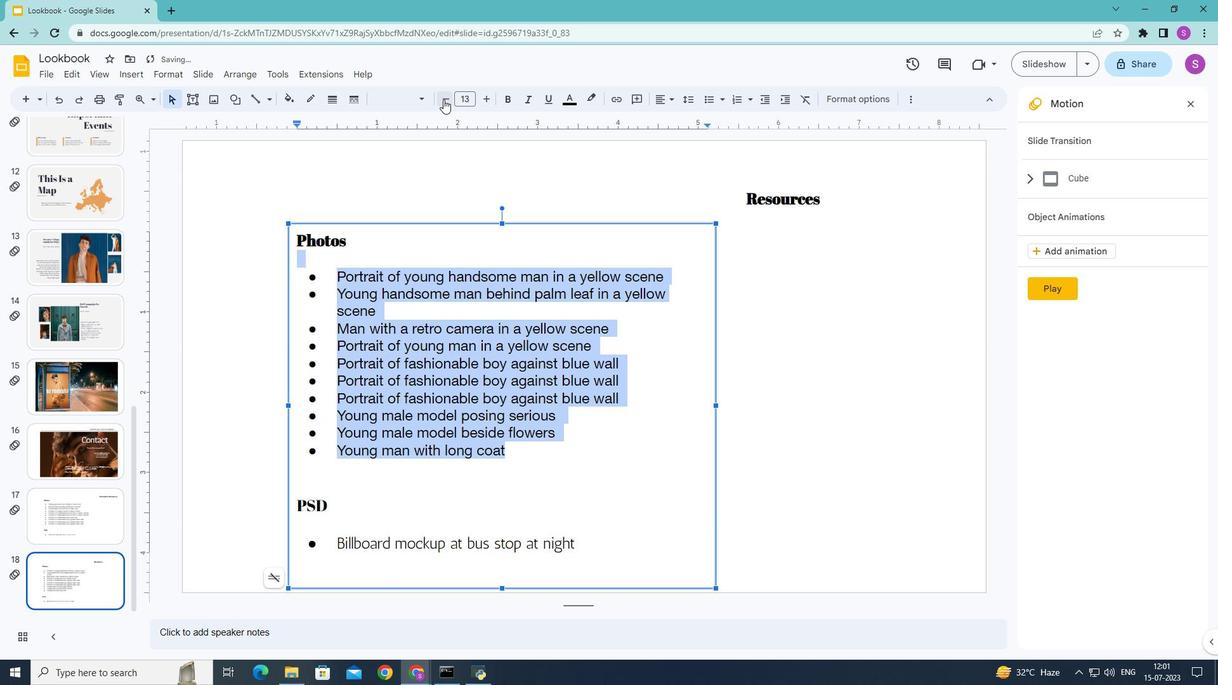 
Action: Mouse moved to (425, 158)
Screenshot: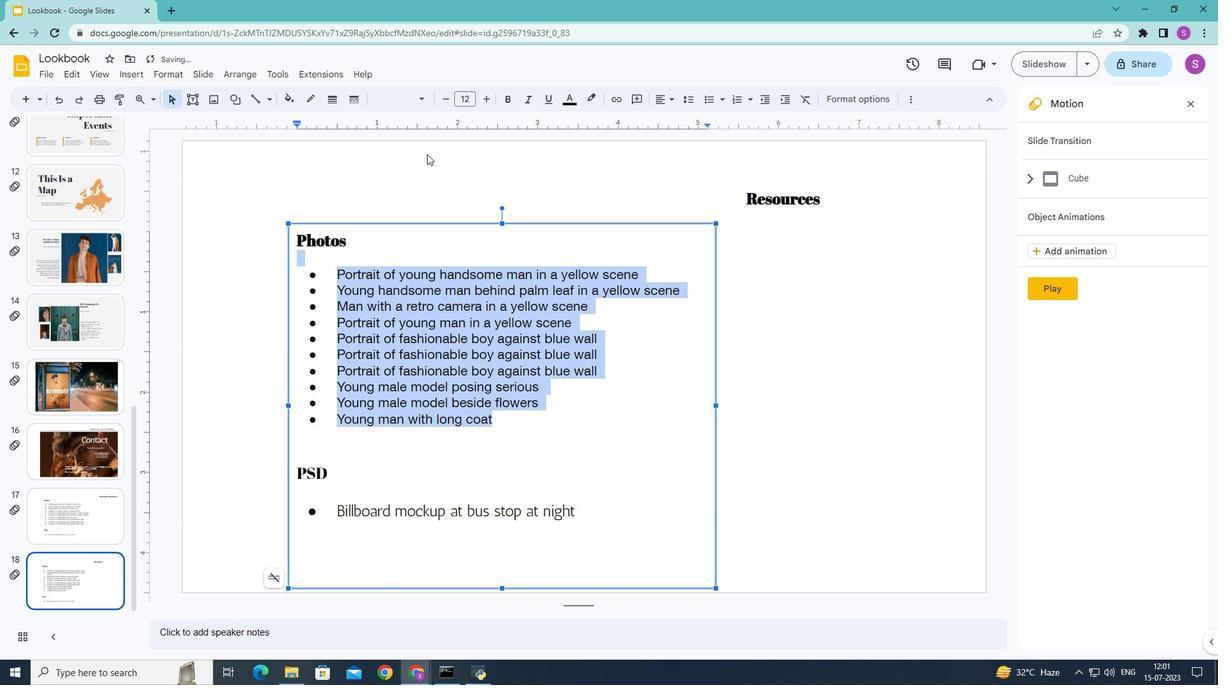 
Action: Mouse pressed left at (425, 158)
Screenshot: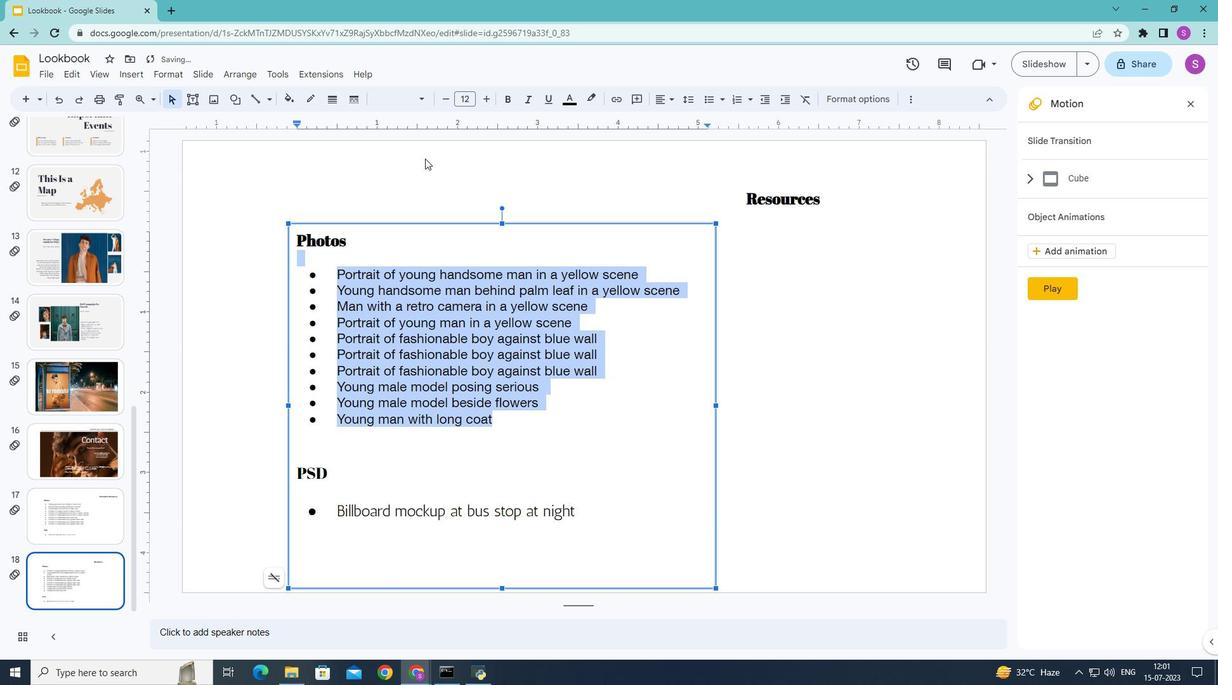 
Action: Mouse moved to (574, 511)
Screenshot: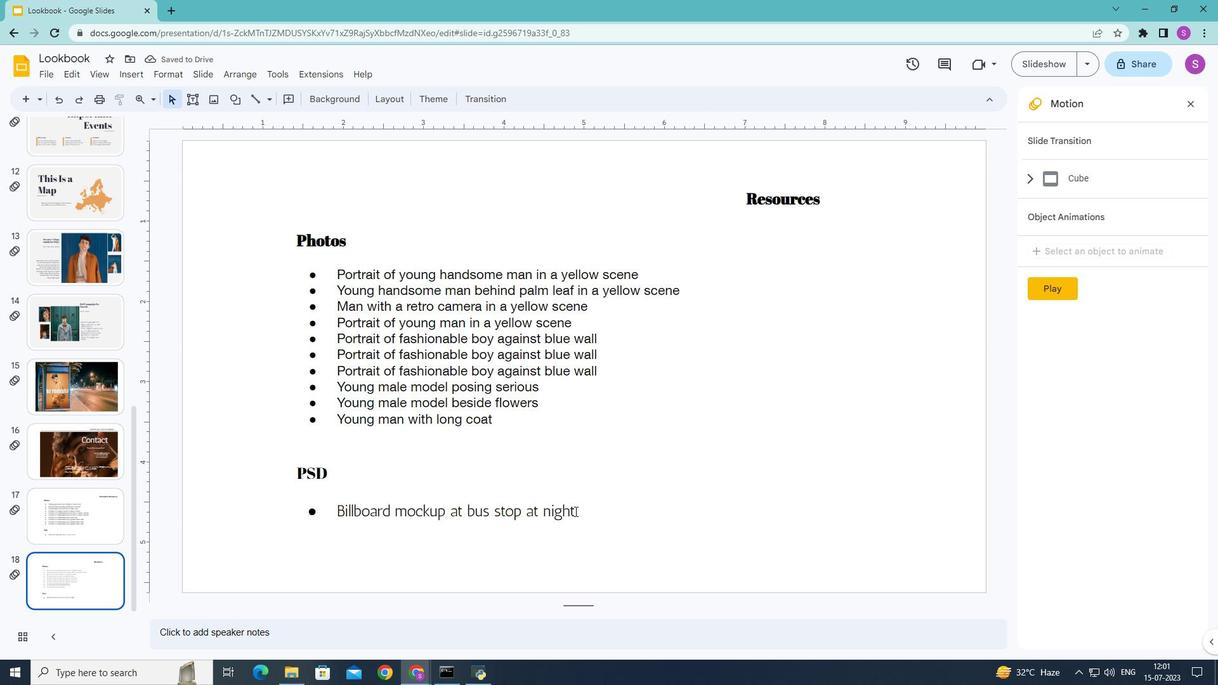 
Action: Mouse pressed left at (574, 511)
Screenshot: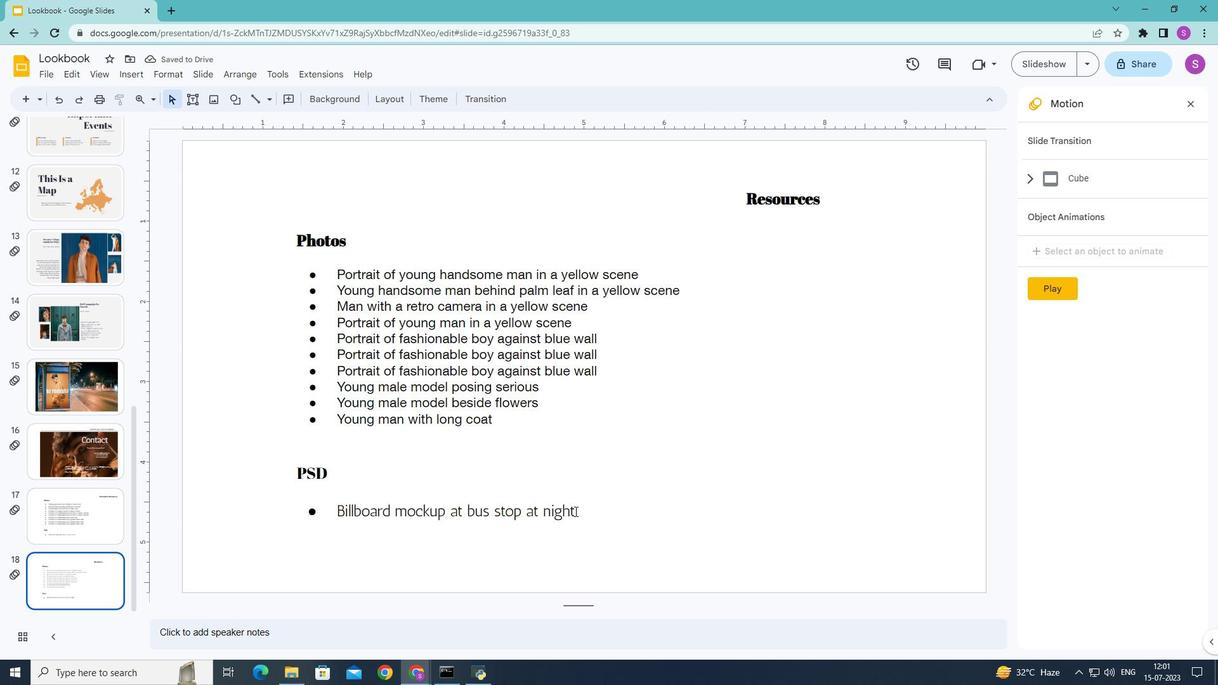 
Action: Mouse moved to (423, 97)
Screenshot: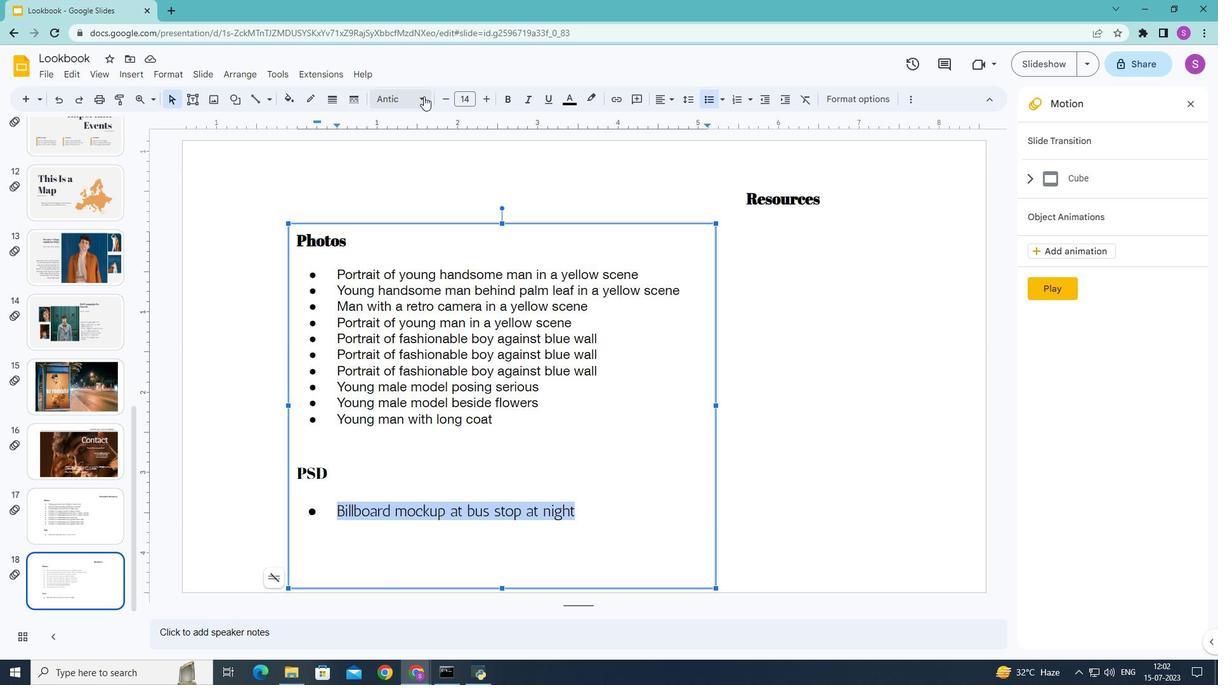 
Action: Mouse pressed left at (423, 97)
Screenshot: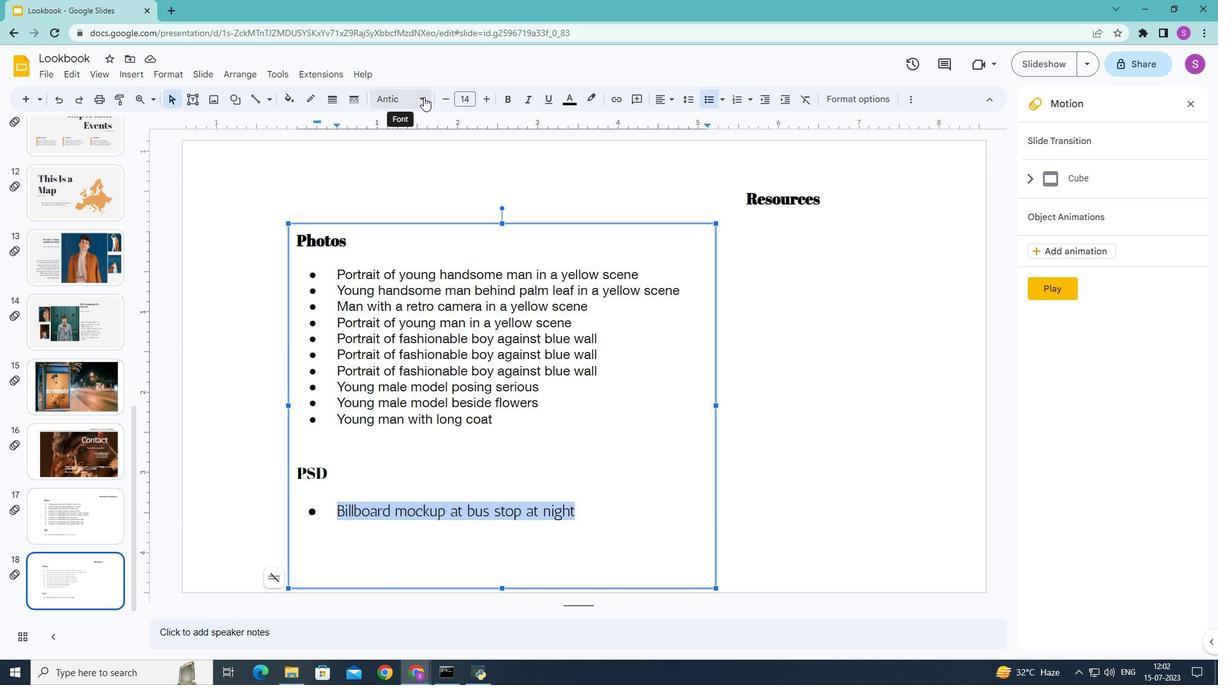 
Action: Mouse moved to (434, 243)
Screenshot: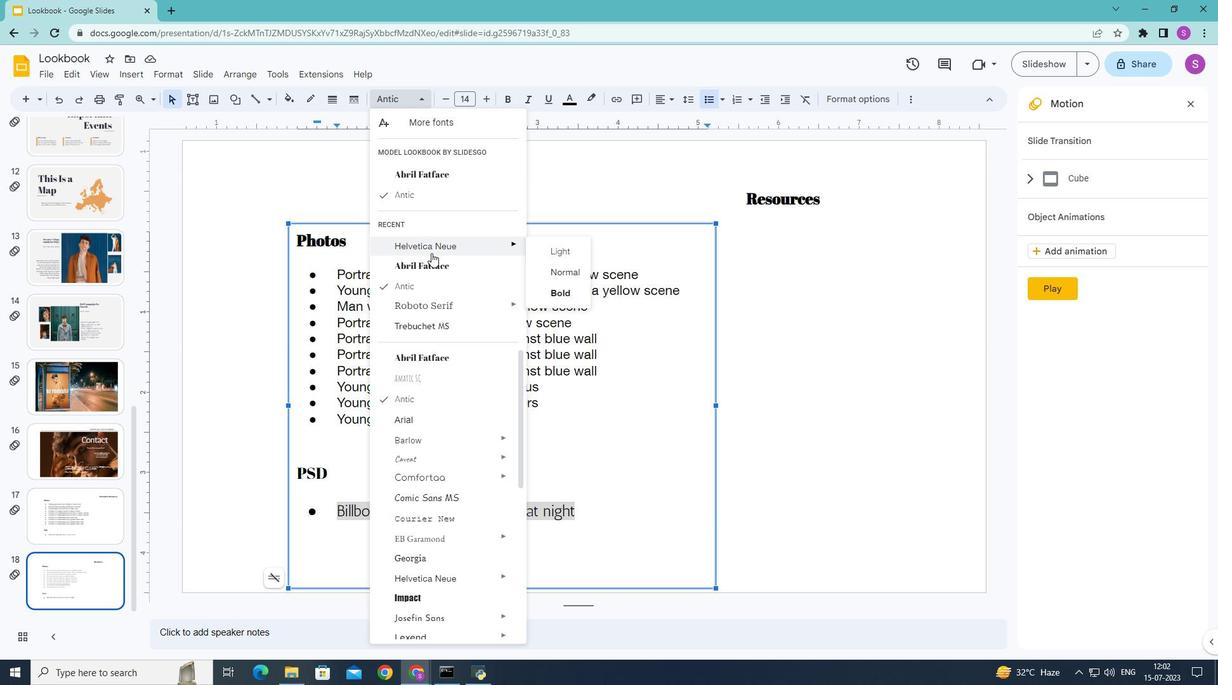 
Action: Mouse pressed left at (434, 243)
Screenshot: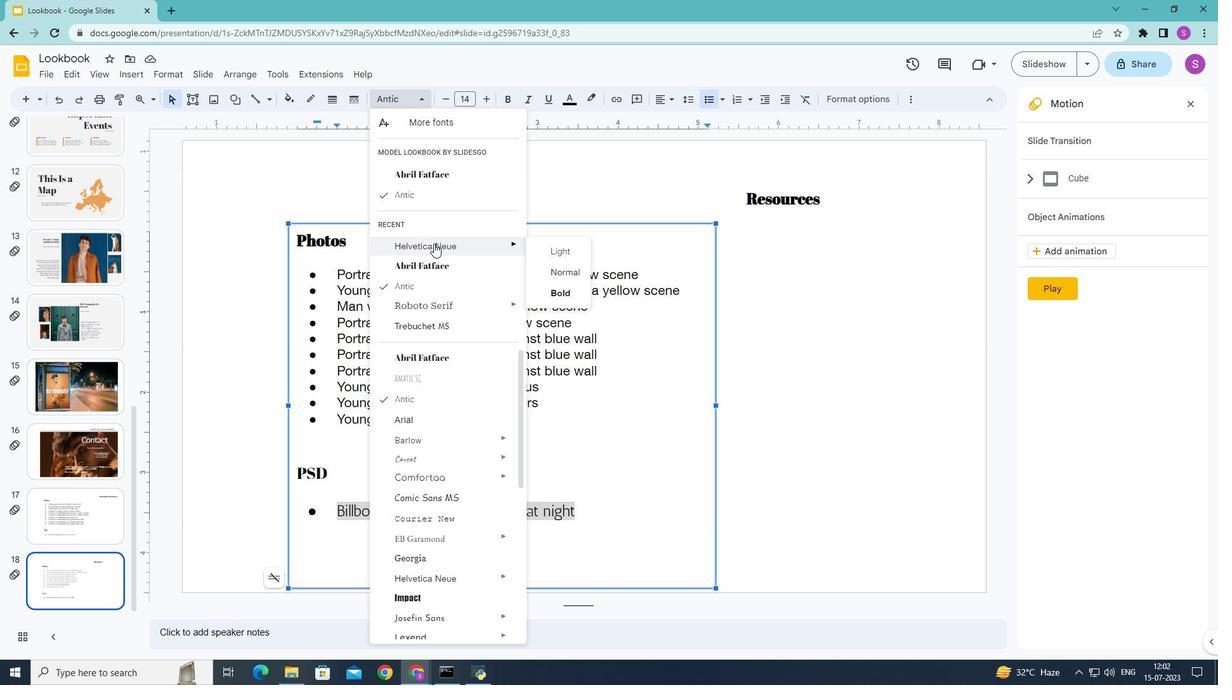 
Action: Mouse moved to (449, 99)
Screenshot: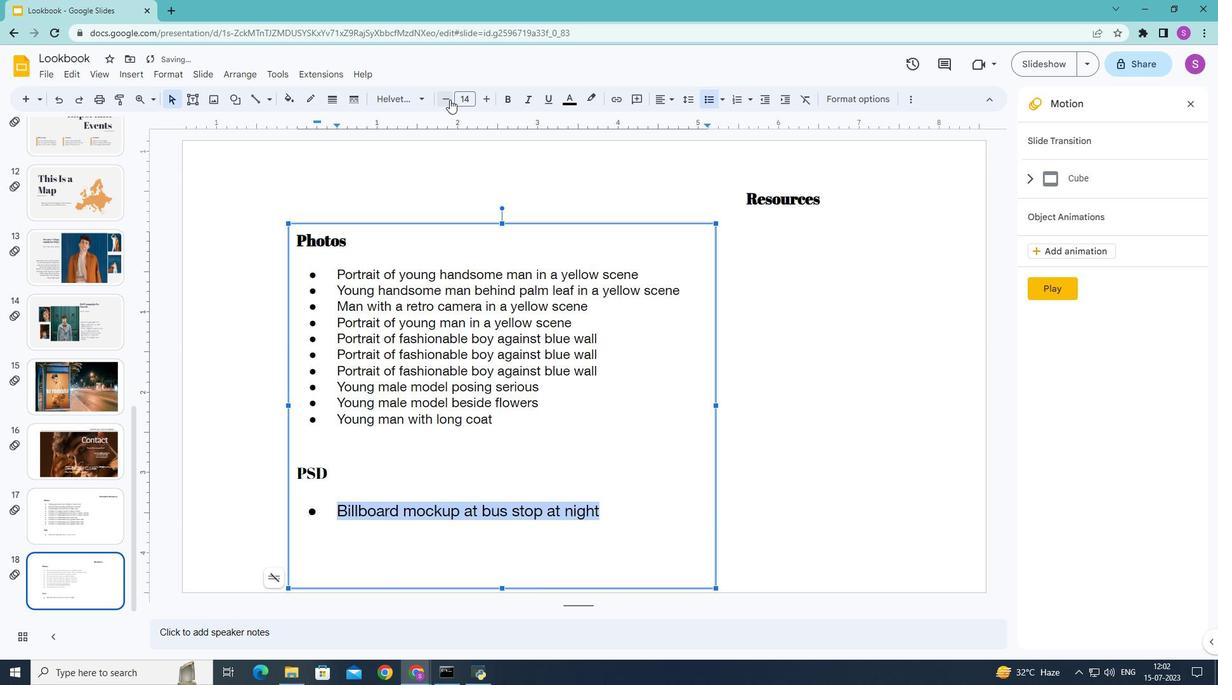 
Action: Mouse pressed left at (449, 99)
Screenshot: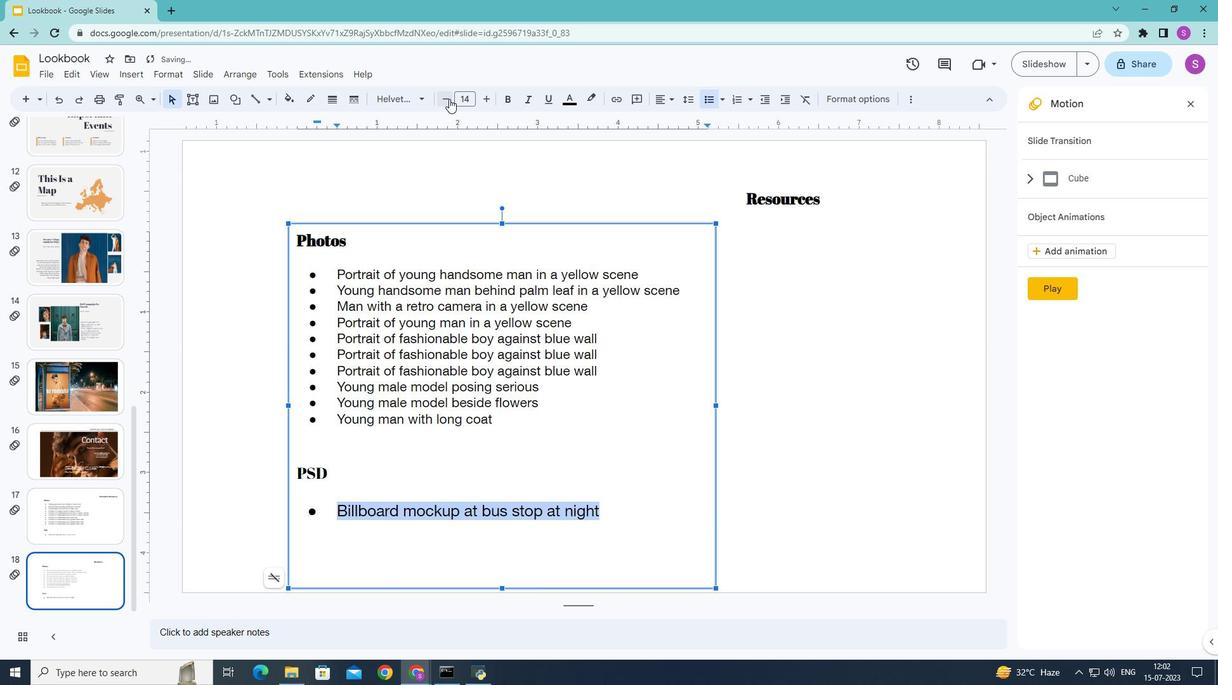 
Action: Mouse pressed left at (449, 99)
Screenshot: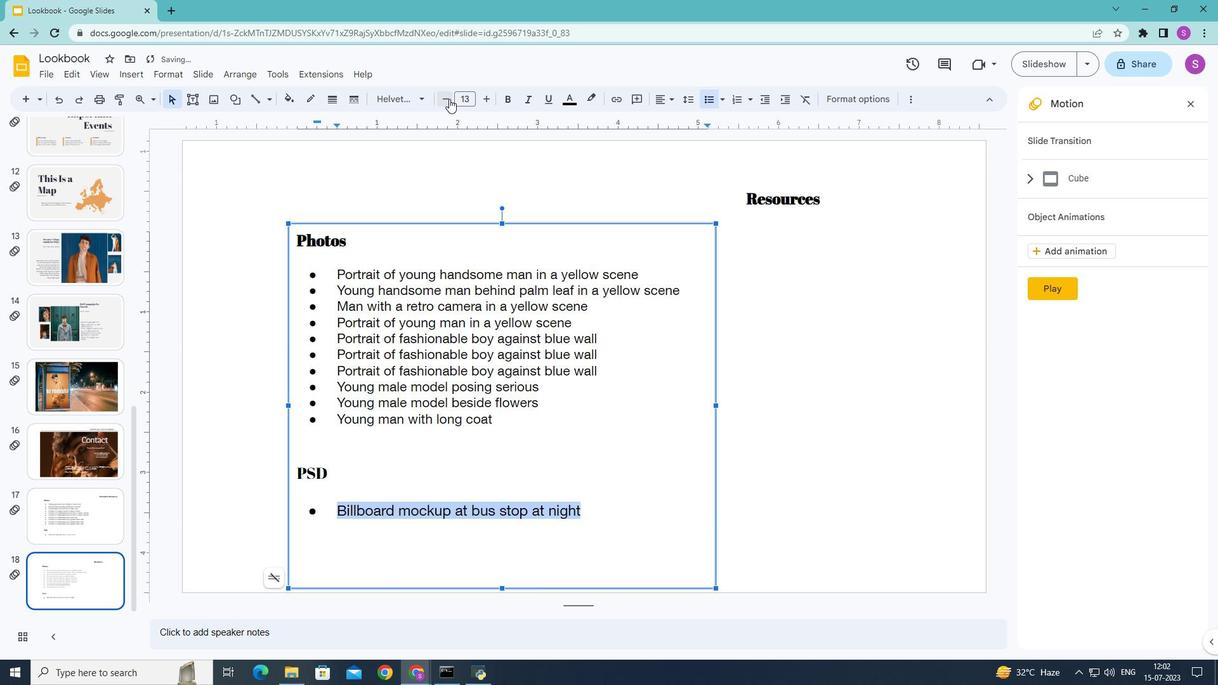 
Action: Mouse moved to (441, 172)
Screenshot: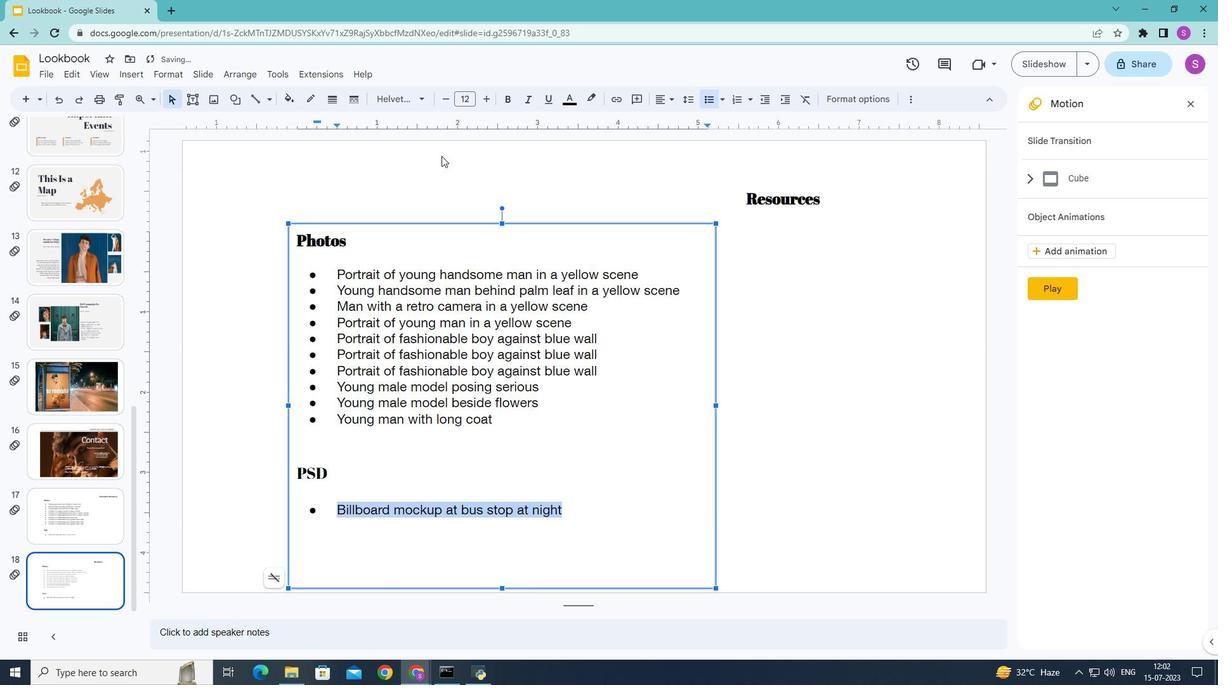 
Action: Mouse pressed left at (441, 172)
Screenshot: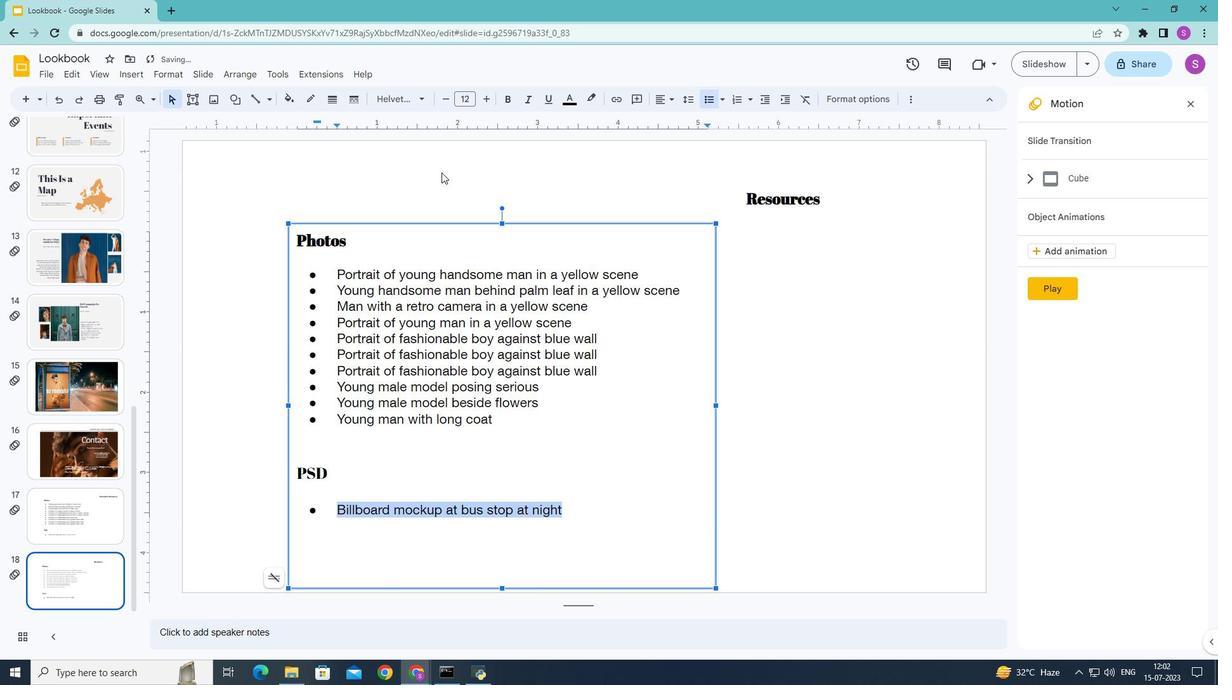 
Action: Mouse moved to (680, 342)
Screenshot: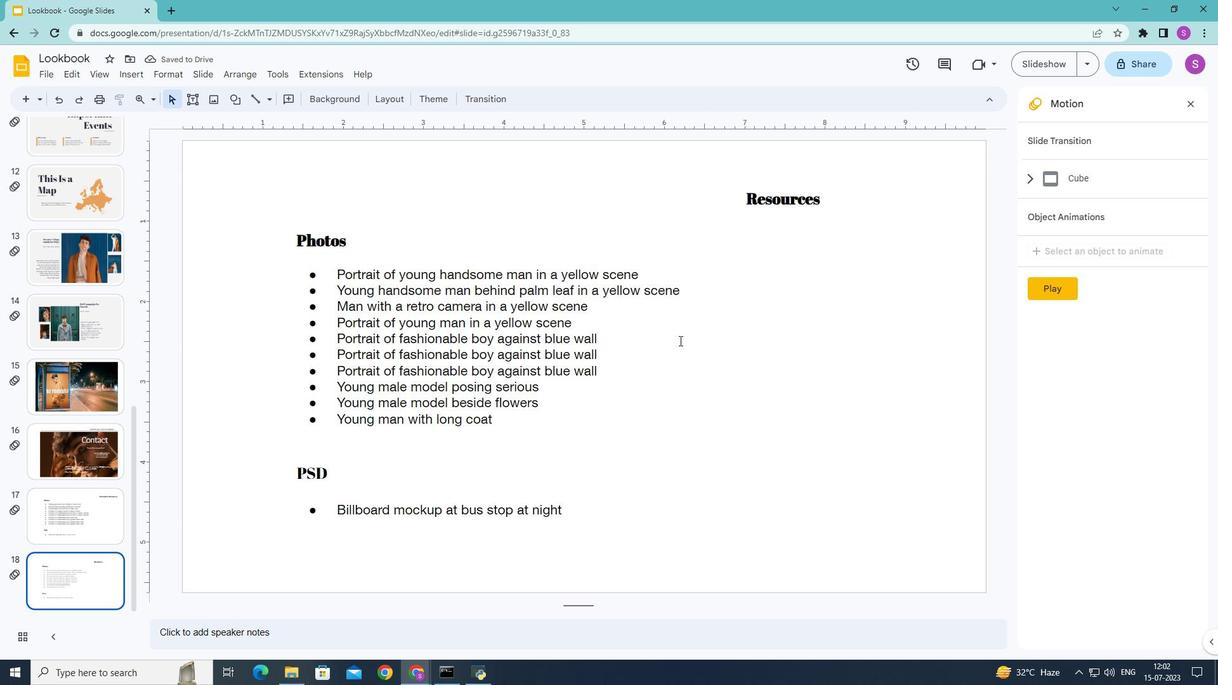 
Action: Key pressed ctrl+A
Screenshot: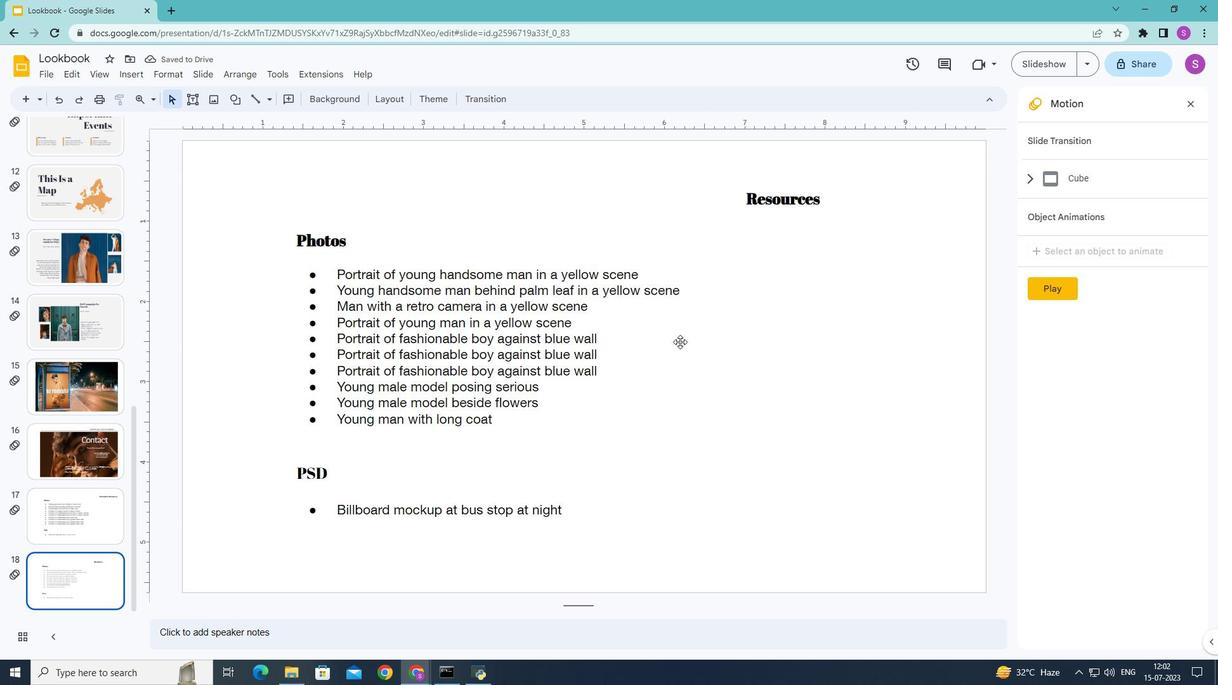 
Action: Mouse moved to (429, 152)
Screenshot: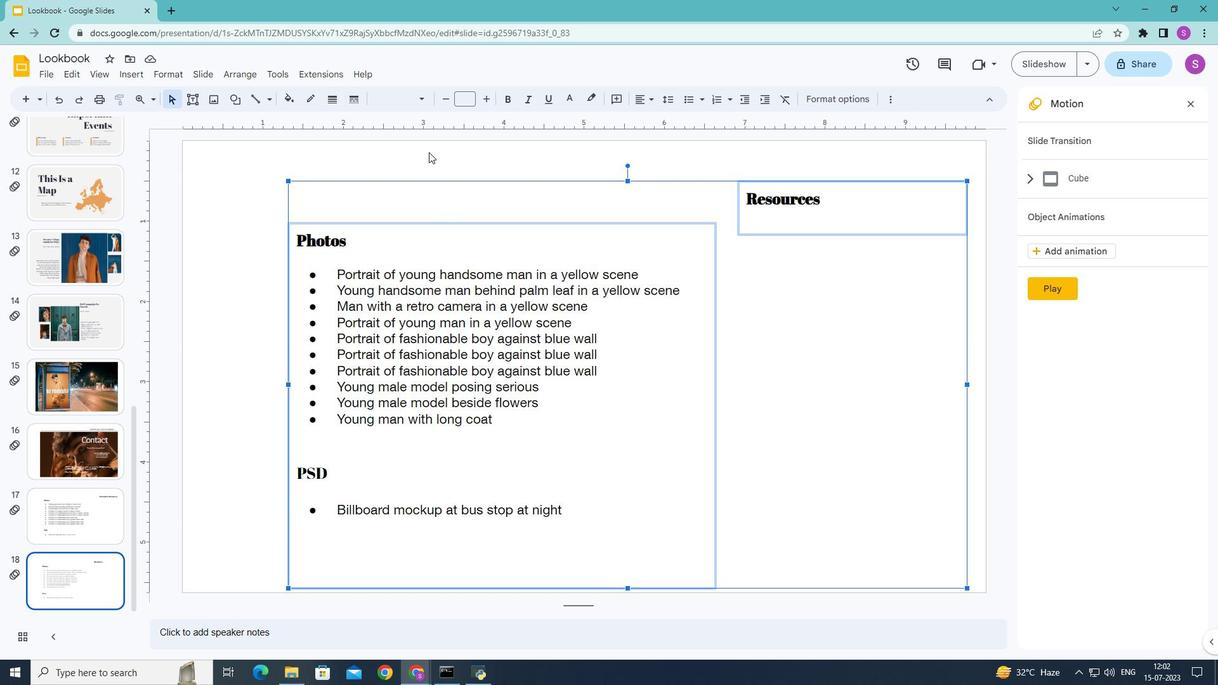 
Action: Mouse pressed left at (429, 152)
Screenshot: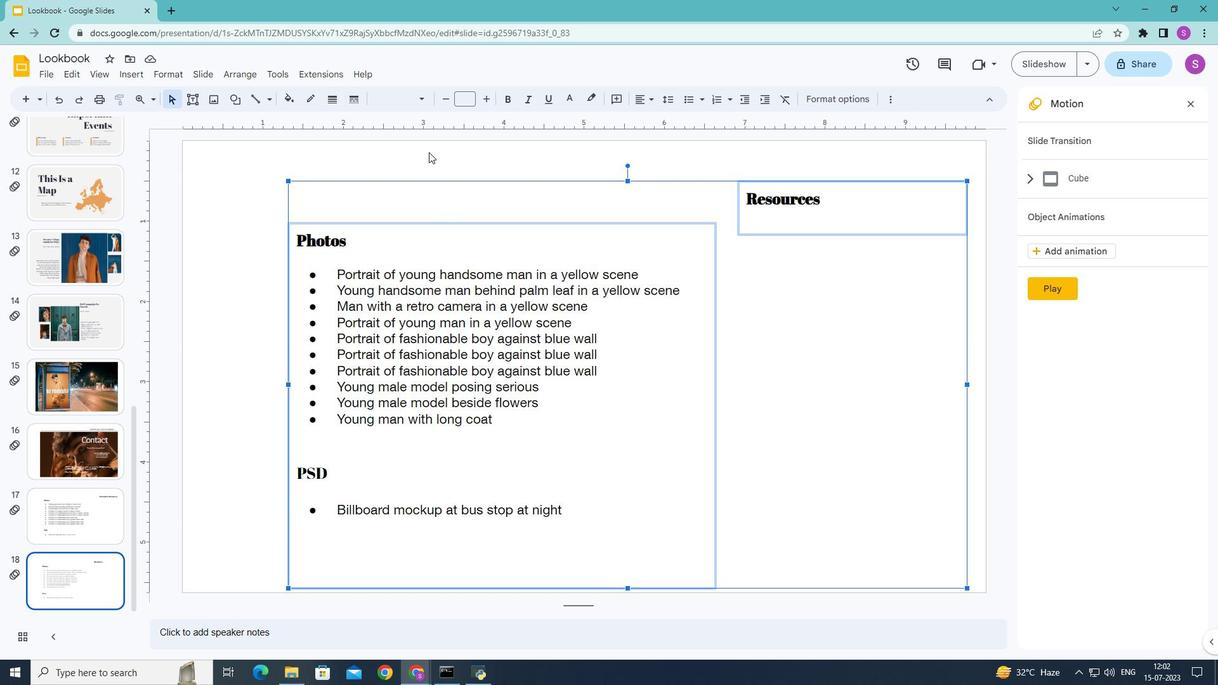 
Action: Mouse moved to (618, 394)
Screenshot: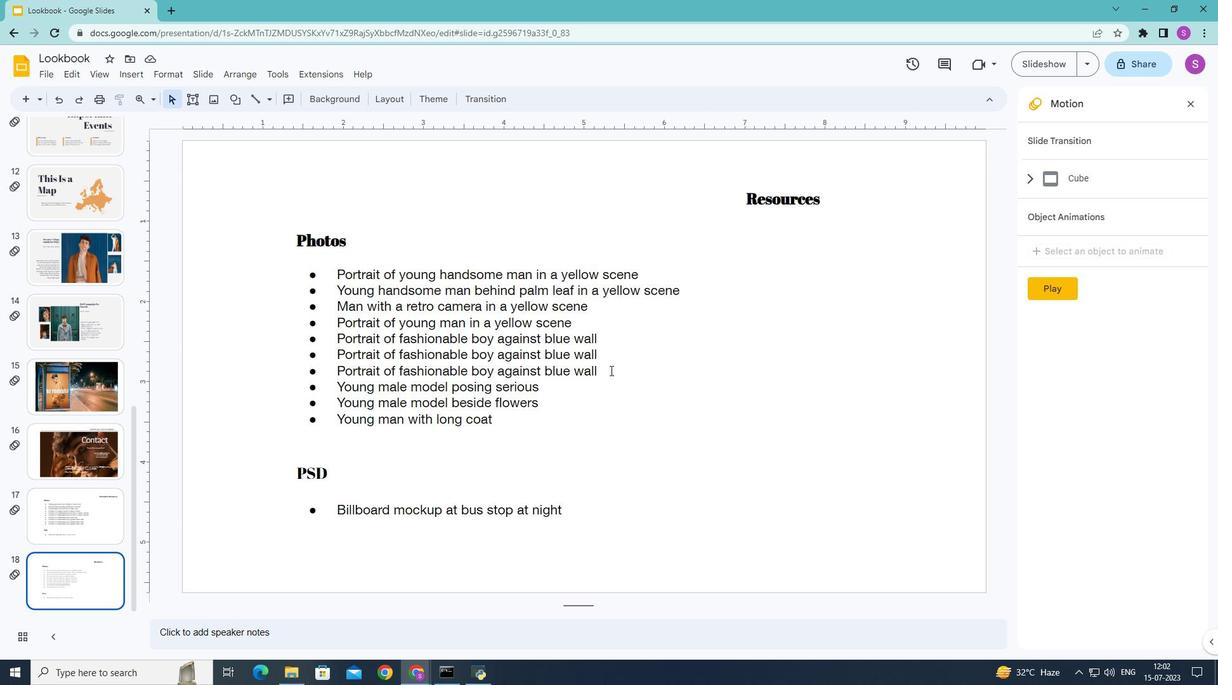 
Action: Mouse pressed left at (618, 394)
Screenshot: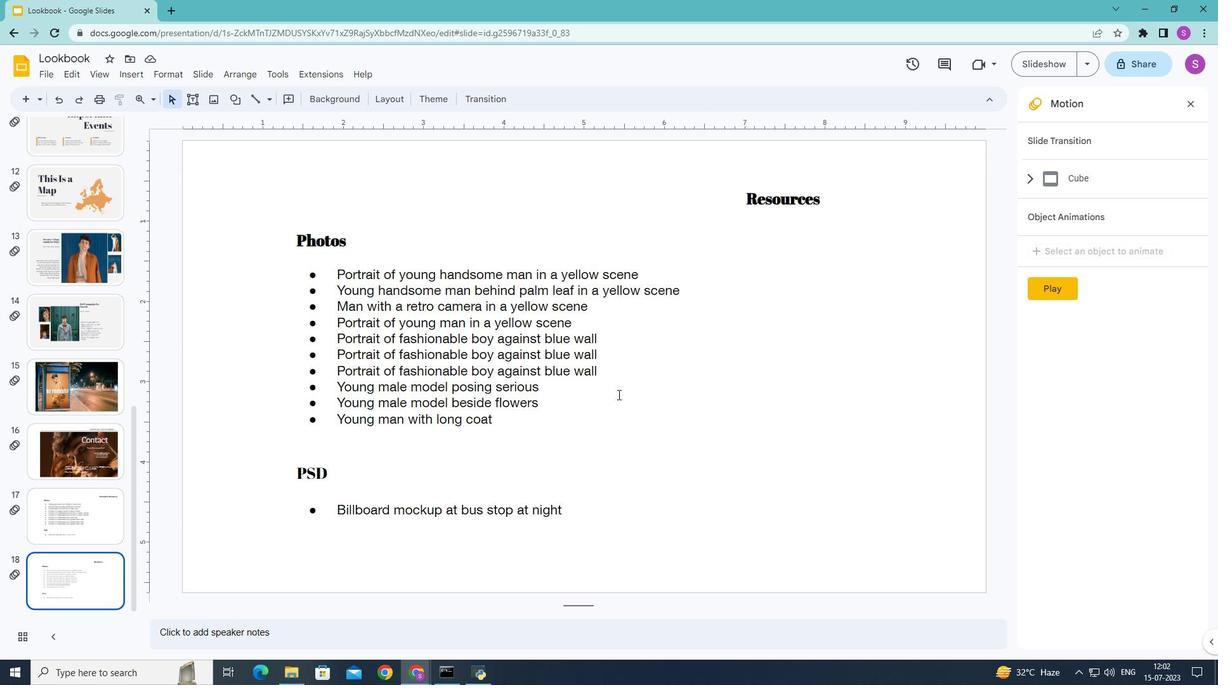 
Action: Mouse moved to (793, 295)
Screenshot: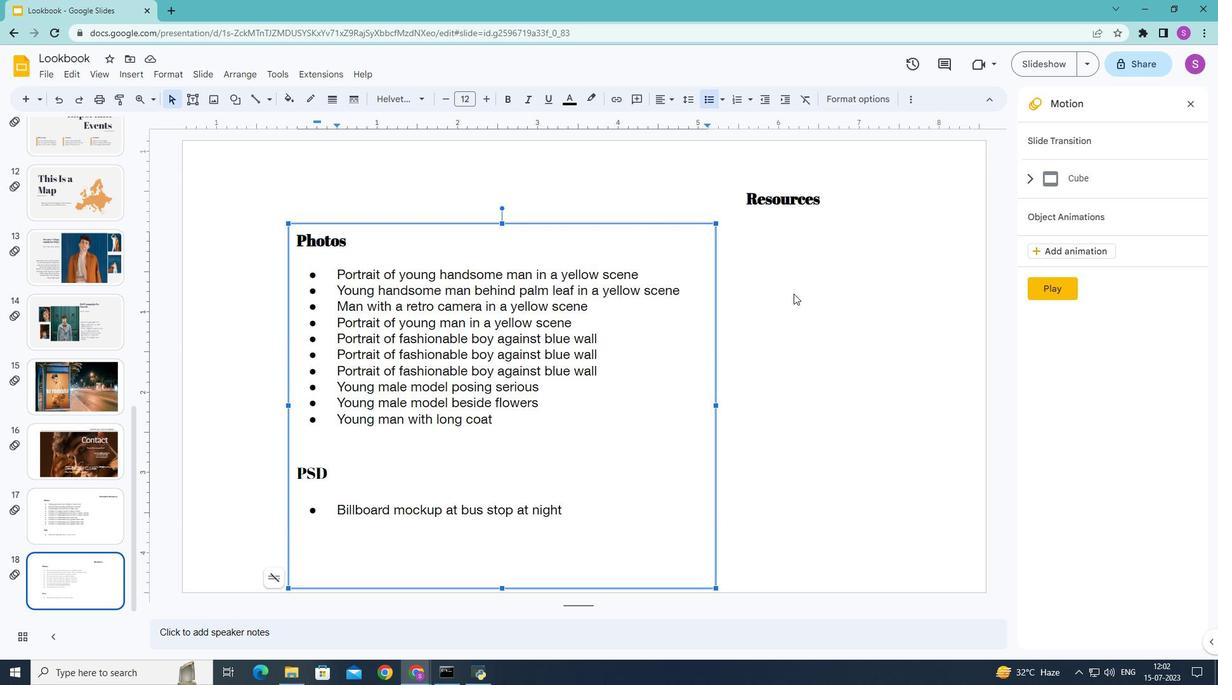 
Action: Mouse pressed left at (793, 295)
Screenshot: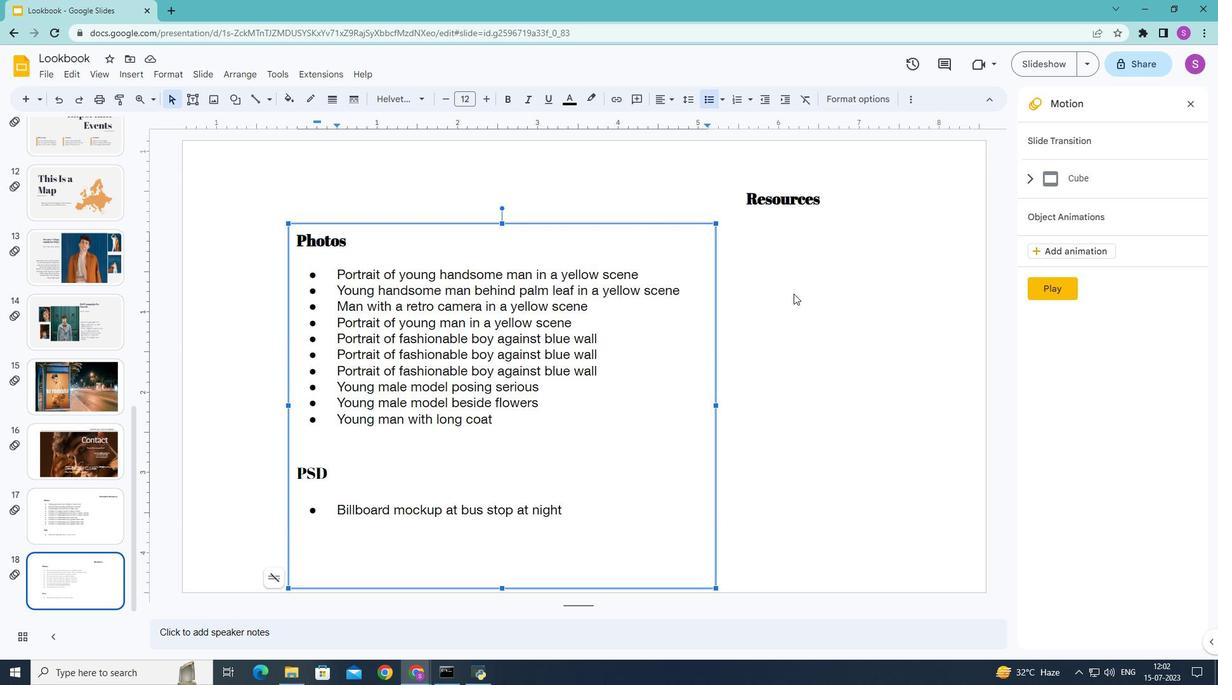 
Action: Mouse moved to (493, 100)
Screenshot: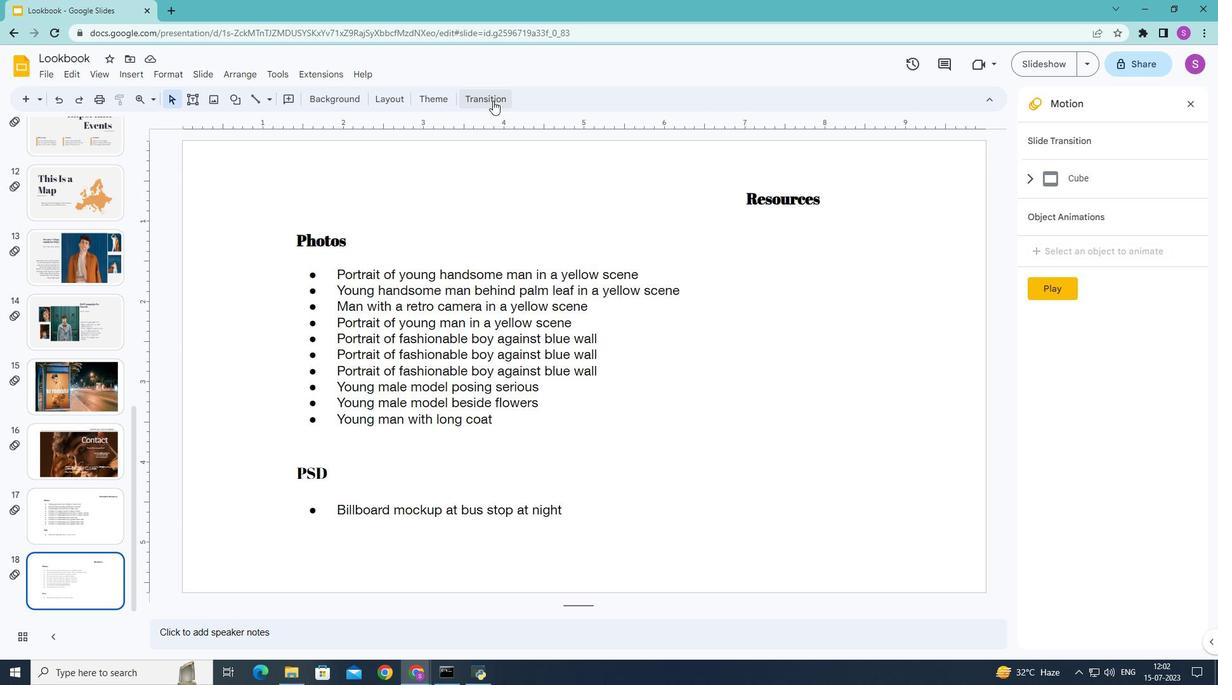 
Action: Mouse pressed left at (493, 100)
Screenshot: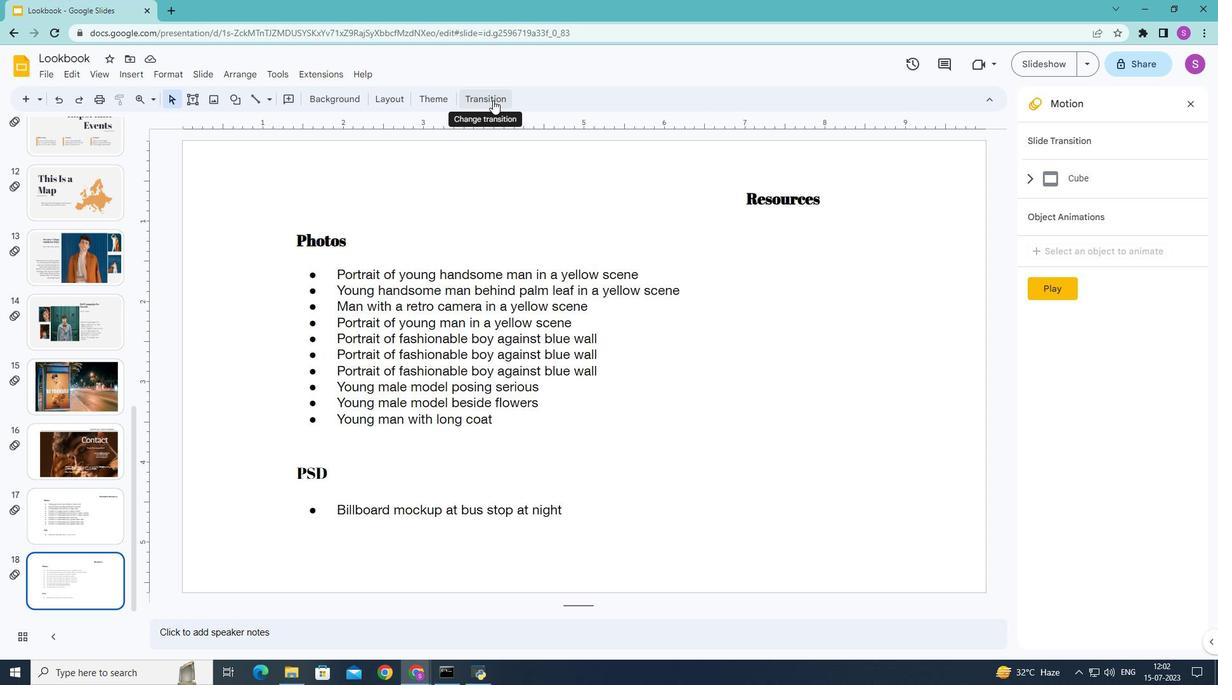 
Action: Mouse moved to (1180, 222)
Screenshot: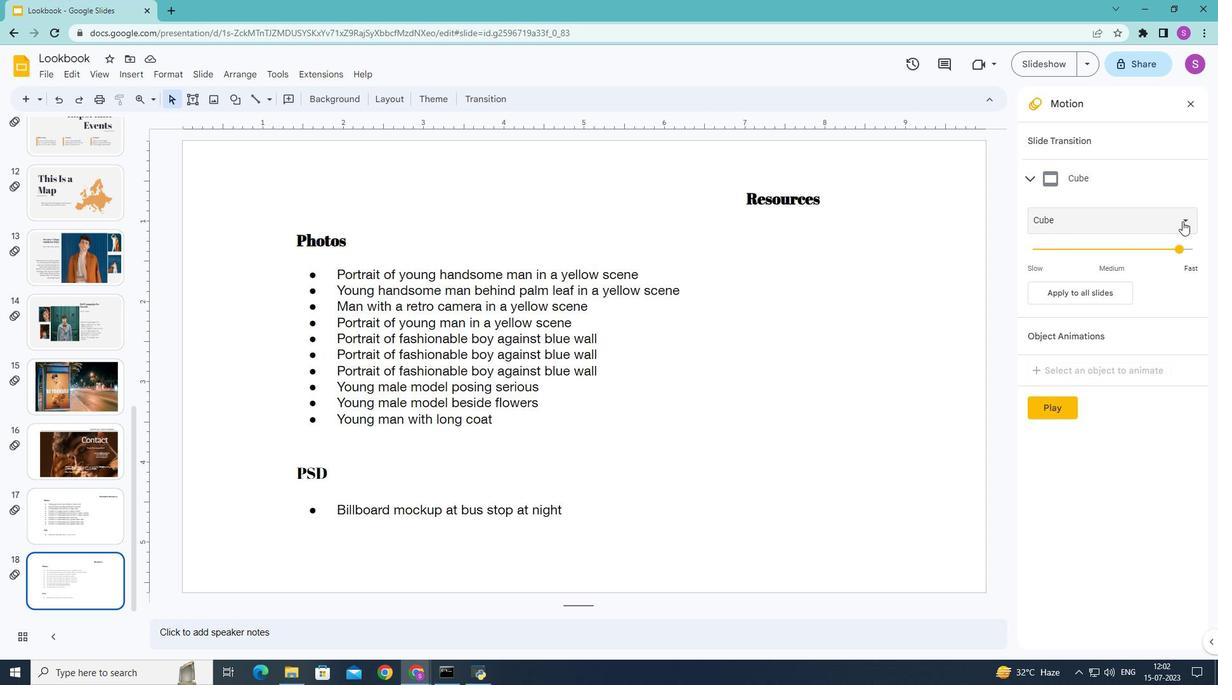 
Action: Mouse pressed left at (1180, 222)
Screenshot: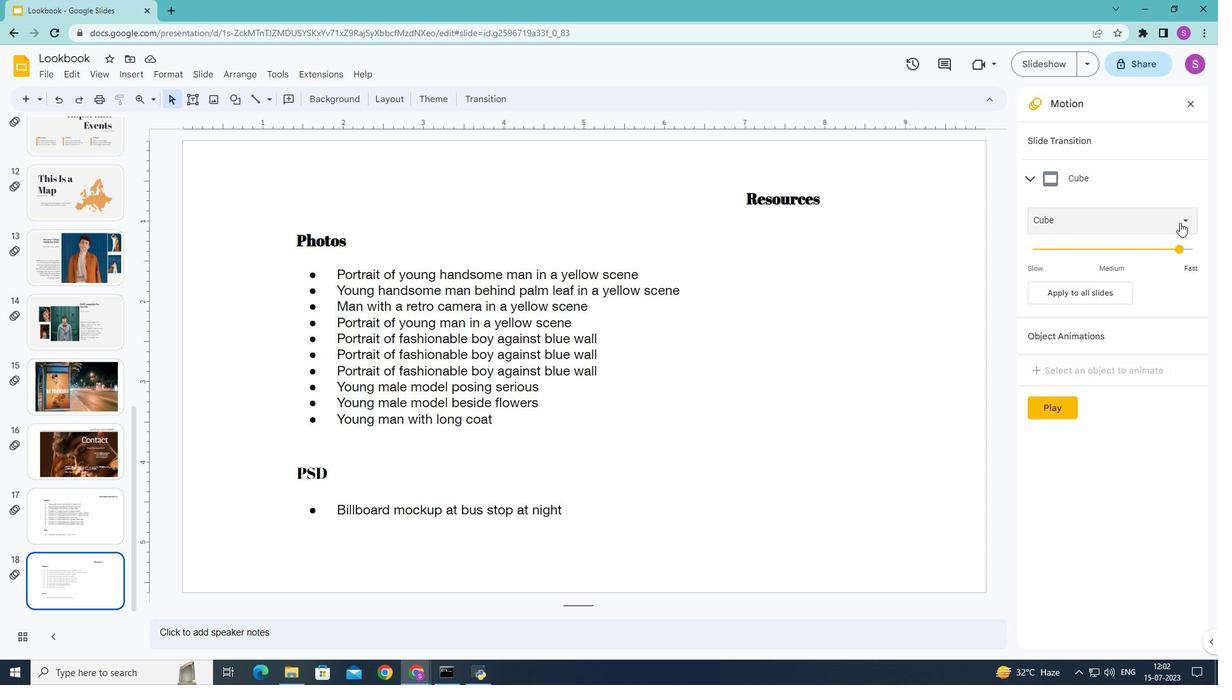 
Action: Mouse moved to (1088, 352)
Screenshot: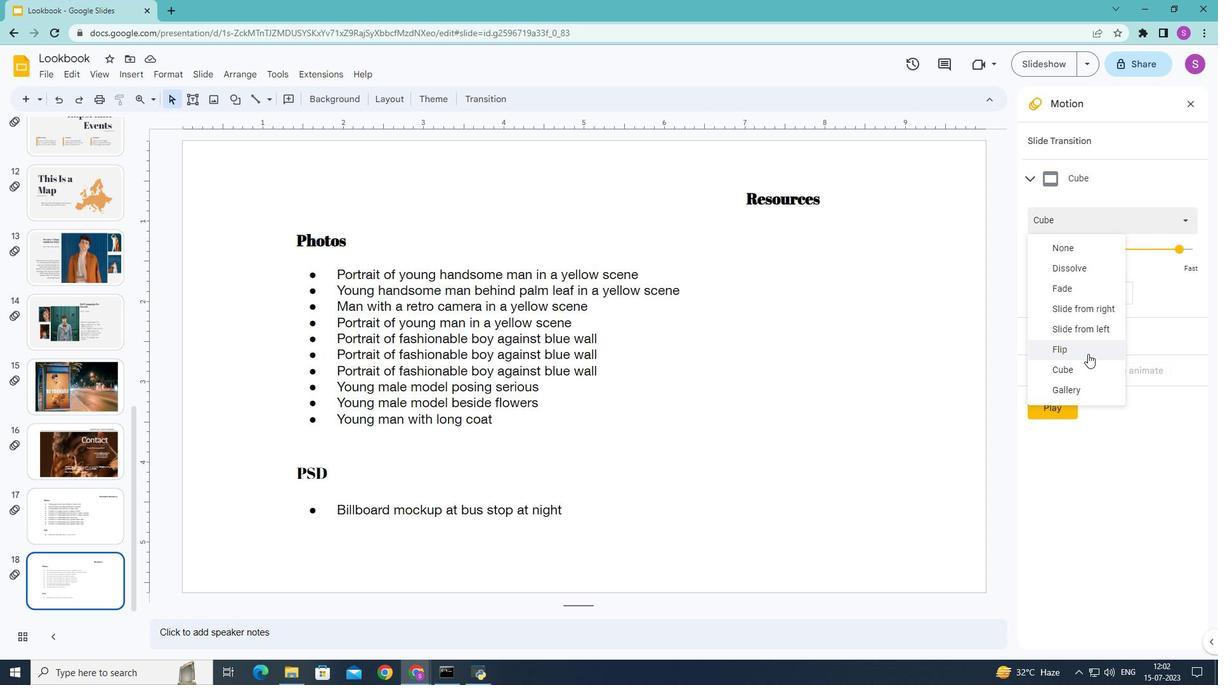 
Action: Mouse pressed left at (1088, 352)
Screenshot: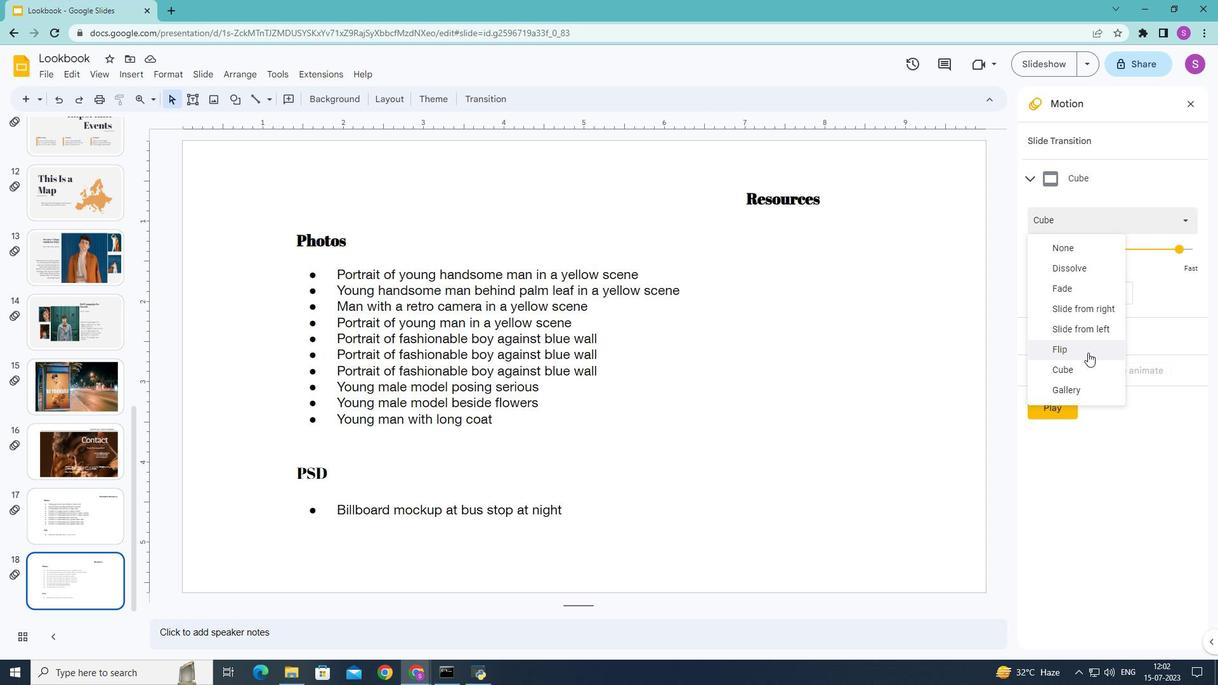 
Action: Mouse moved to (1045, 410)
Screenshot: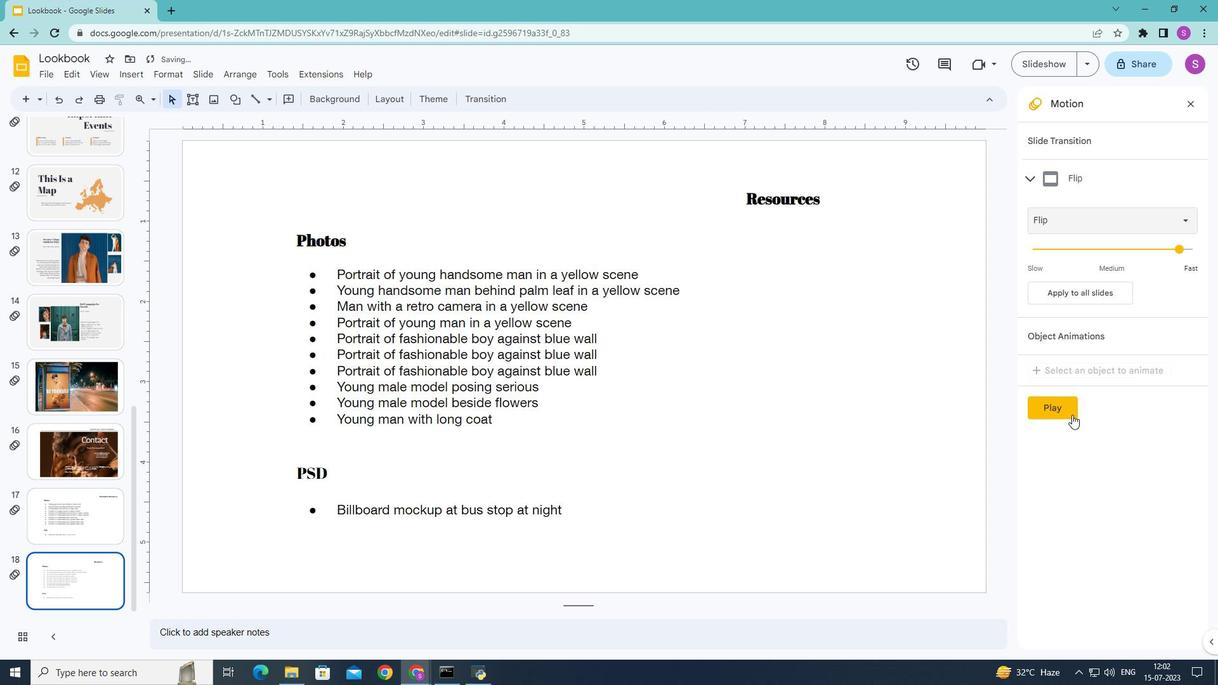 
Action: Mouse pressed left at (1045, 410)
Screenshot: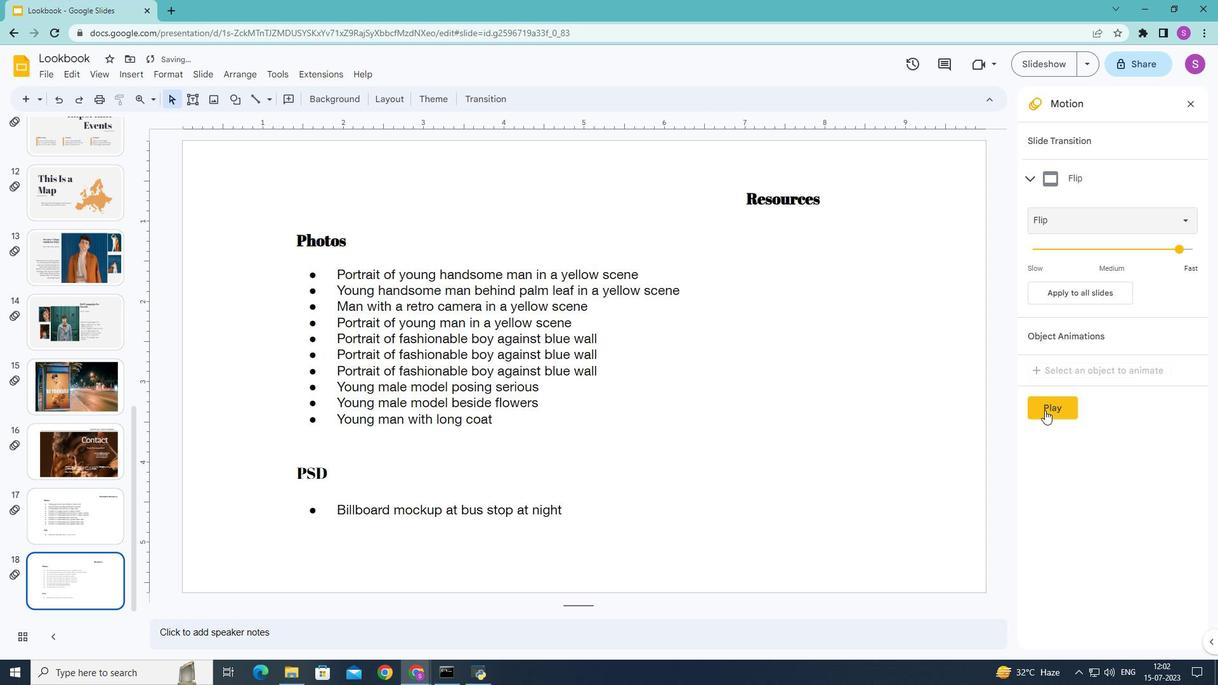 
Action: Mouse moved to (894, 406)
Screenshot: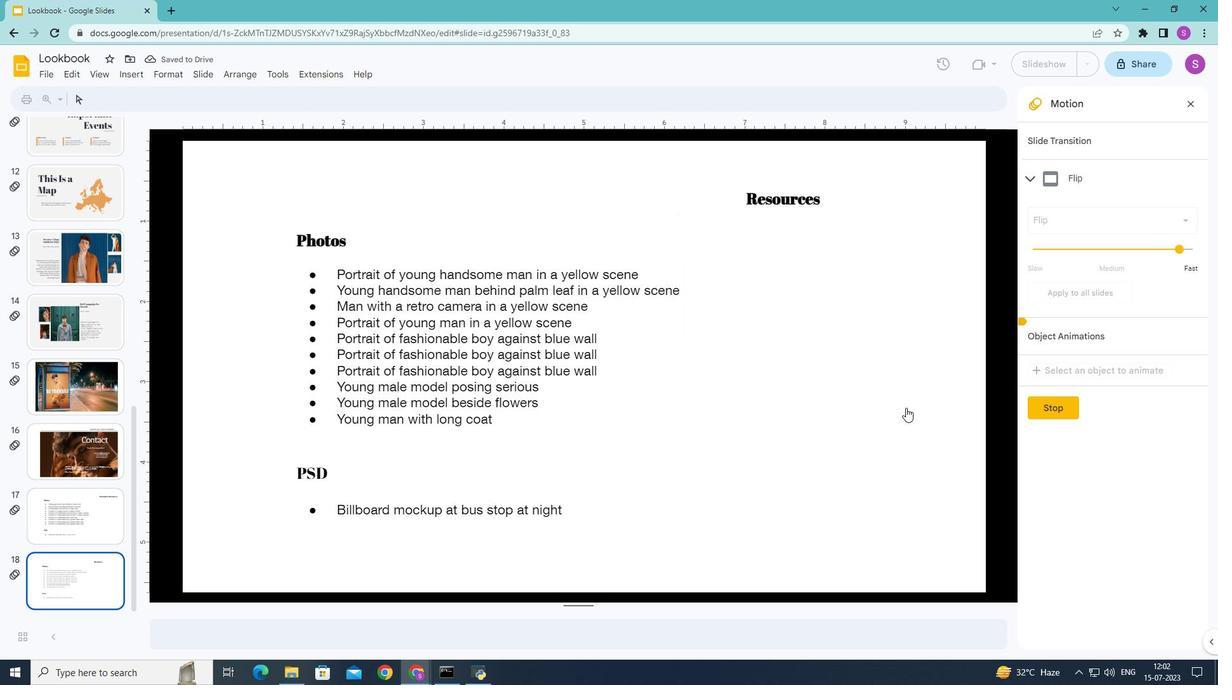 
Action: Mouse pressed left at (894, 406)
Screenshot: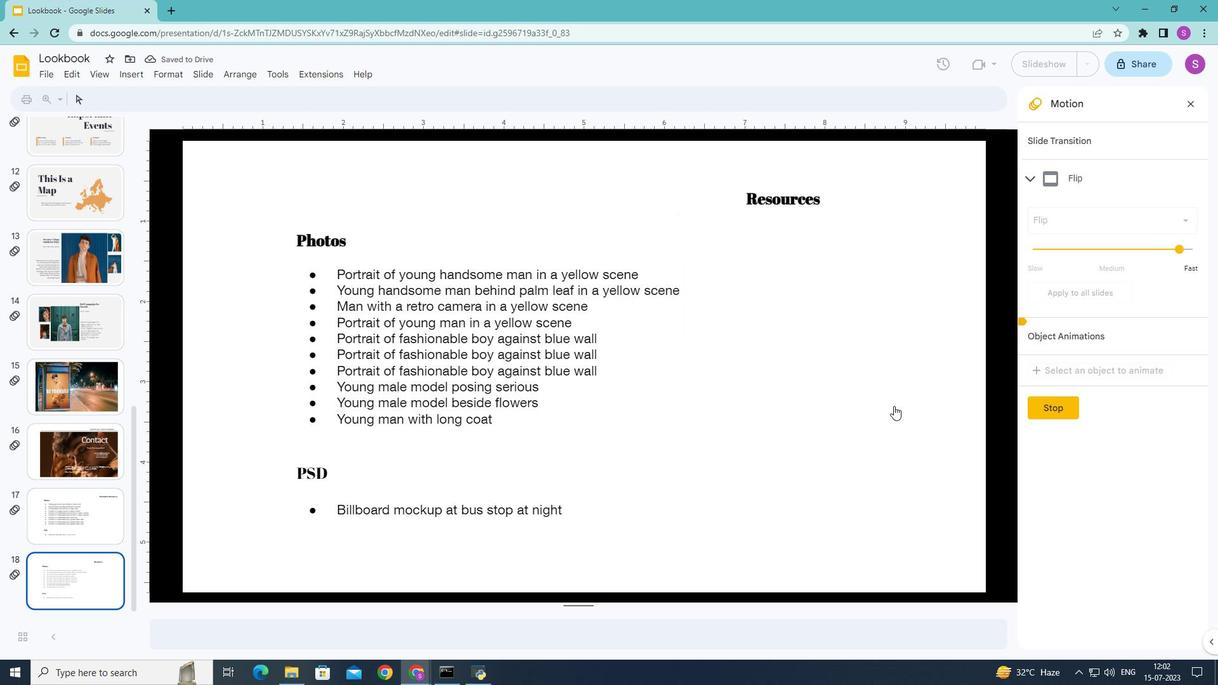 
Action: Mouse moved to (1028, 423)
Screenshot: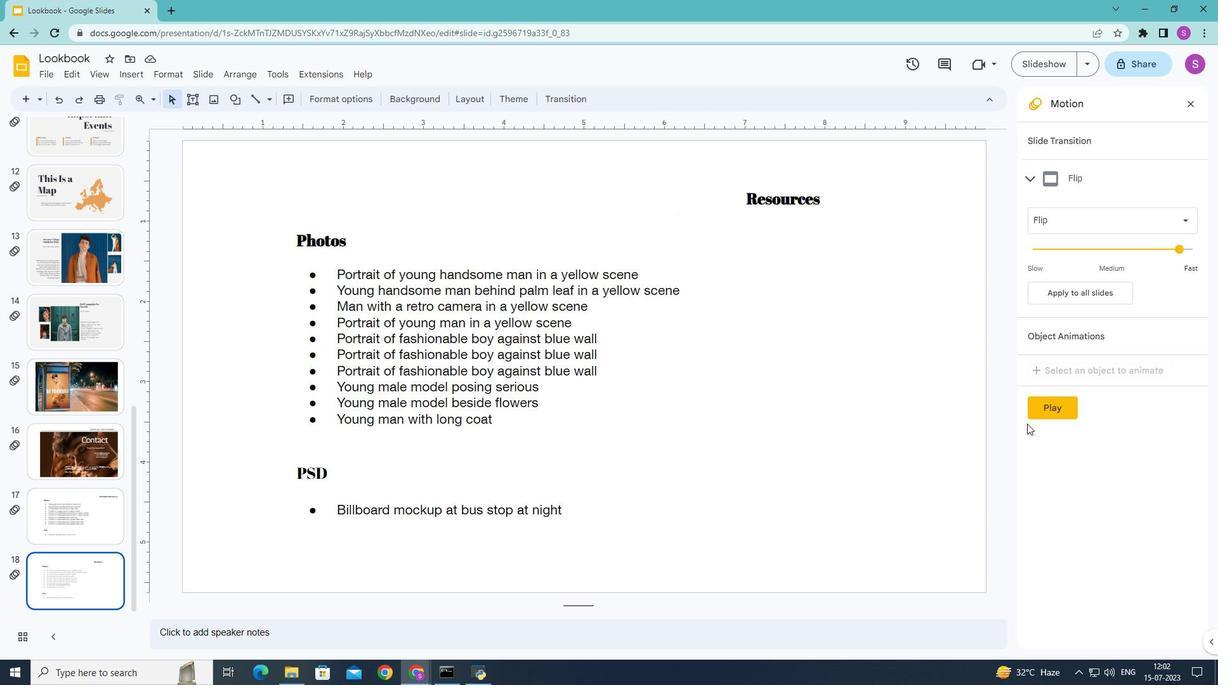 
